 Task: Find connections with filter location Calama with filter topic #careertips with filter profile language English with filter current company Automotive Research Association of India (ARAI) with filter school IETE with filter industry Satellite Telecommunications with filter service category AnimationArchitecture with filter keywords title Business Analyst
Action: Mouse moved to (659, 91)
Screenshot: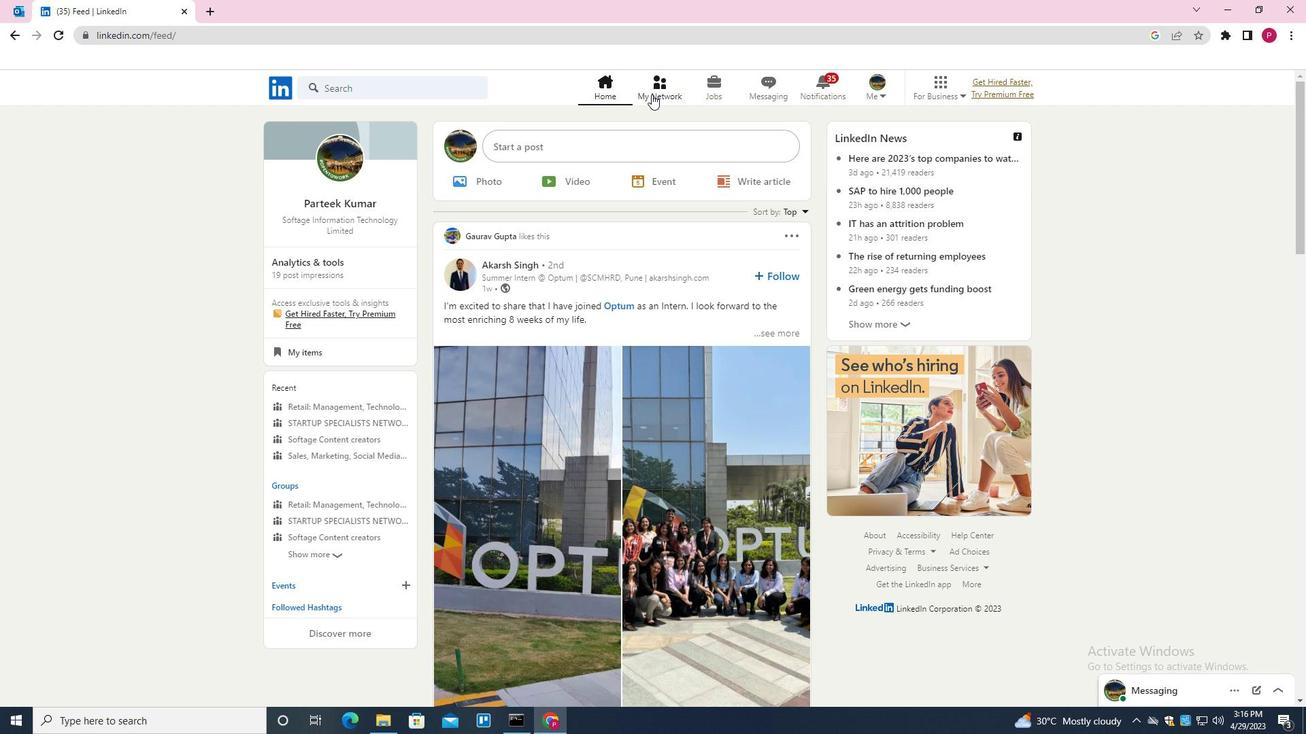 
Action: Mouse pressed left at (659, 91)
Screenshot: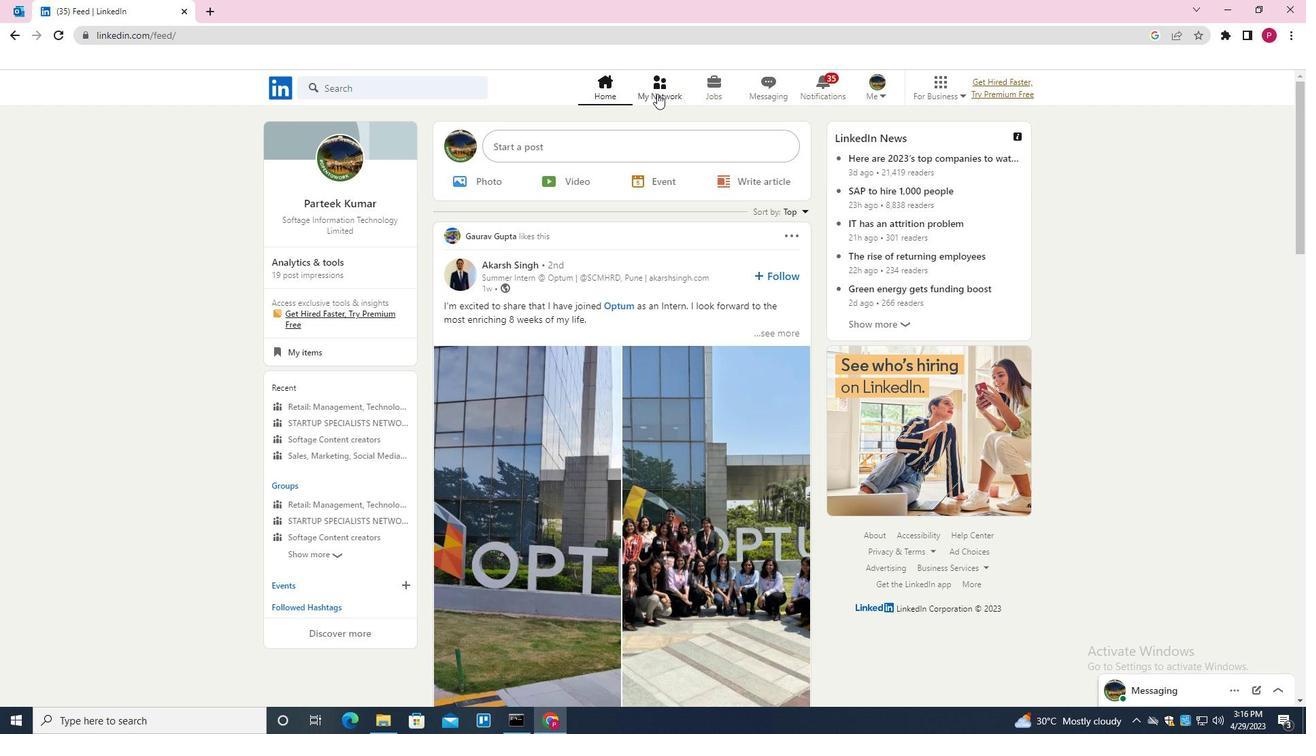 
Action: Mouse moved to (402, 157)
Screenshot: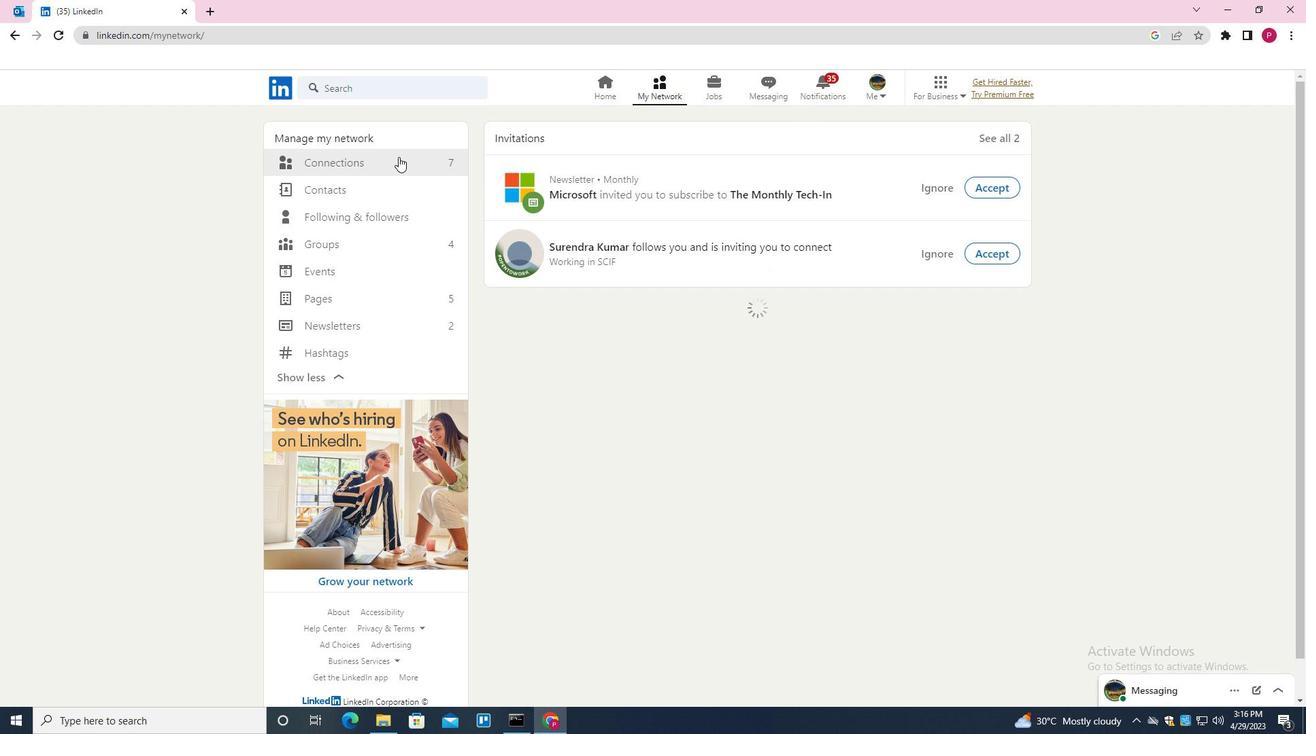 
Action: Mouse pressed left at (402, 157)
Screenshot: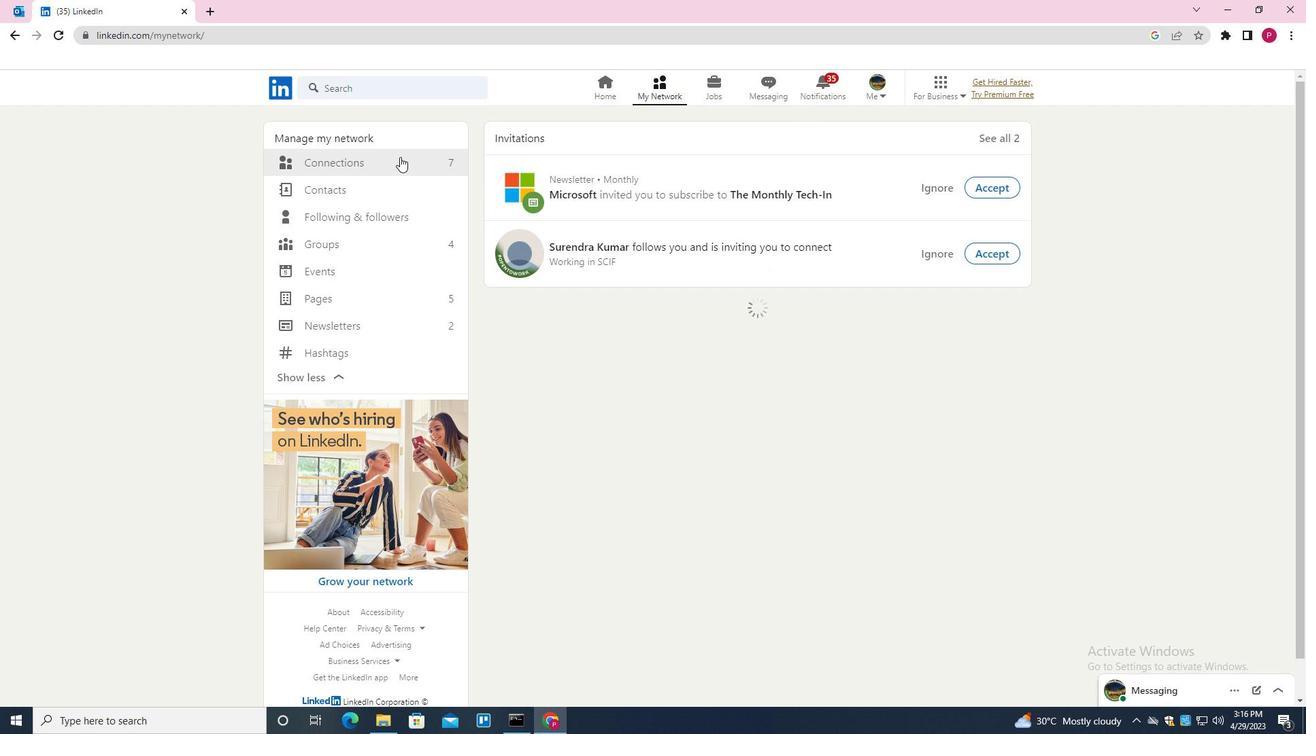 
Action: Mouse moved to (733, 163)
Screenshot: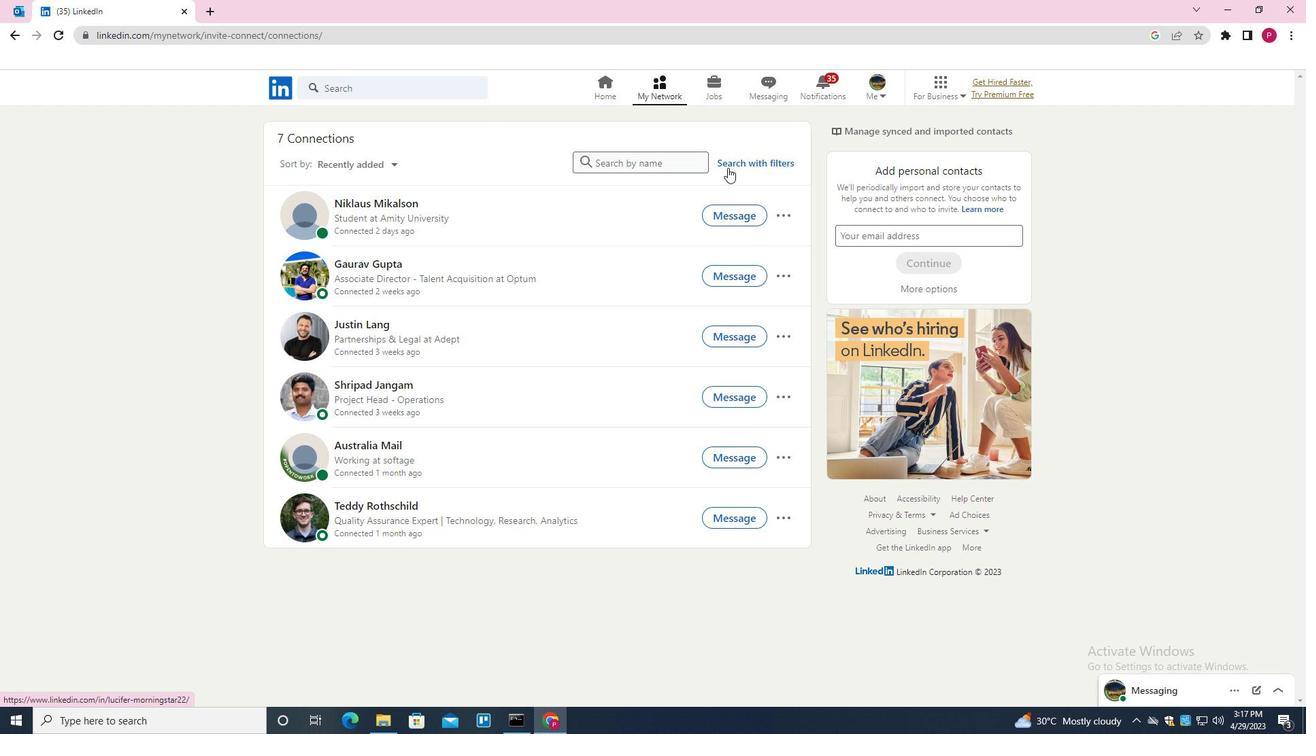 
Action: Mouse pressed left at (733, 163)
Screenshot: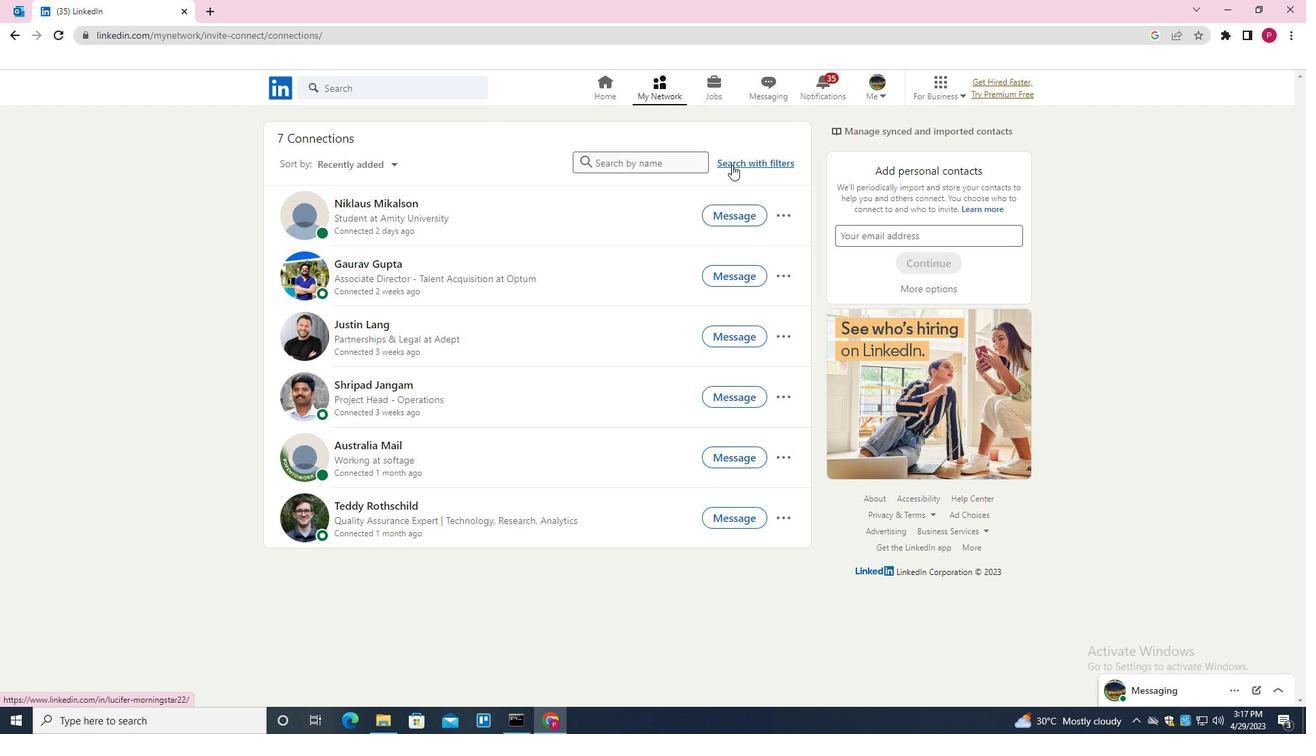 
Action: Mouse moved to (697, 125)
Screenshot: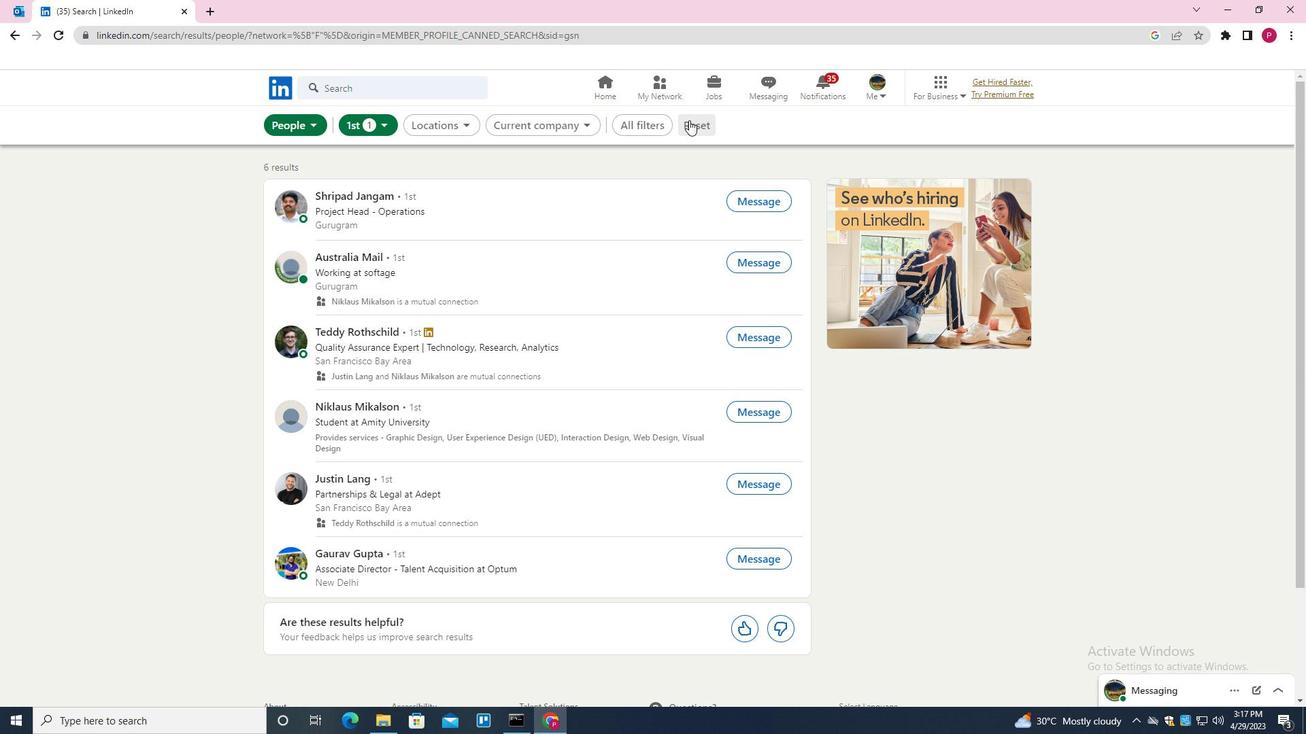 
Action: Mouse pressed left at (697, 125)
Screenshot: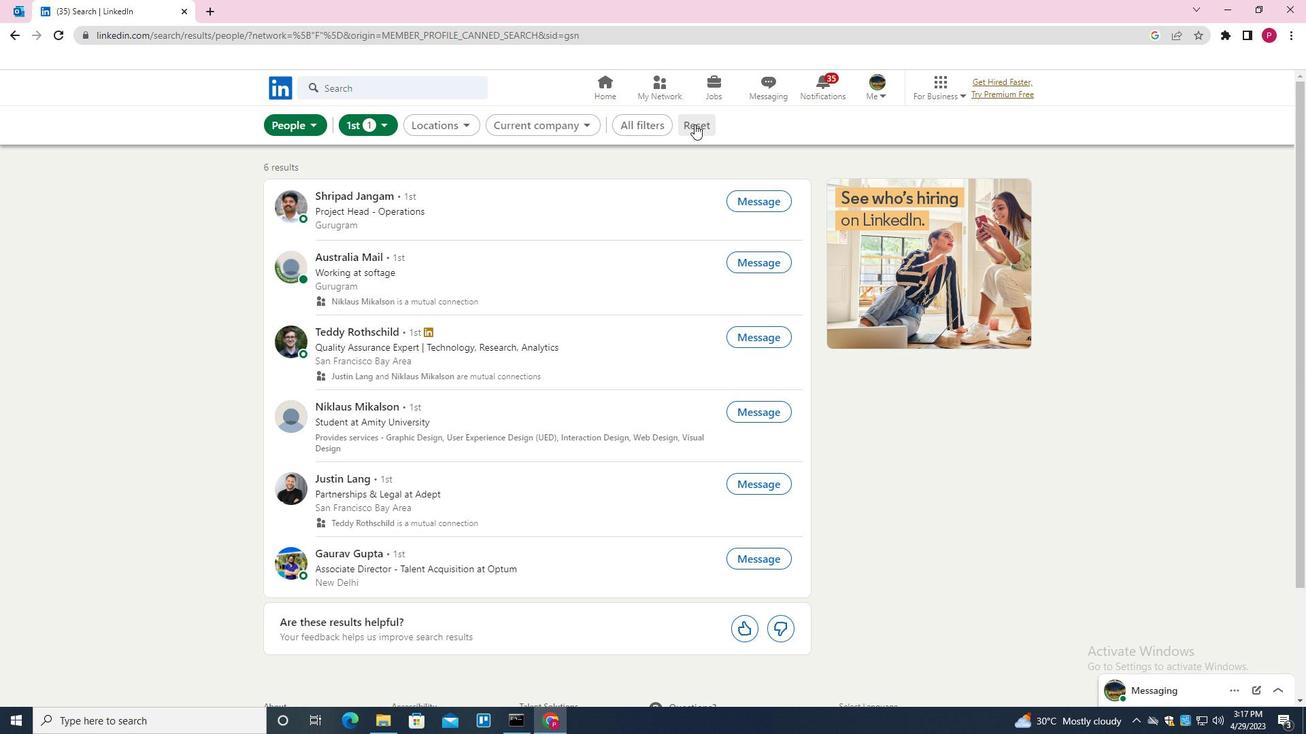 
Action: Mouse moved to (679, 128)
Screenshot: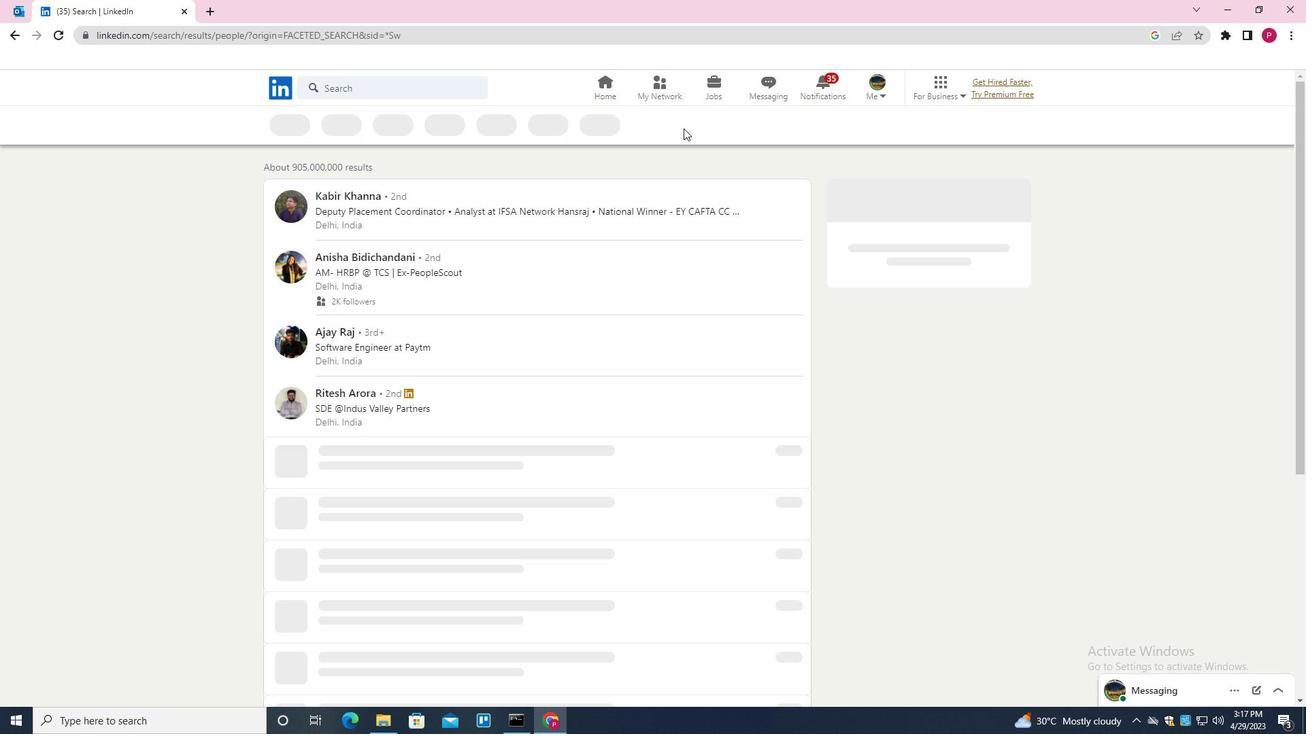 
Action: Mouse pressed left at (679, 128)
Screenshot: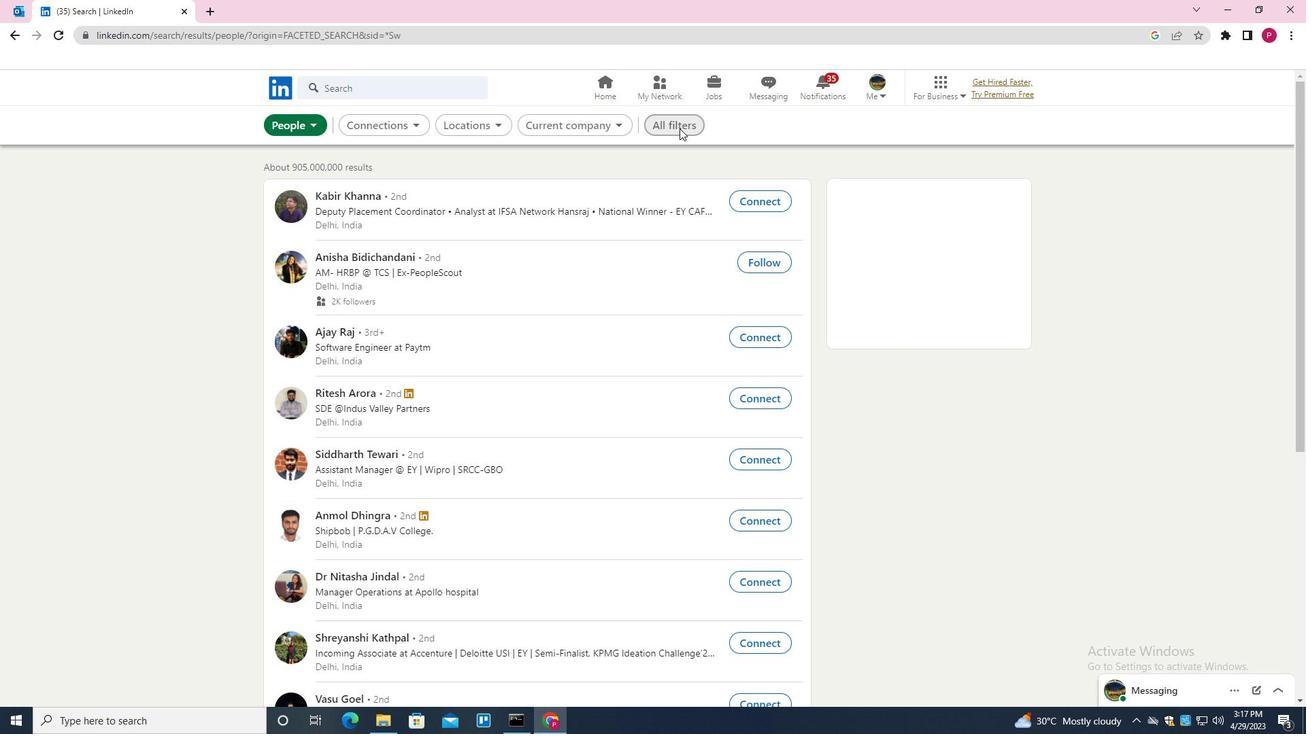 
Action: Mouse moved to (1092, 504)
Screenshot: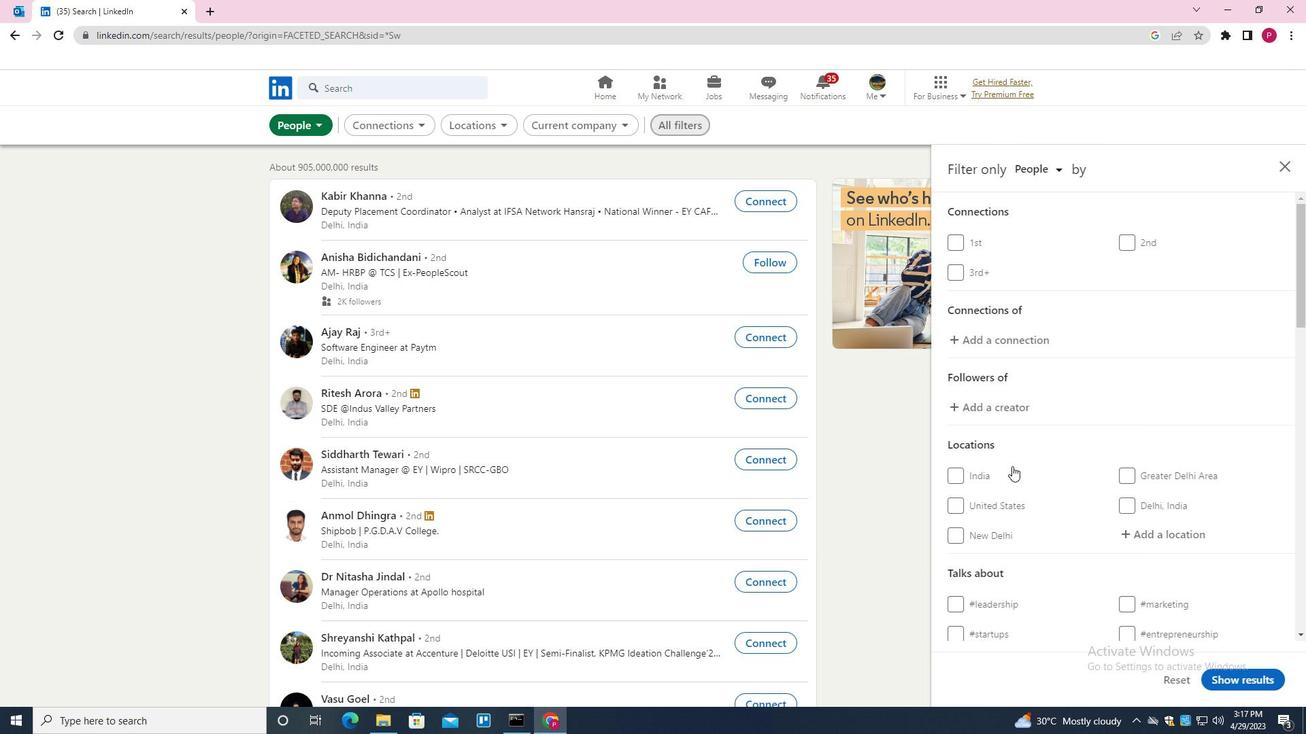 
Action: Mouse scrolled (1092, 504) with delta (0, 0)
Screenshot: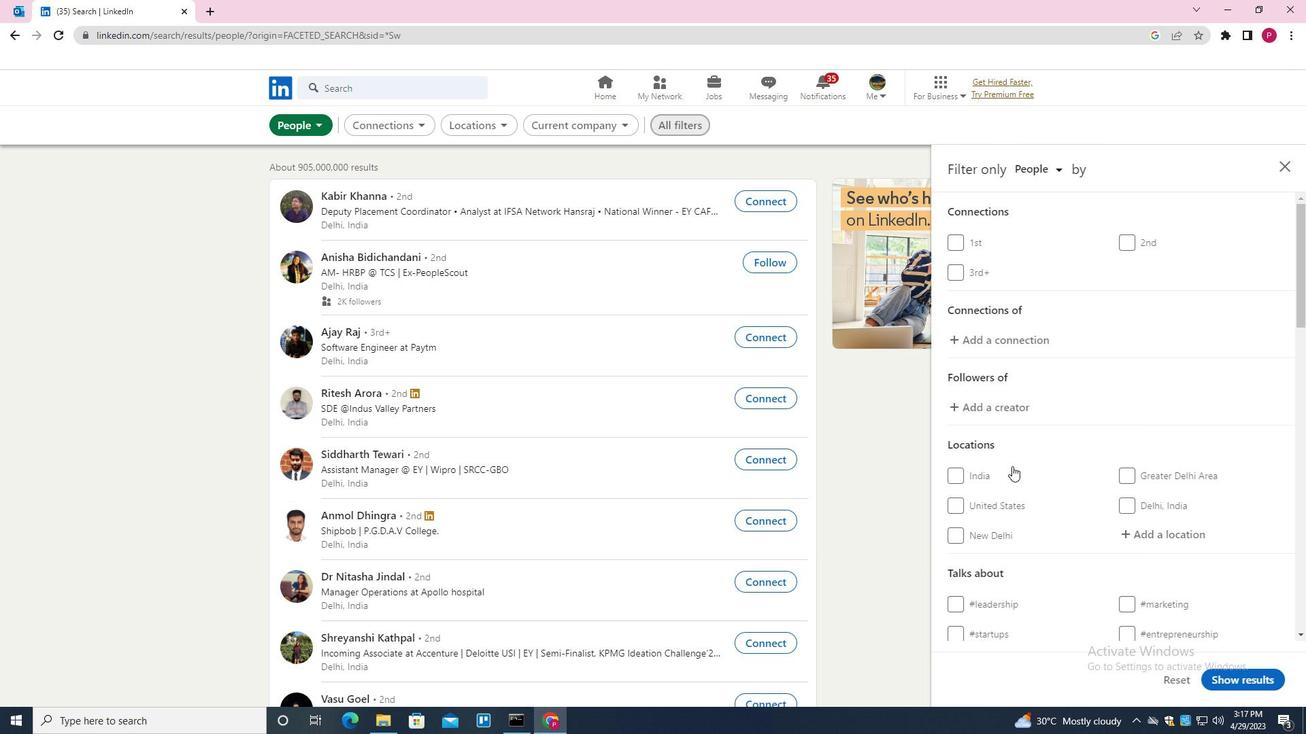 
Action: Mouse moved to (1093, 504)
Screenshot: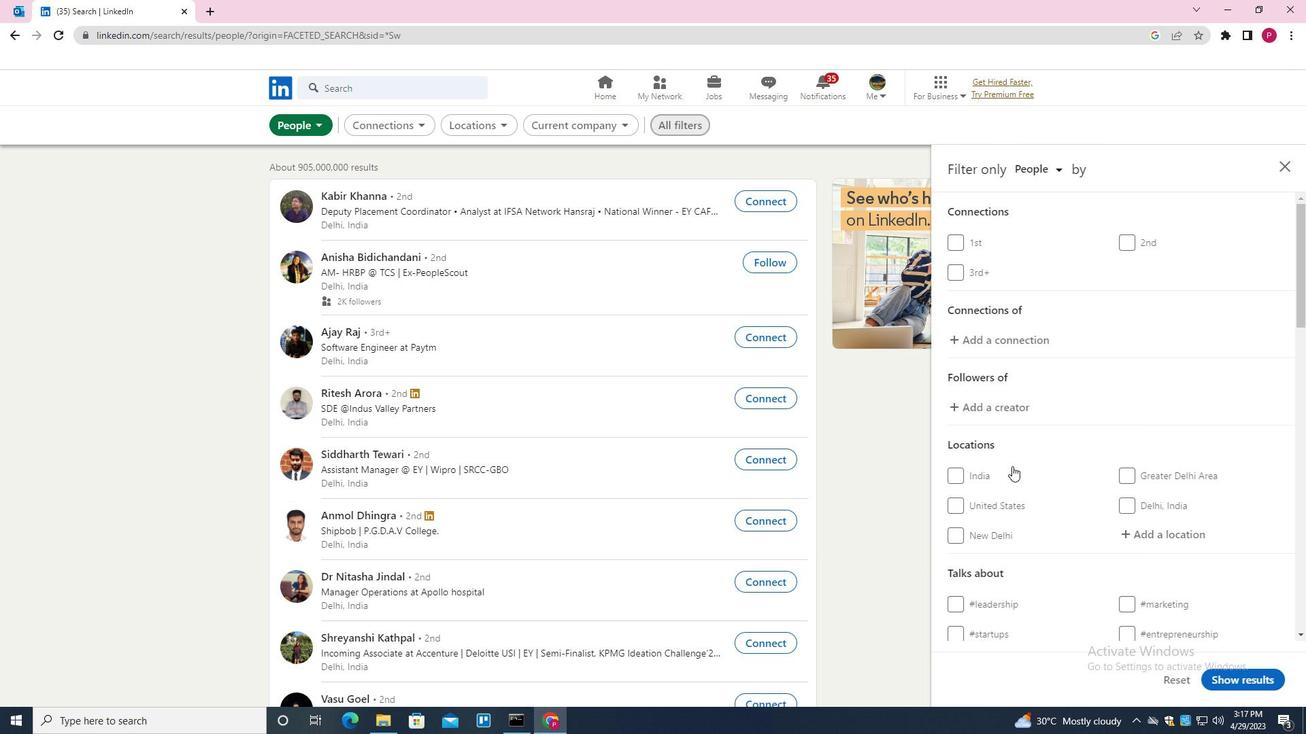 
Action: Mouse scrolled (1093, 504) with delta (0, 0)
Screenshot: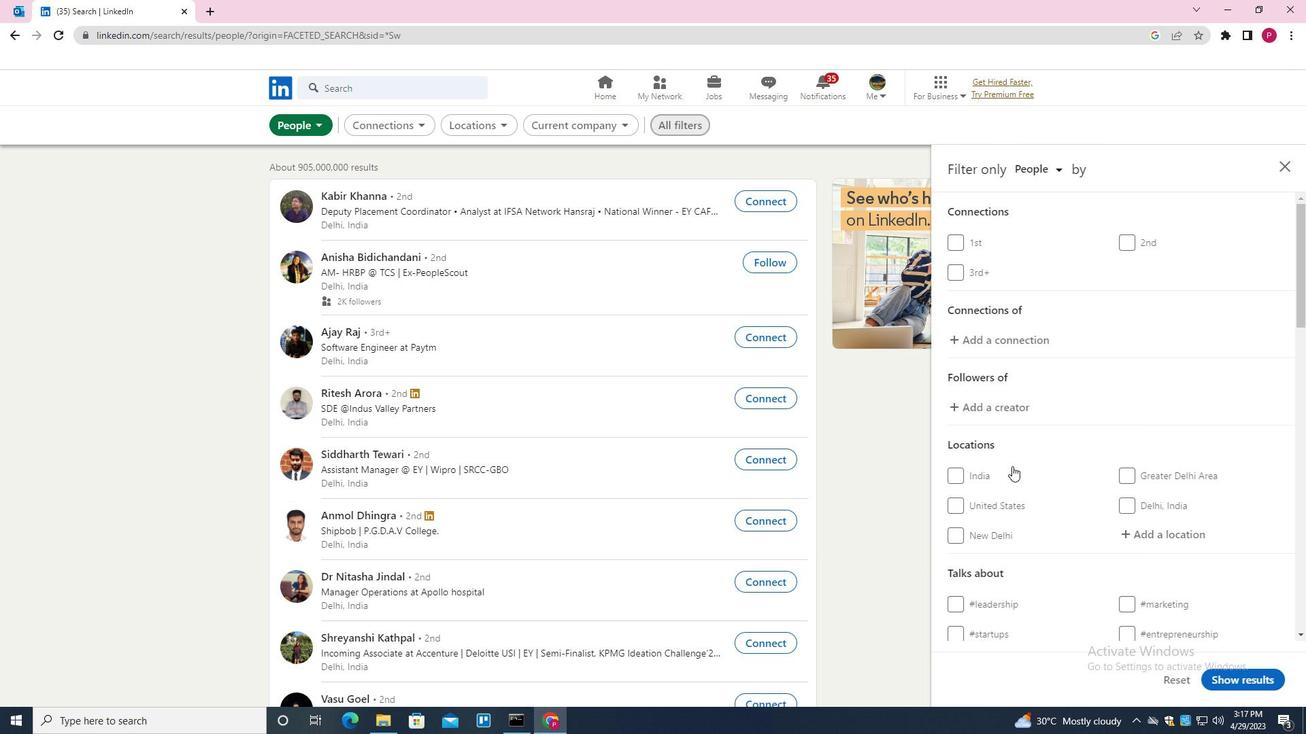 
Action: Mouse moved to (1099, 504)
Screenshot: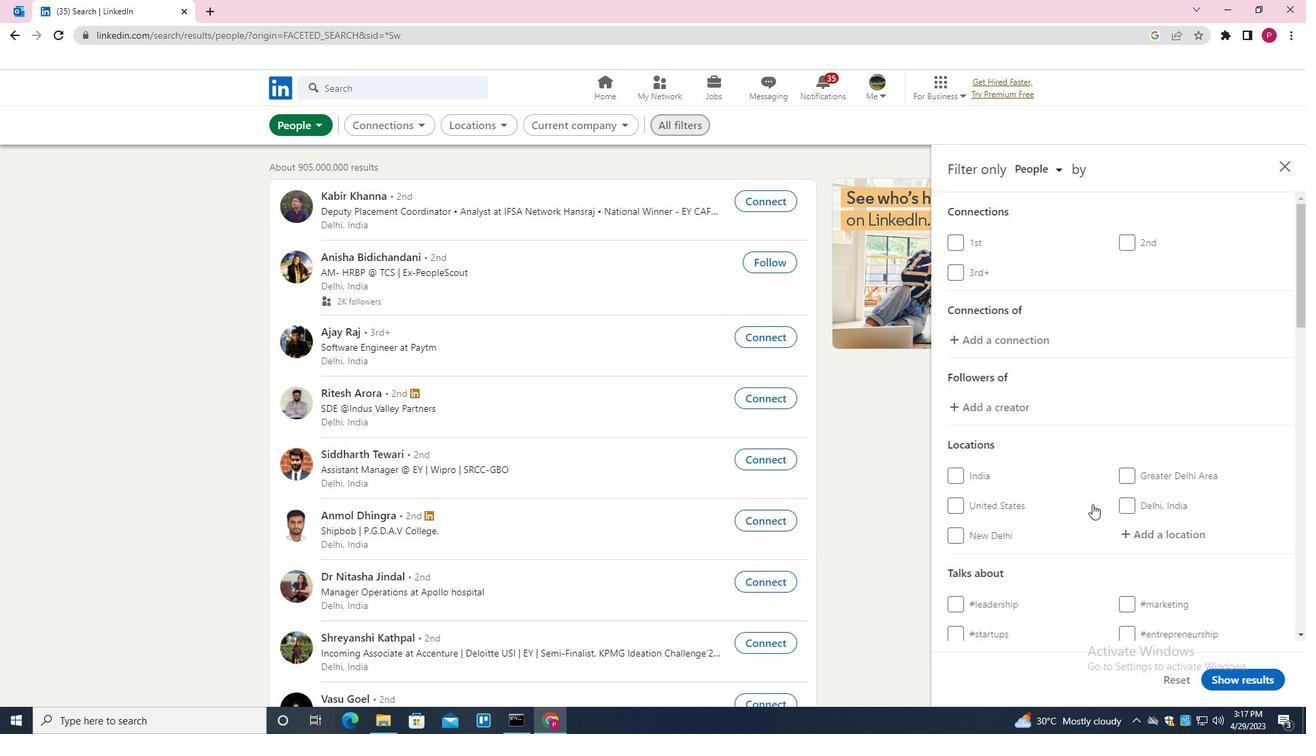 
Action: Mouse scrolled (1099, 504) with delta (0, 0)
Screenshot: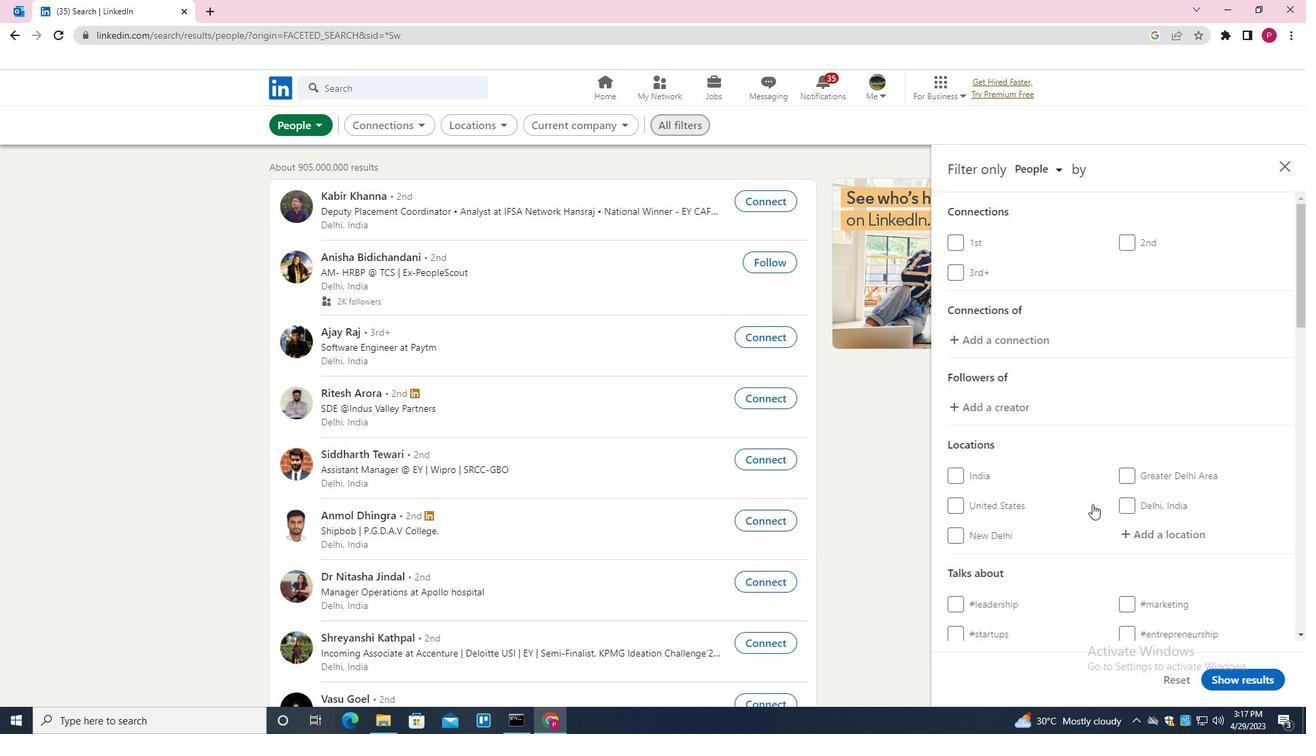 
Action: Mouse moved to (1172, 331)
Screenshot: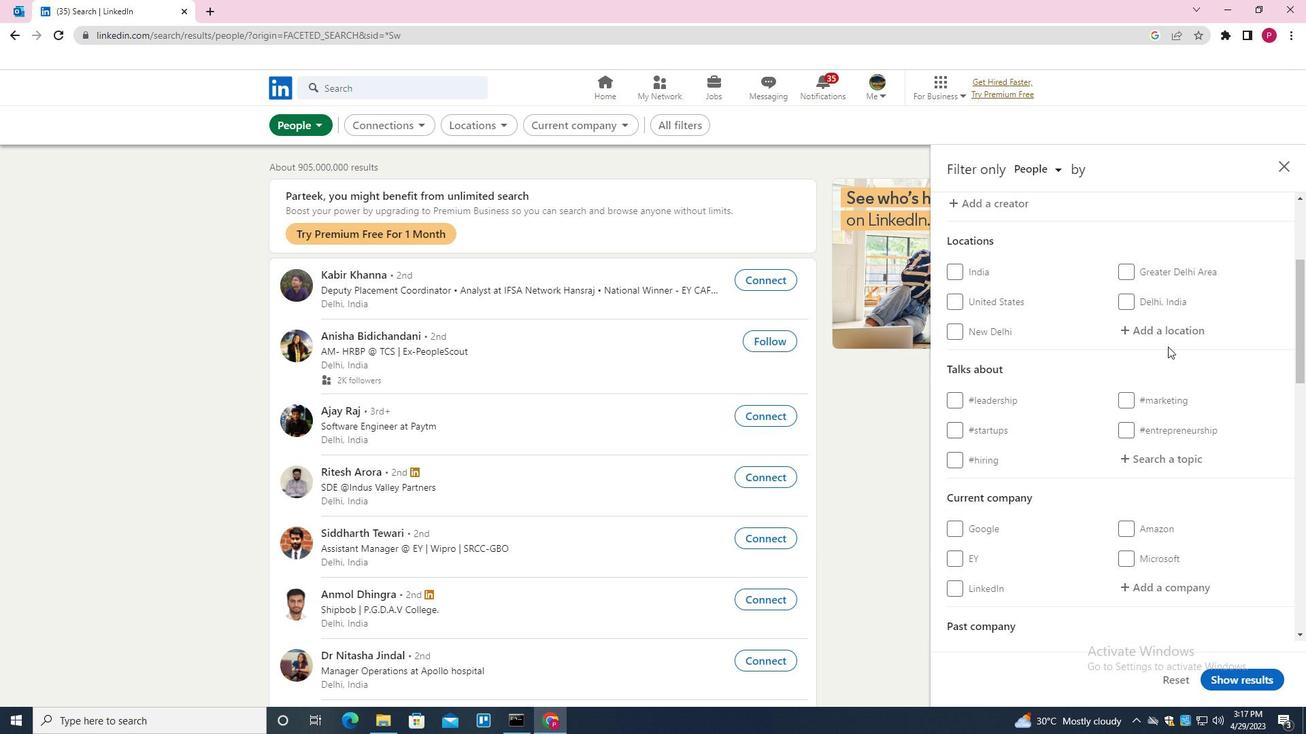 
Action: Mouse pressed left at (1172, 331)
Screenshot: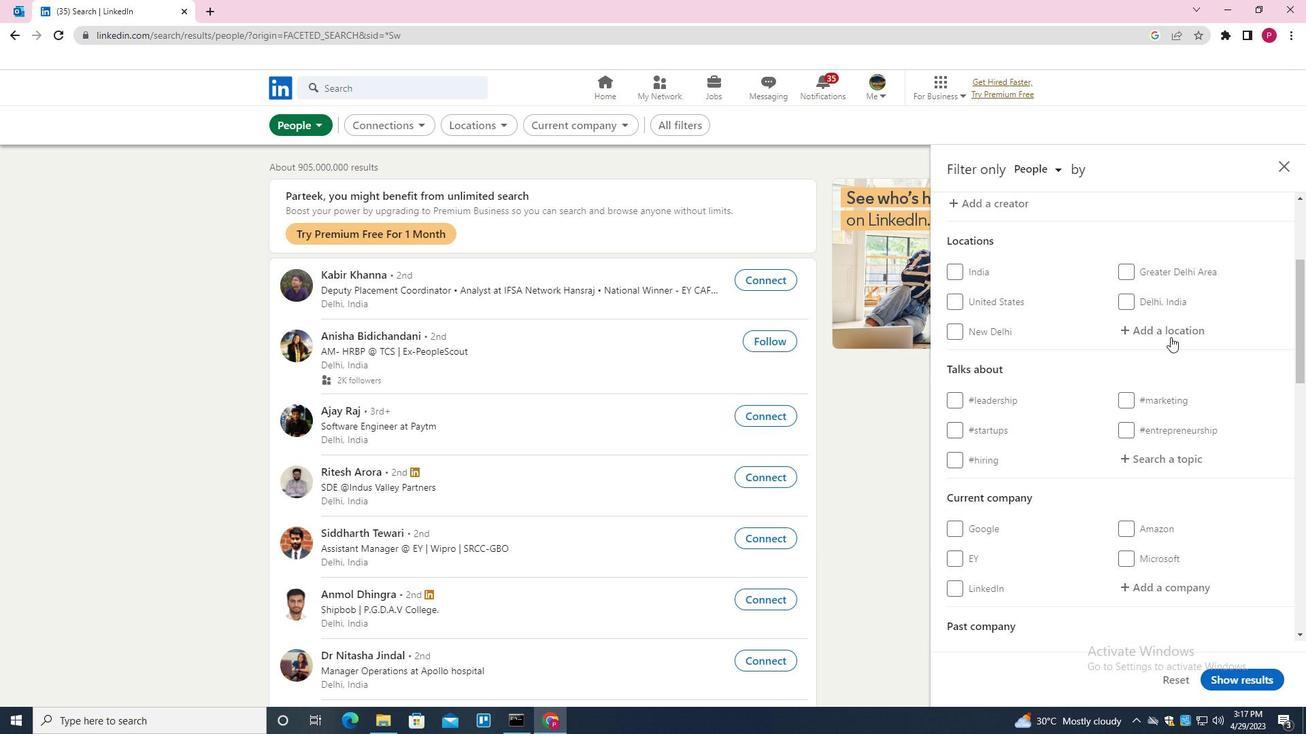 
Action: Mouse moved to (1084, 307)
Screenshot: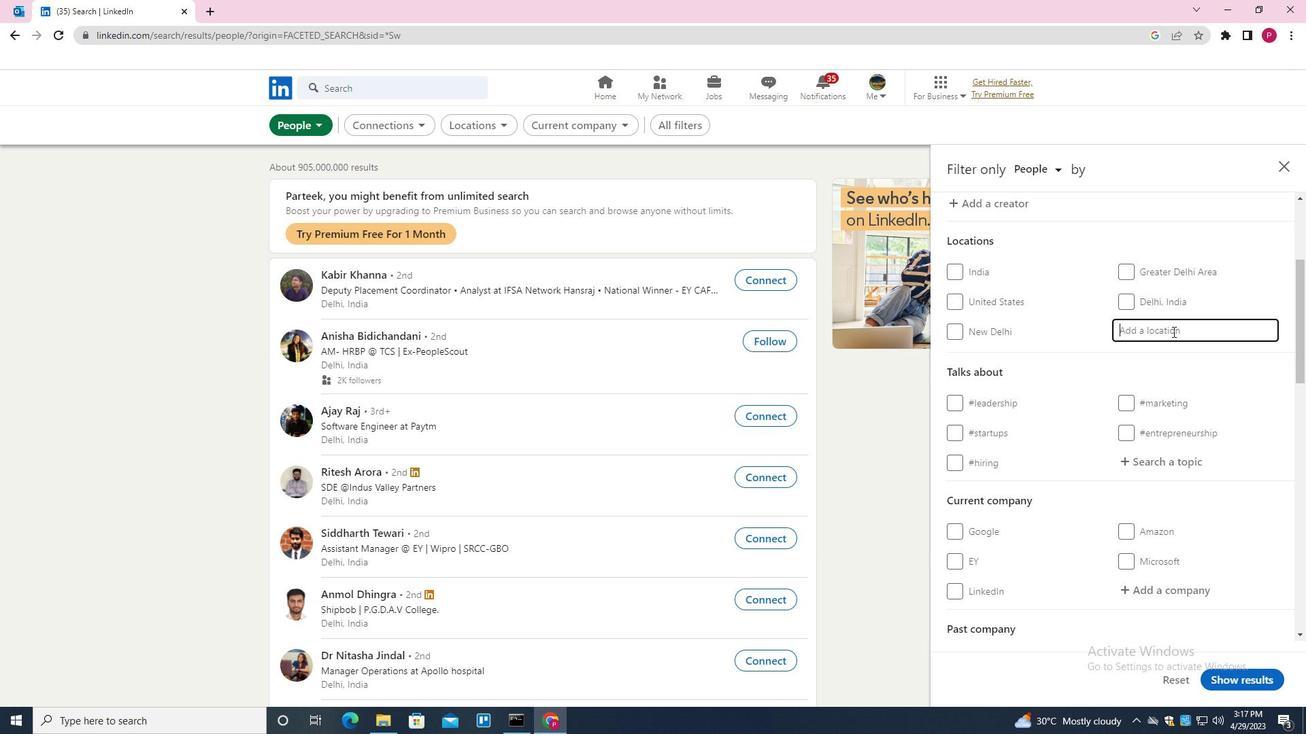 
Action: Key pressed <Key.shift>CALAMA<Key.down><Key.enter>
Screenshot: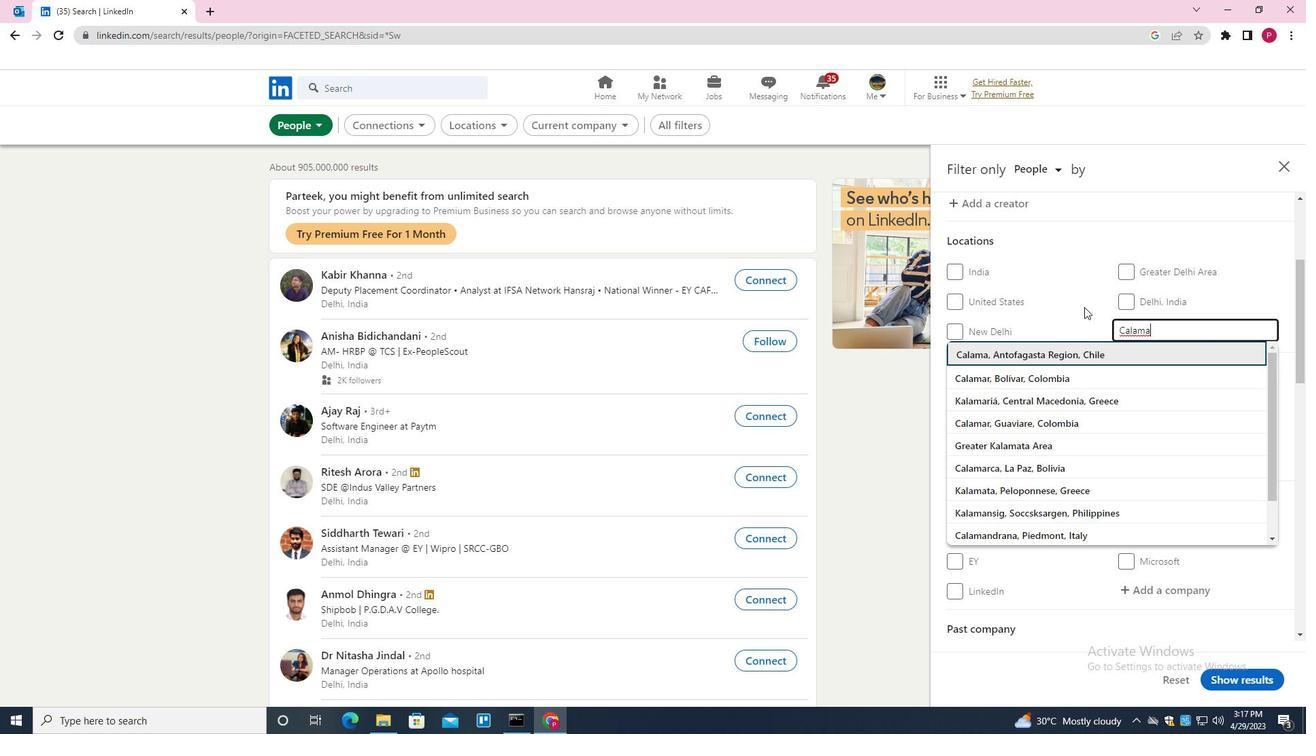 
Action: Mouse moved to (1078, 411)
Screenshot: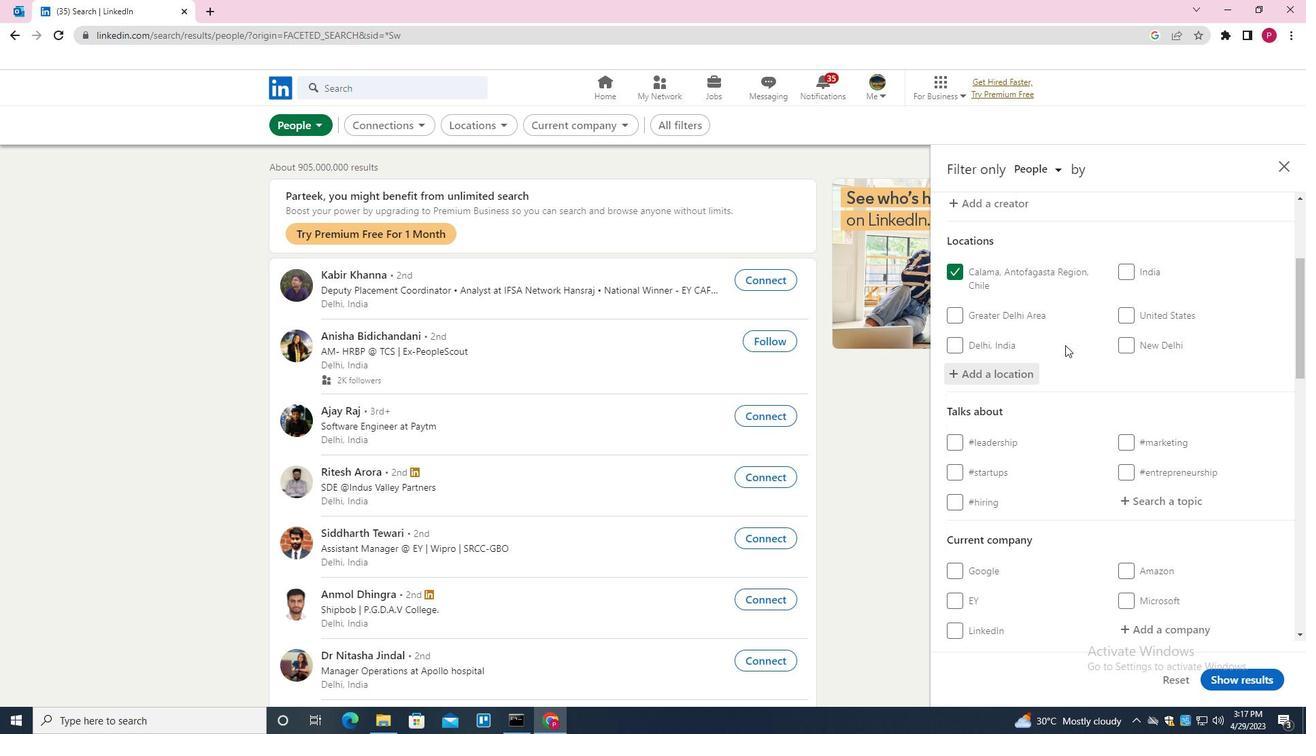 
Action: Mouse scrolled (1078, 410) with delta (0, 0)
Screenshot: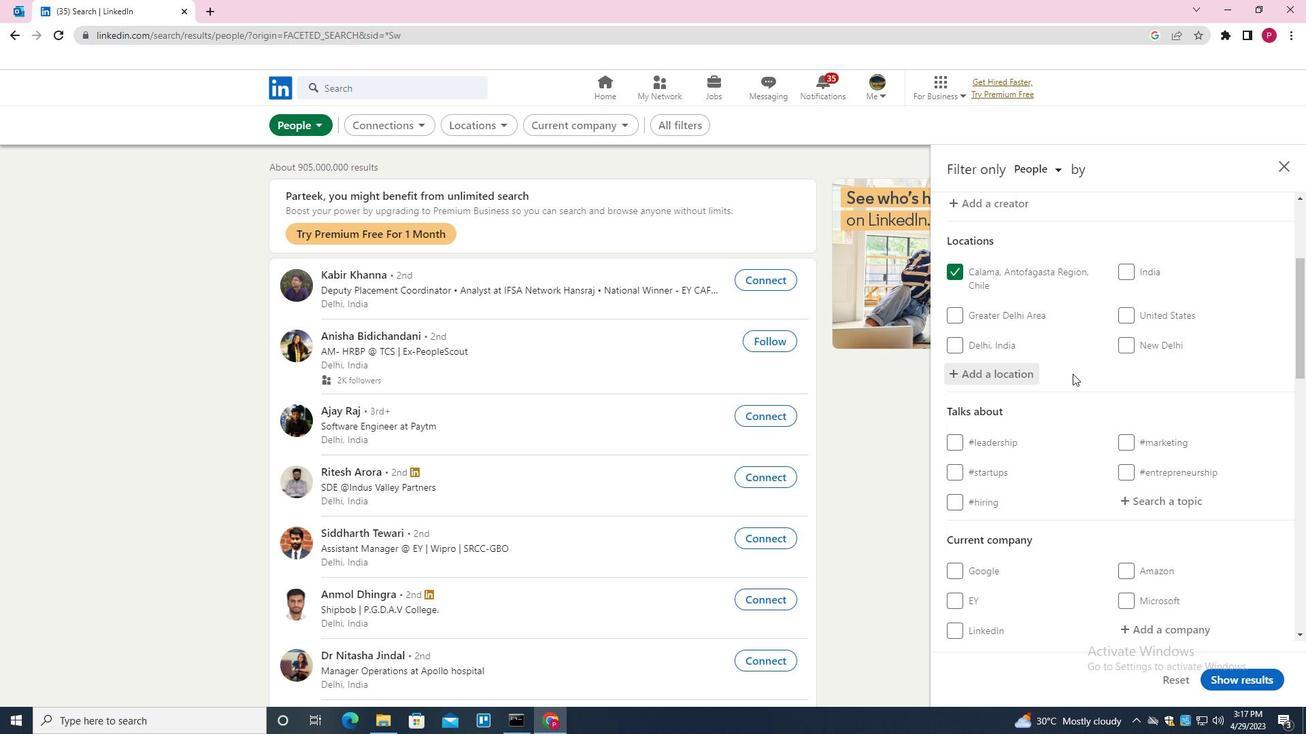 
Action: Mouse moved to (1168, 424)
Screenshot: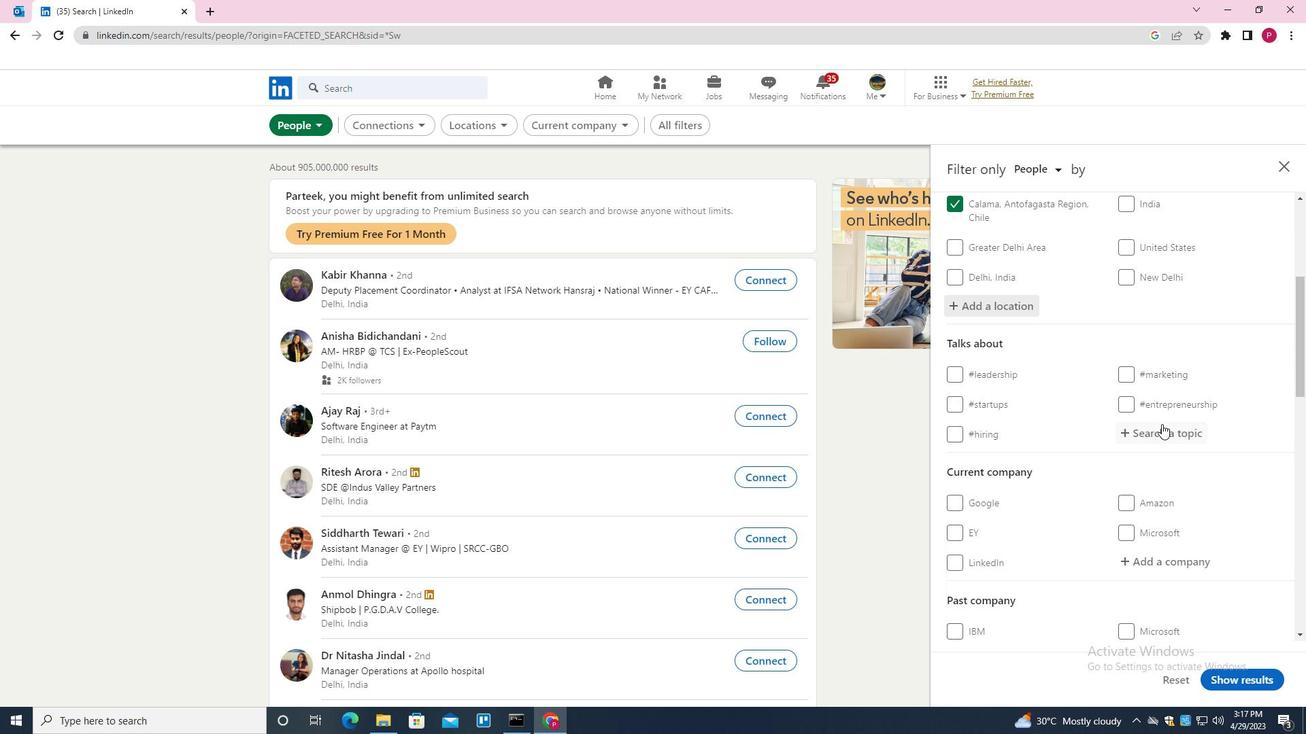 
Action: Mouse pressed left at (1168, 424)
Screenshot: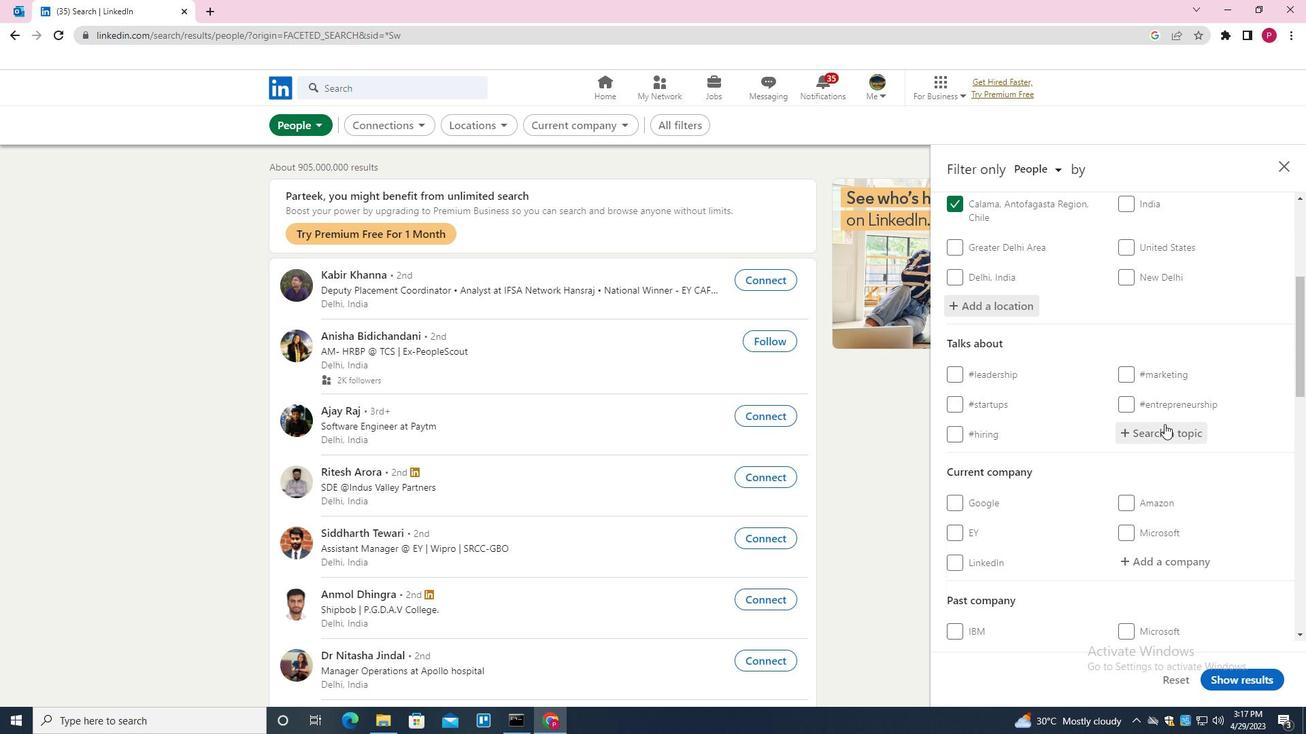 
Action: Key pressed CAREERY<Key.backspace>TI<Key.down><Key.enter>
Screenshot: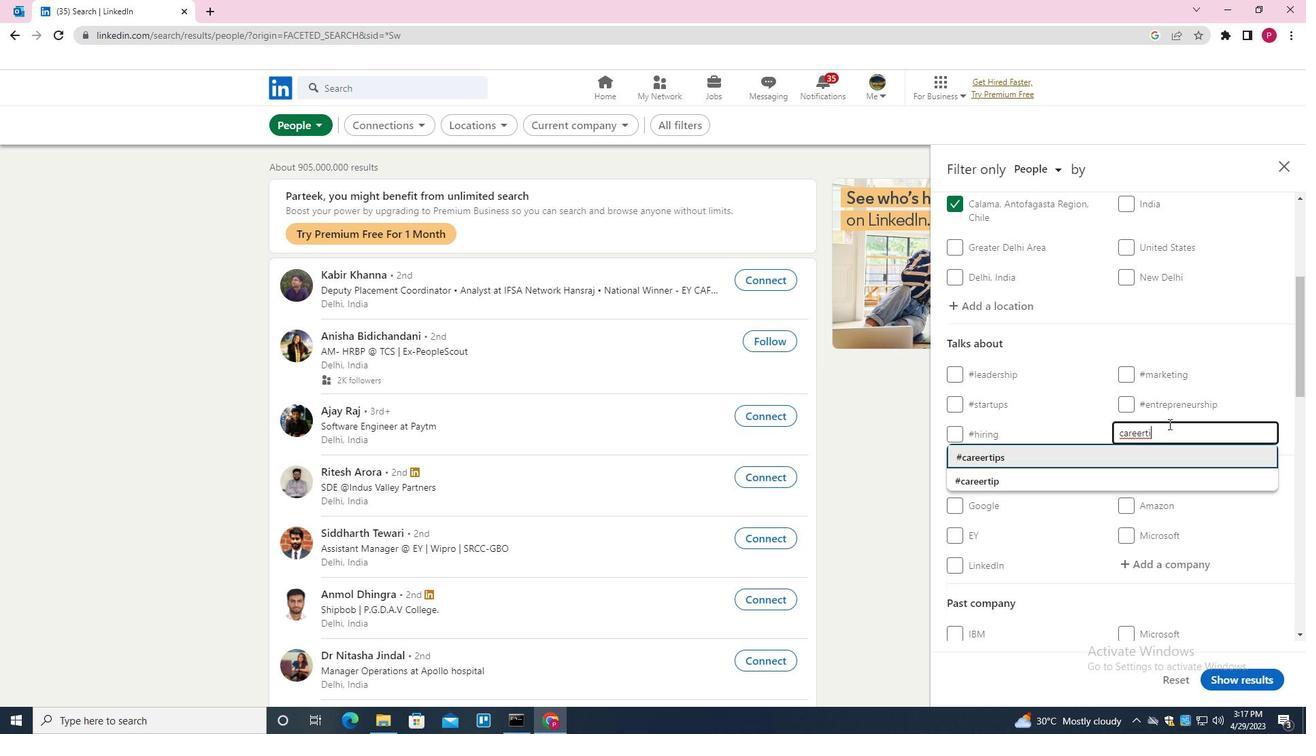 
Action: Mouse moved to (1161, 433)
Screenshot: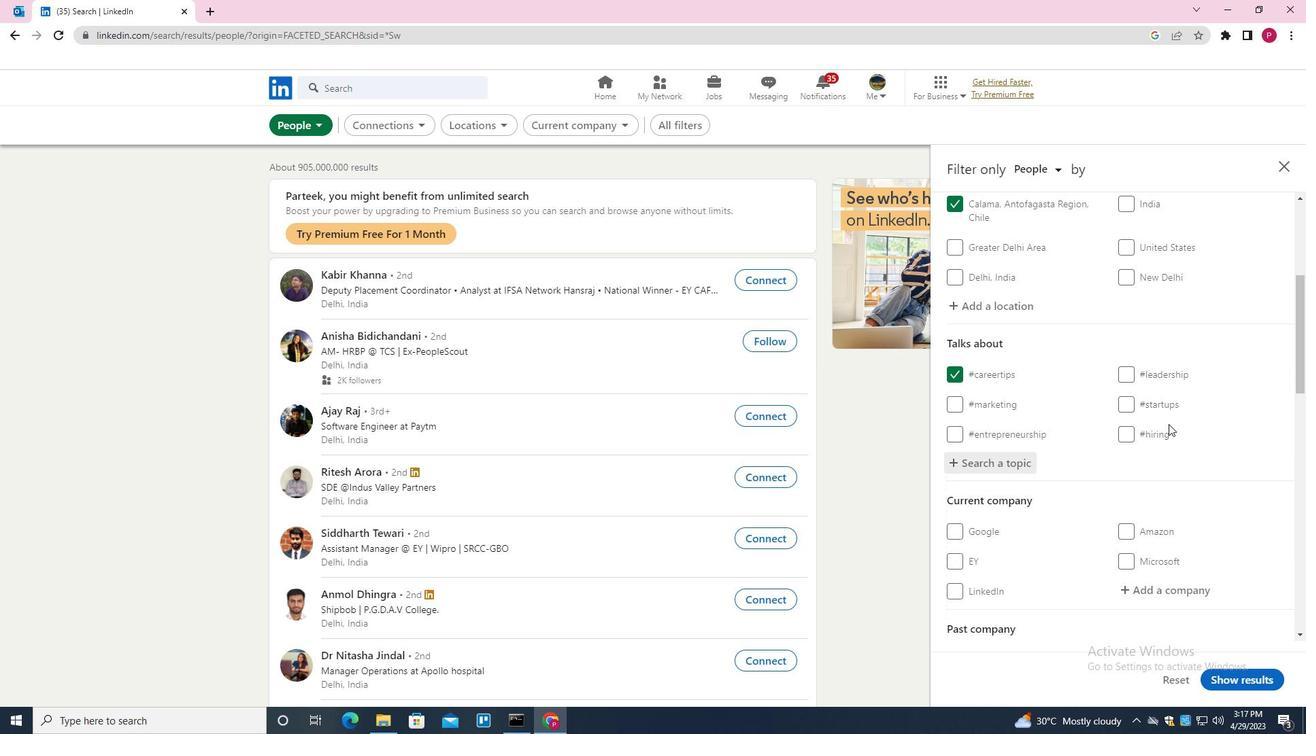 
Action: Mouse scrolled (1161, 432) with delta (0, 0)
Screenshot: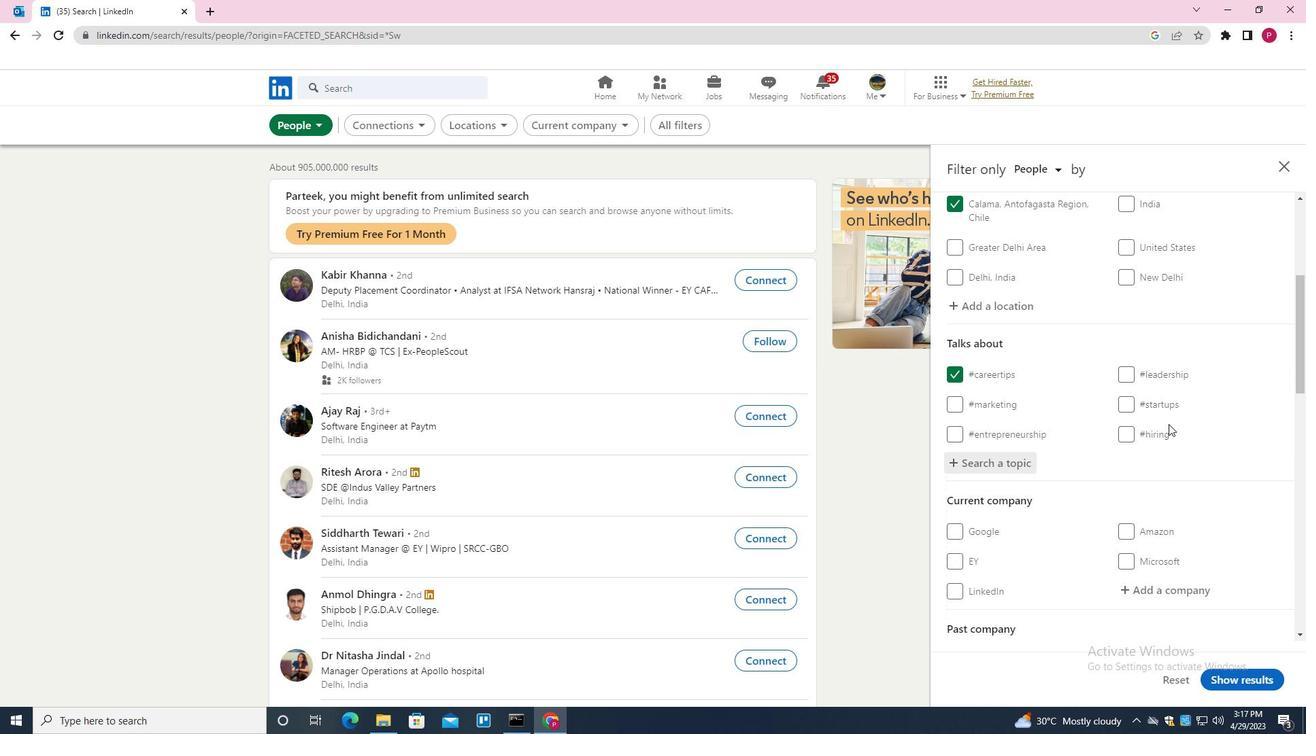 
Action: Mouse moved to (1151, 450)
Screenshot: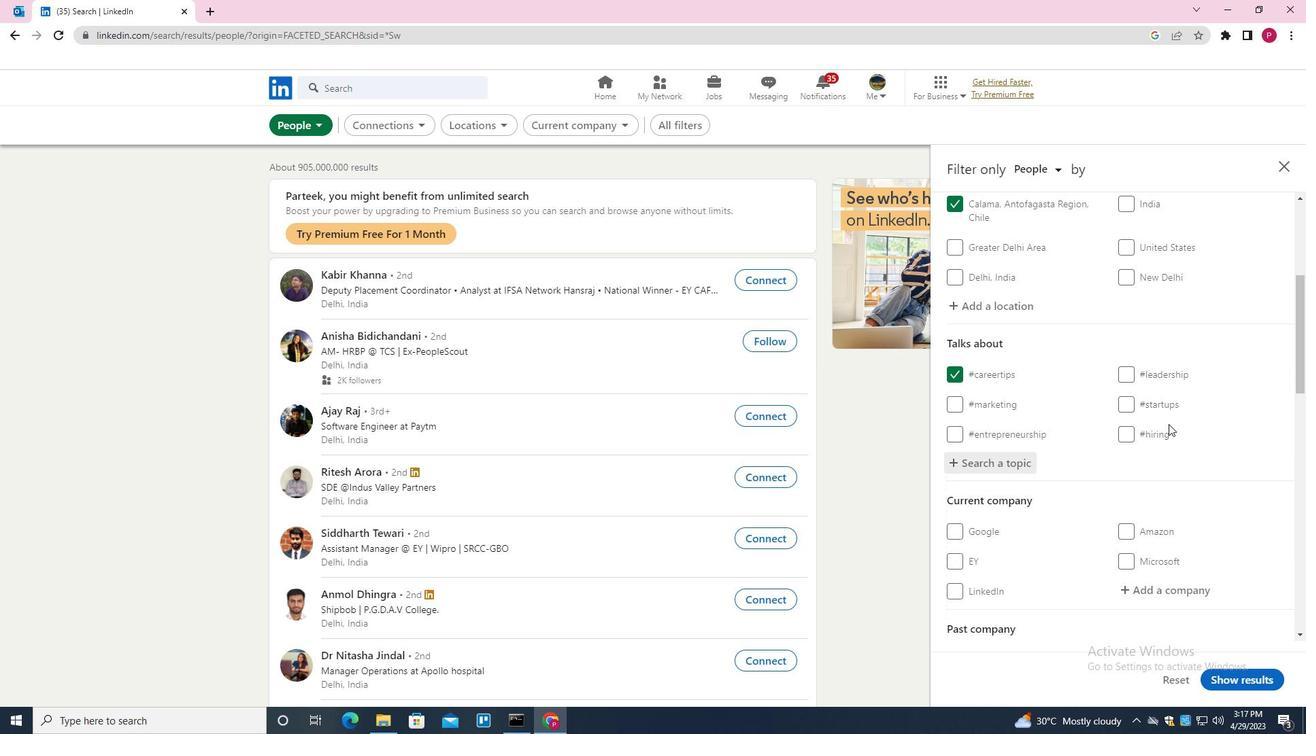 
Action: Mouse scrolled (1151, 449) with delta (0, 0)
Screenshot: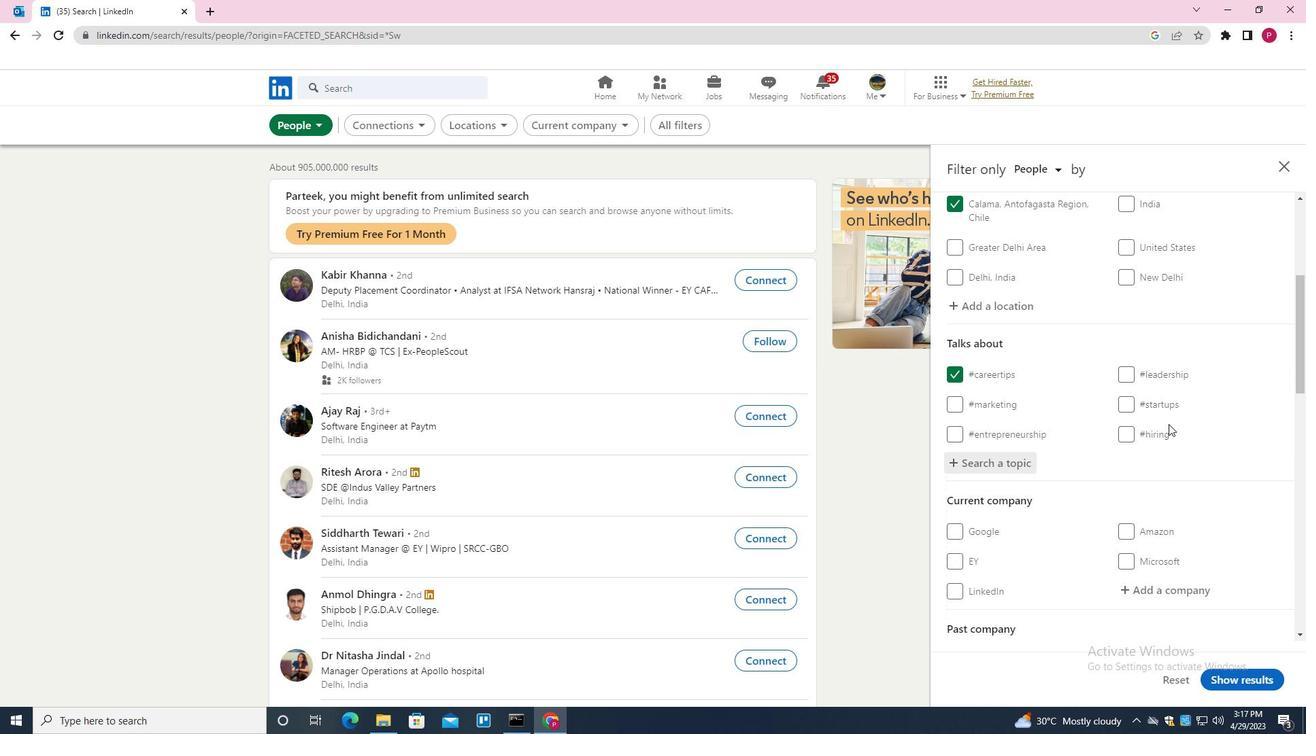 
Action: Mouse moved to (1145, 462)
Screenshot: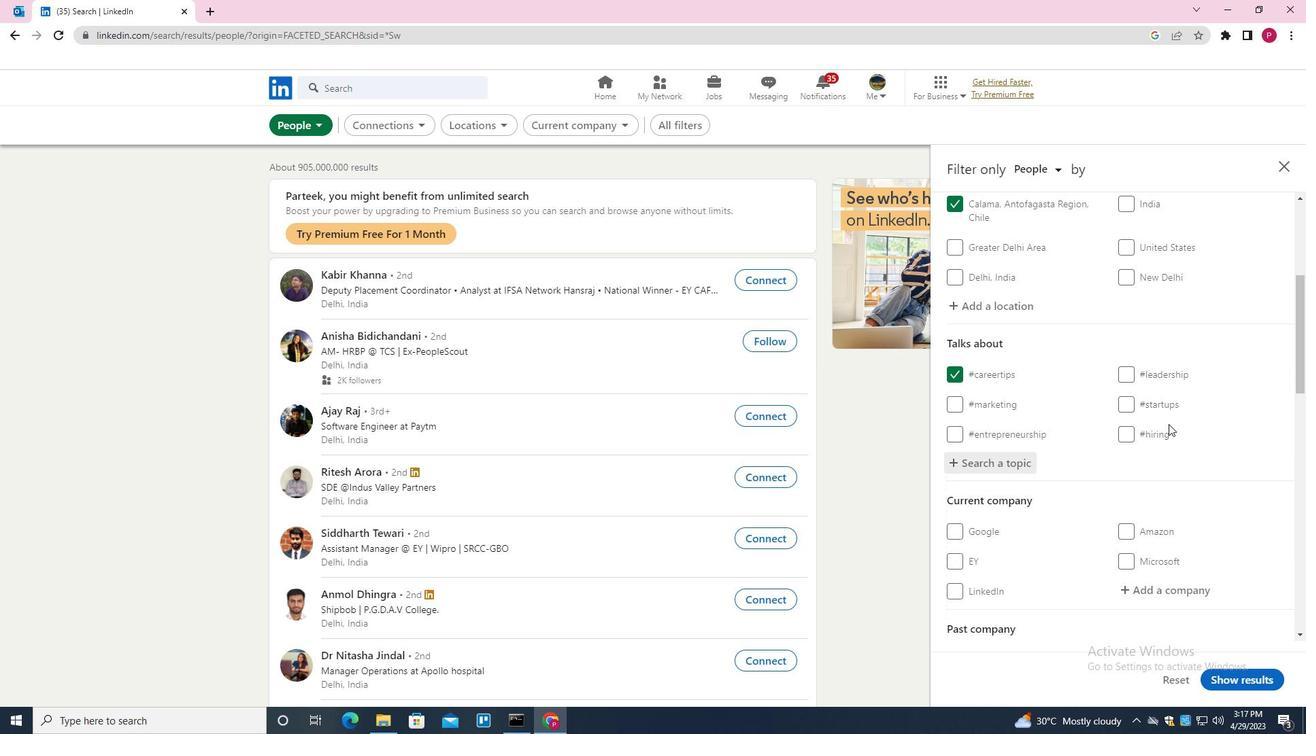 
Action: Mouse scrolled (1145, 461) with delta (0, 0)
Screenshot: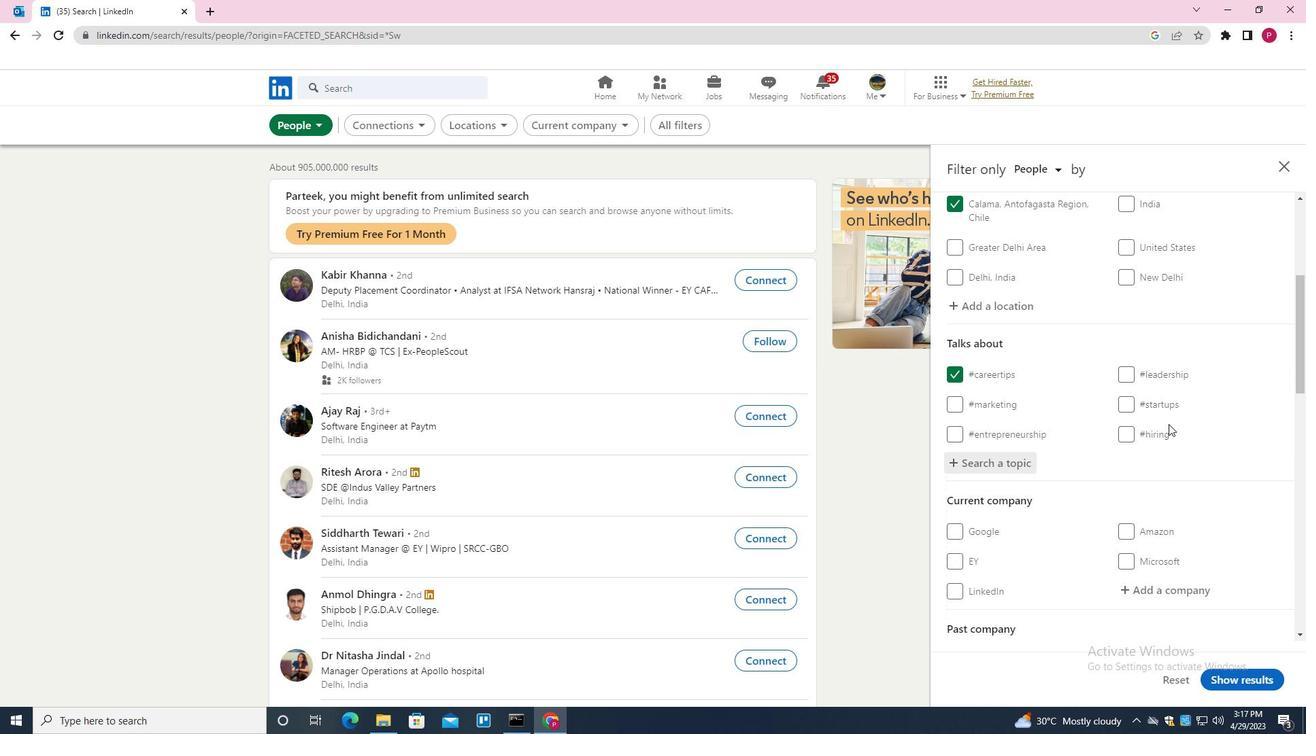 
Action: Mouse moved to (1140, 467)
Screenshot: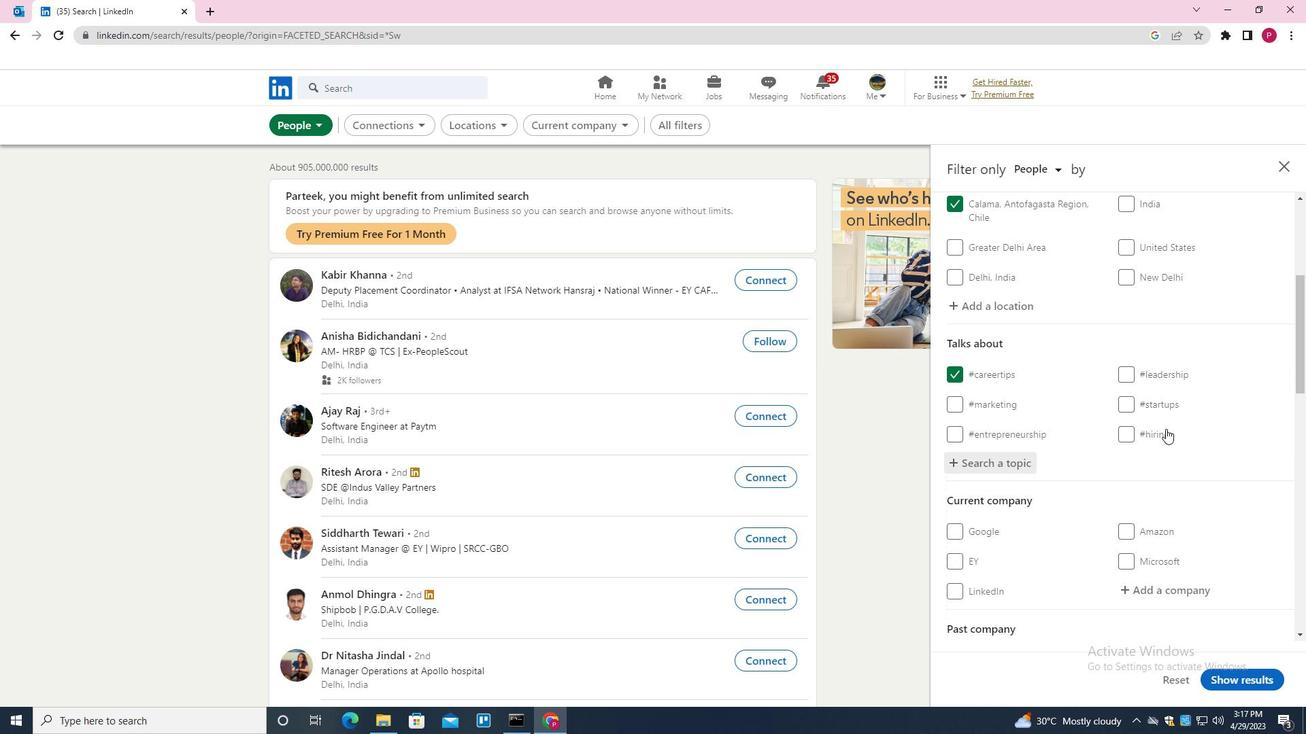 
Action: Mouse scrolled (1140, 466) with delta (0, 0)
Screenshot: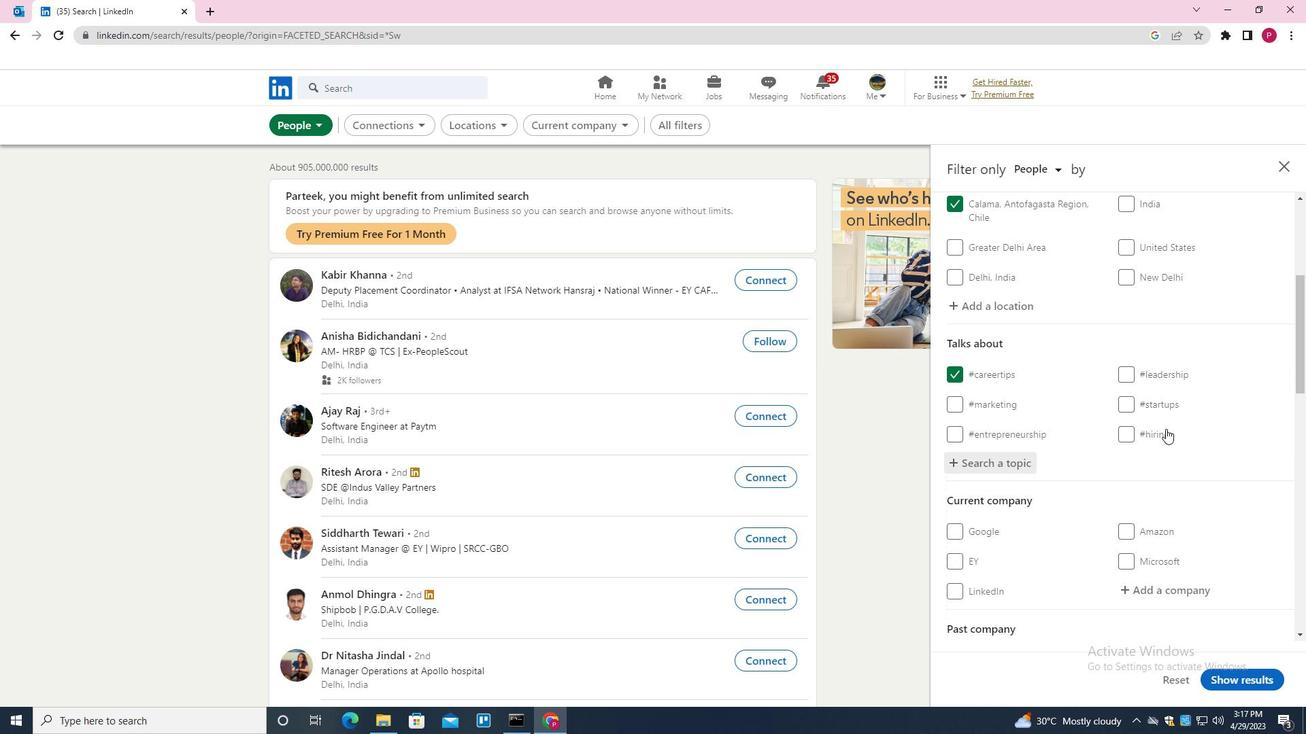 
Action: Mouse moved to (1081, 478)
Screenshot: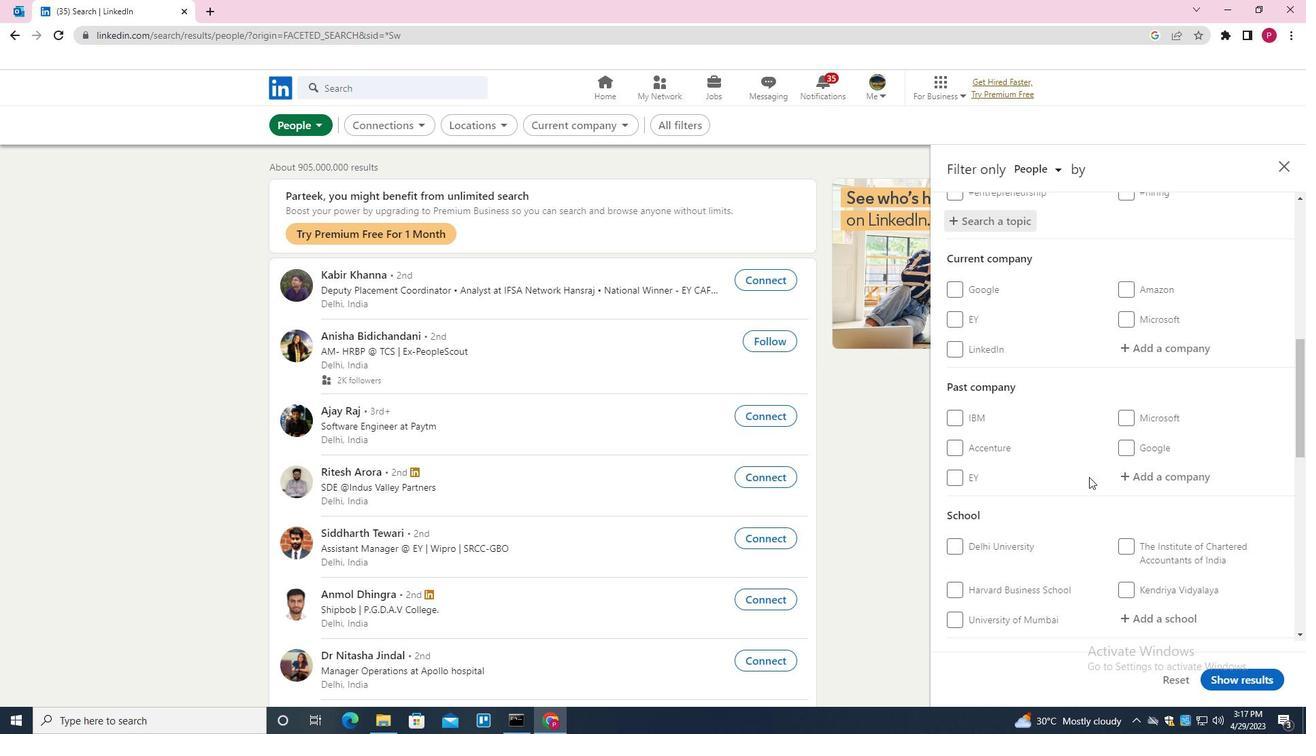 
Action: Mouse scrolled (1081, 478) with delta (0, 0)
Screenshot: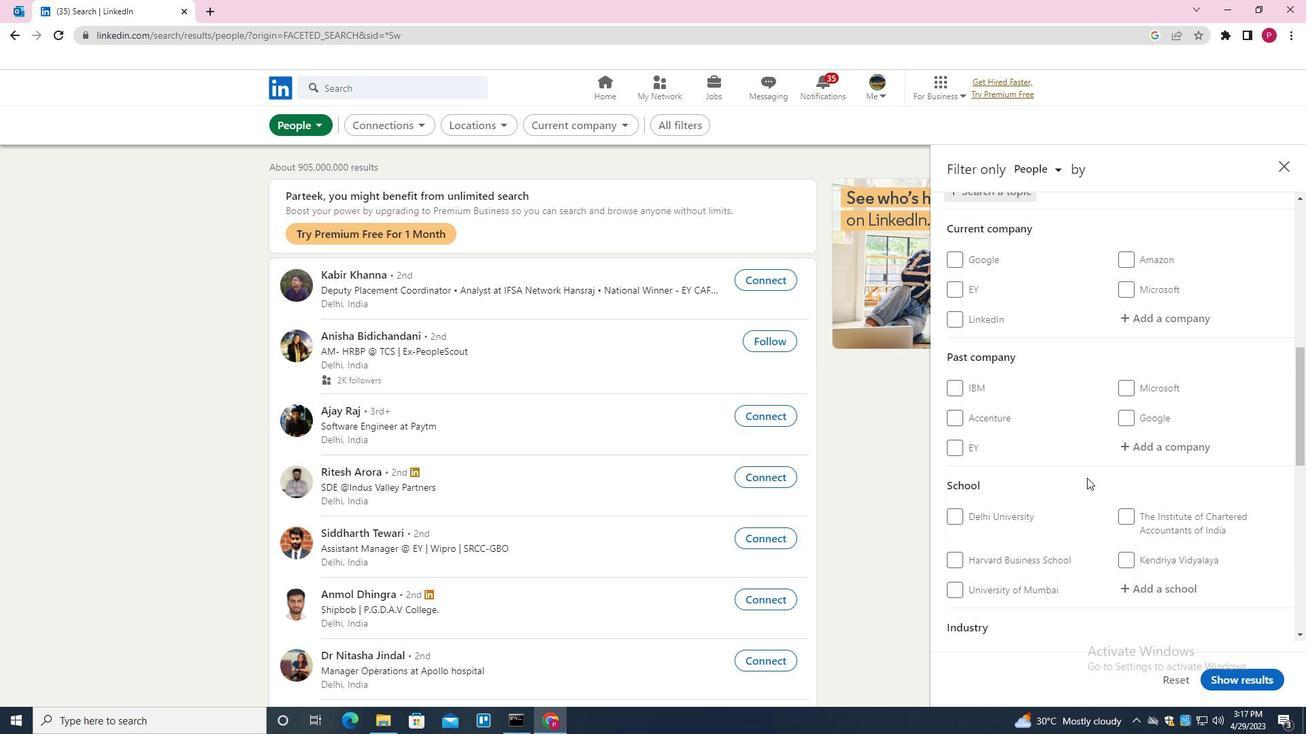 
Action: Mouse moved to (1081, 478)
Screenshot: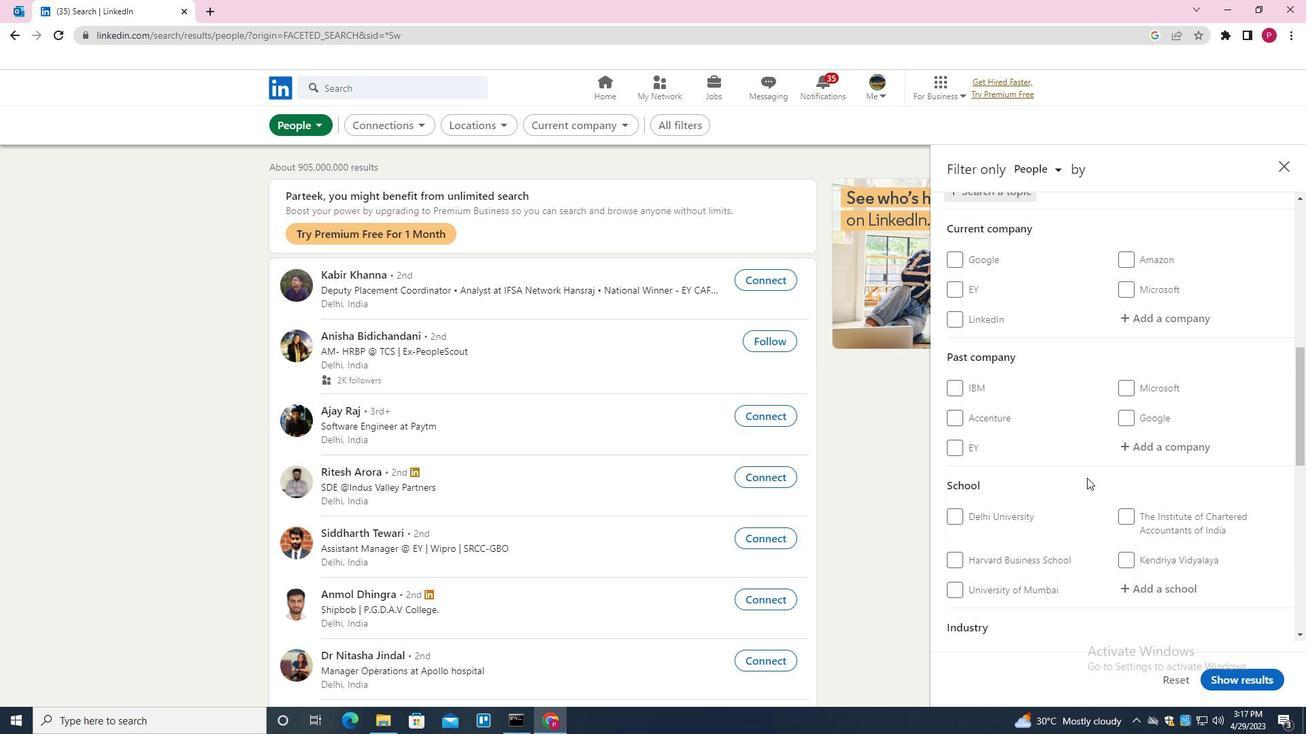 
Action: Mouse scrolled (1081, 478) with delta (0, 0)
Screenshot: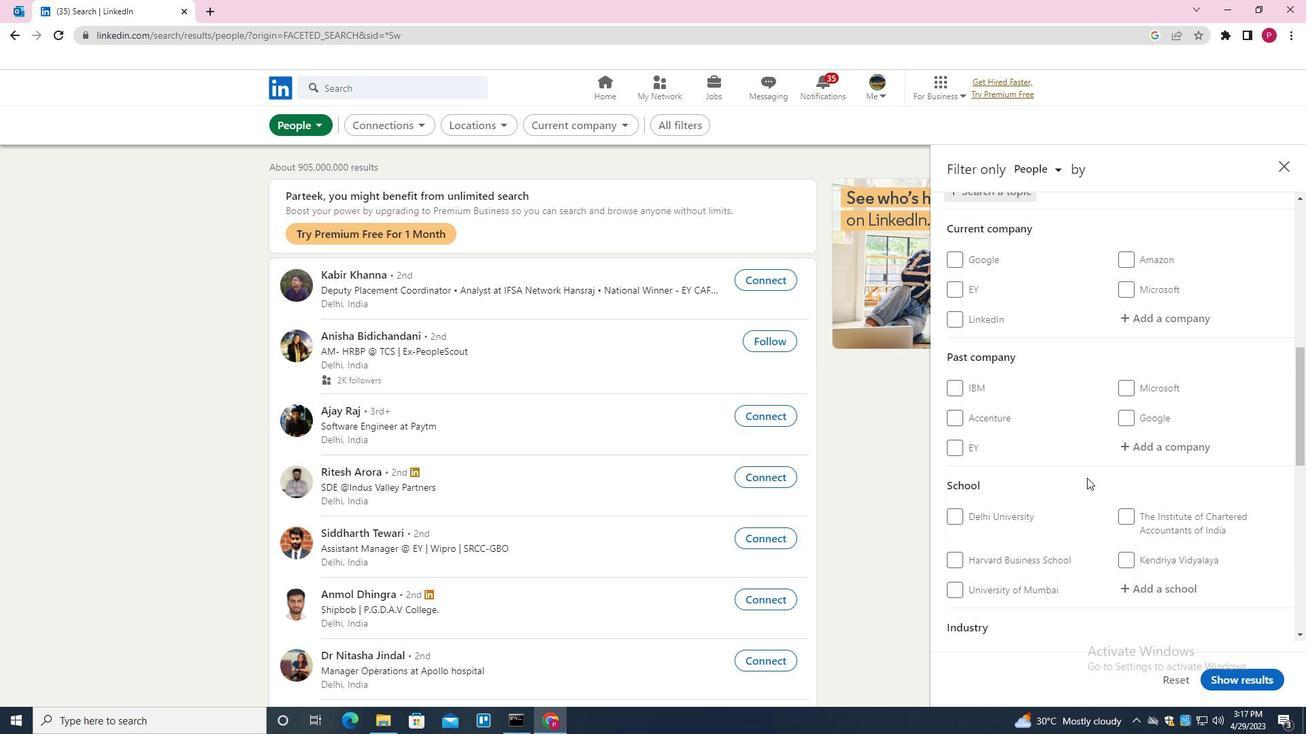 
Action: Mouse moved to (1080, 478)
Screenshot: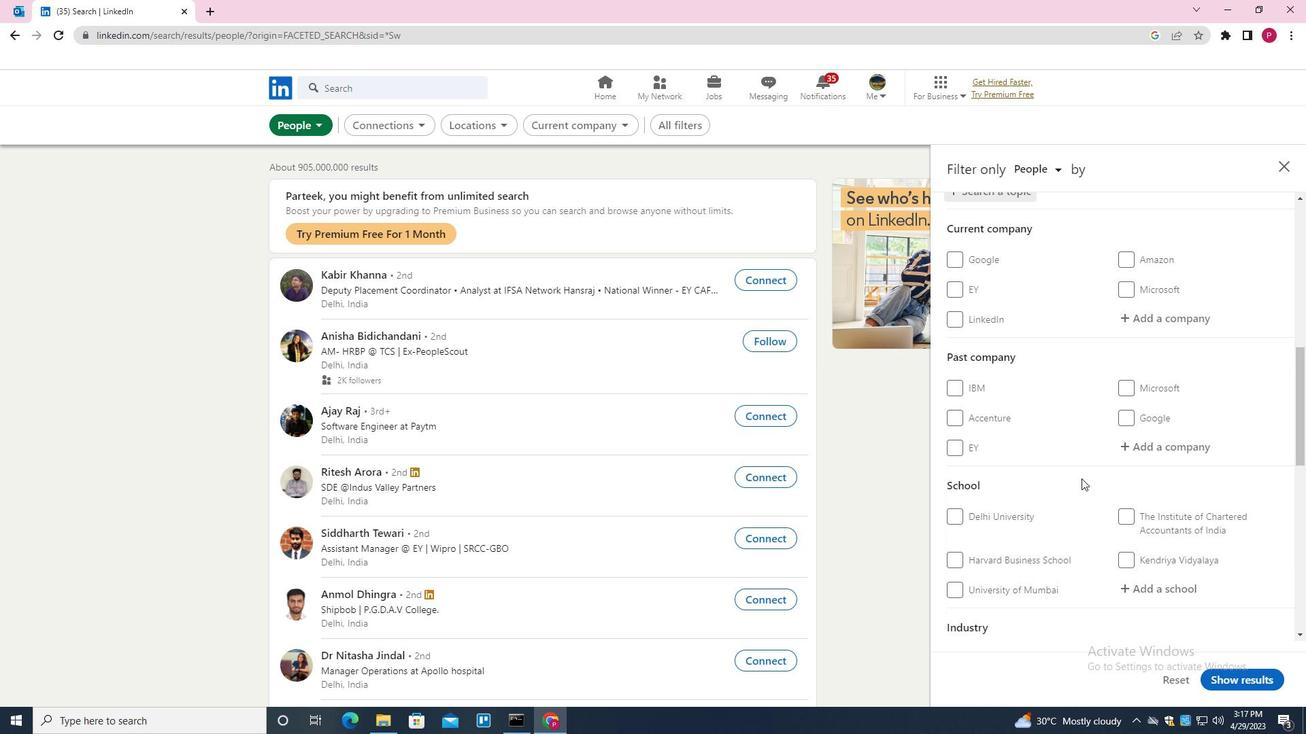 
Action: Mouse scrolled (1080, 478) with delta (0, 0)
Screenshot: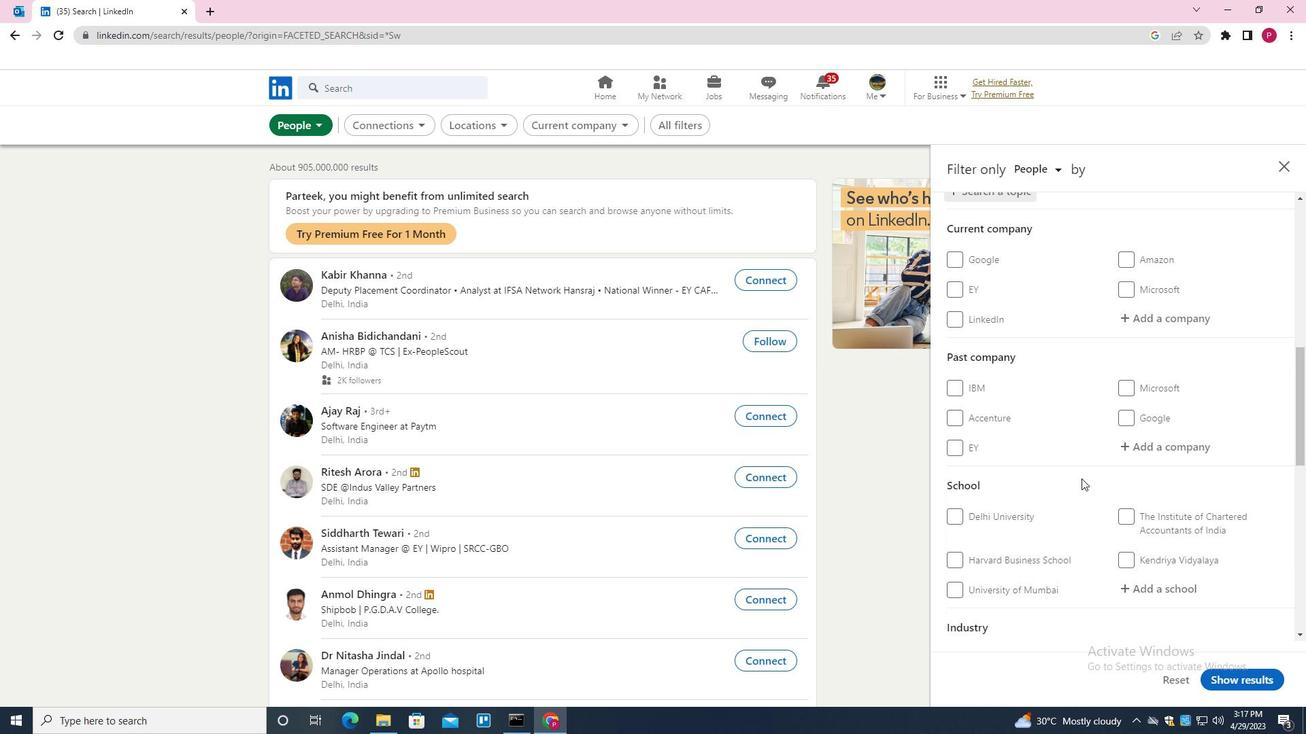 
Action: Mouse moved to (1077, 479)
Screenshot: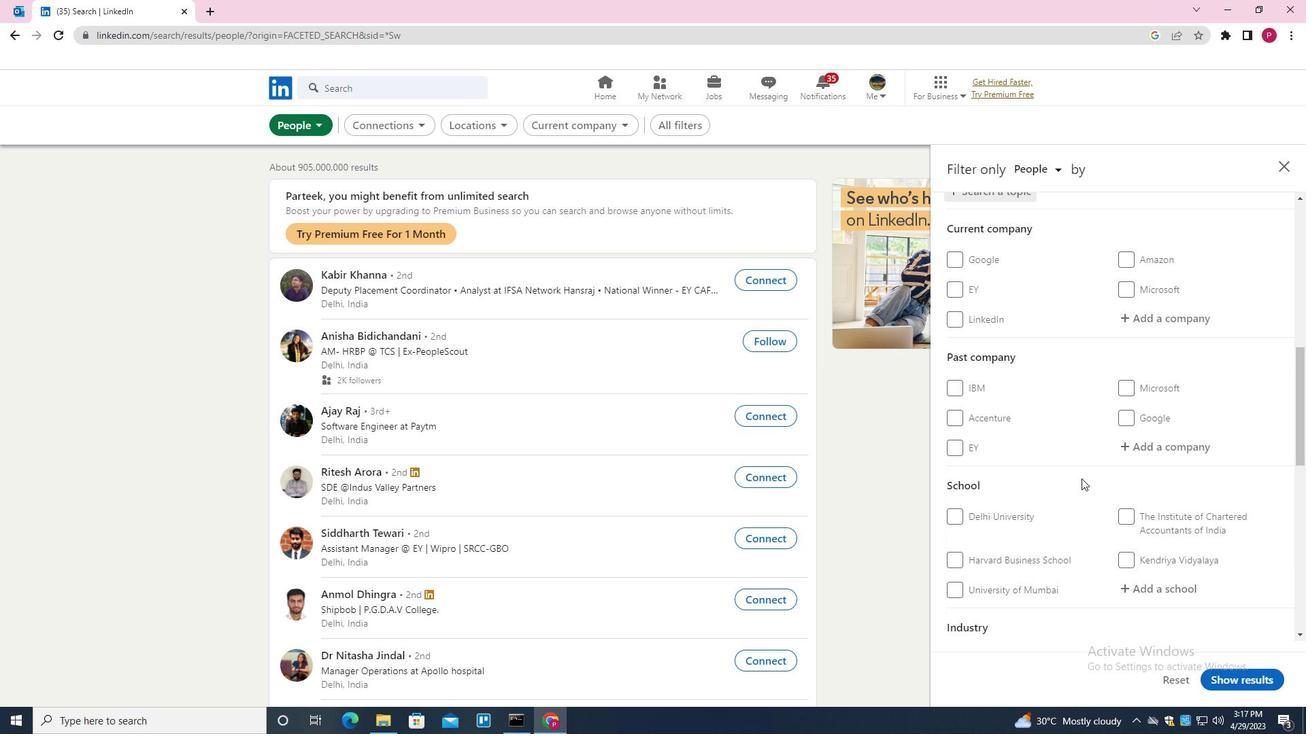
Action: Mouse scrolled (1077, 478) with delta (0, 0)
Screenshot: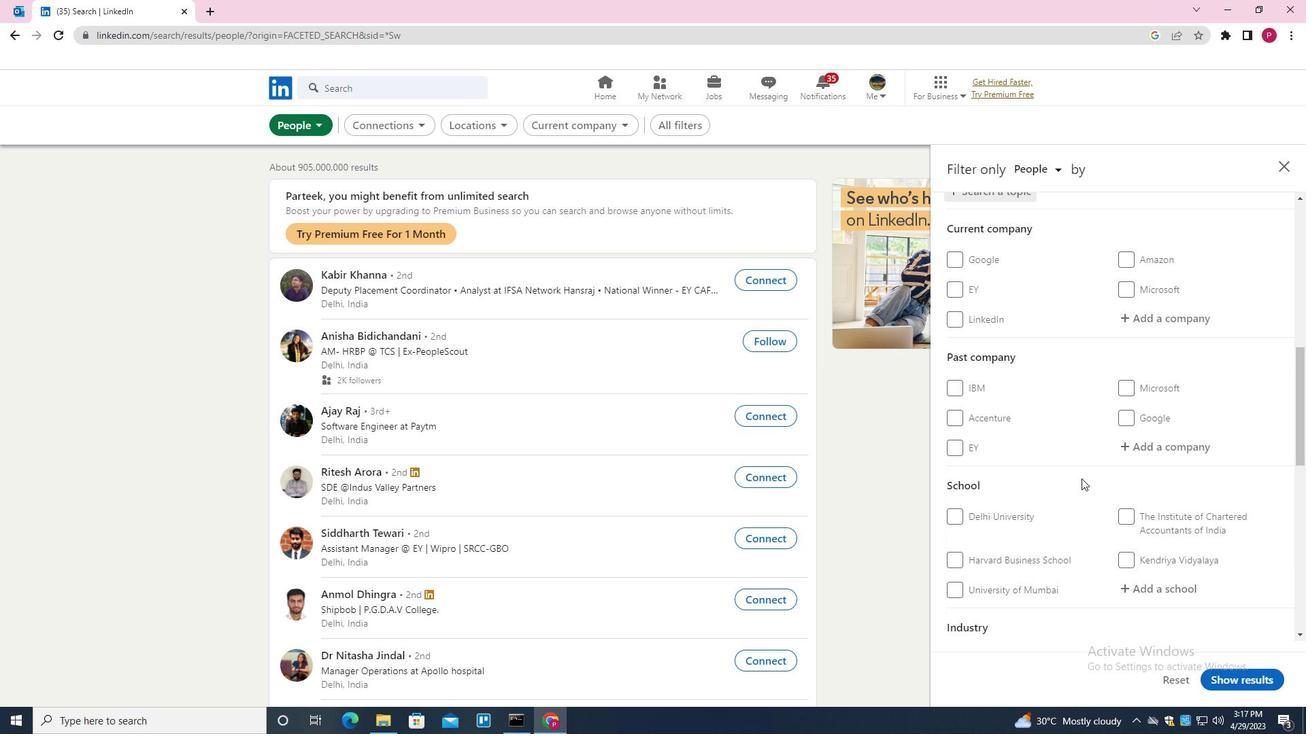 
Action: Mouse moved to (1006, 453)
Screenshot: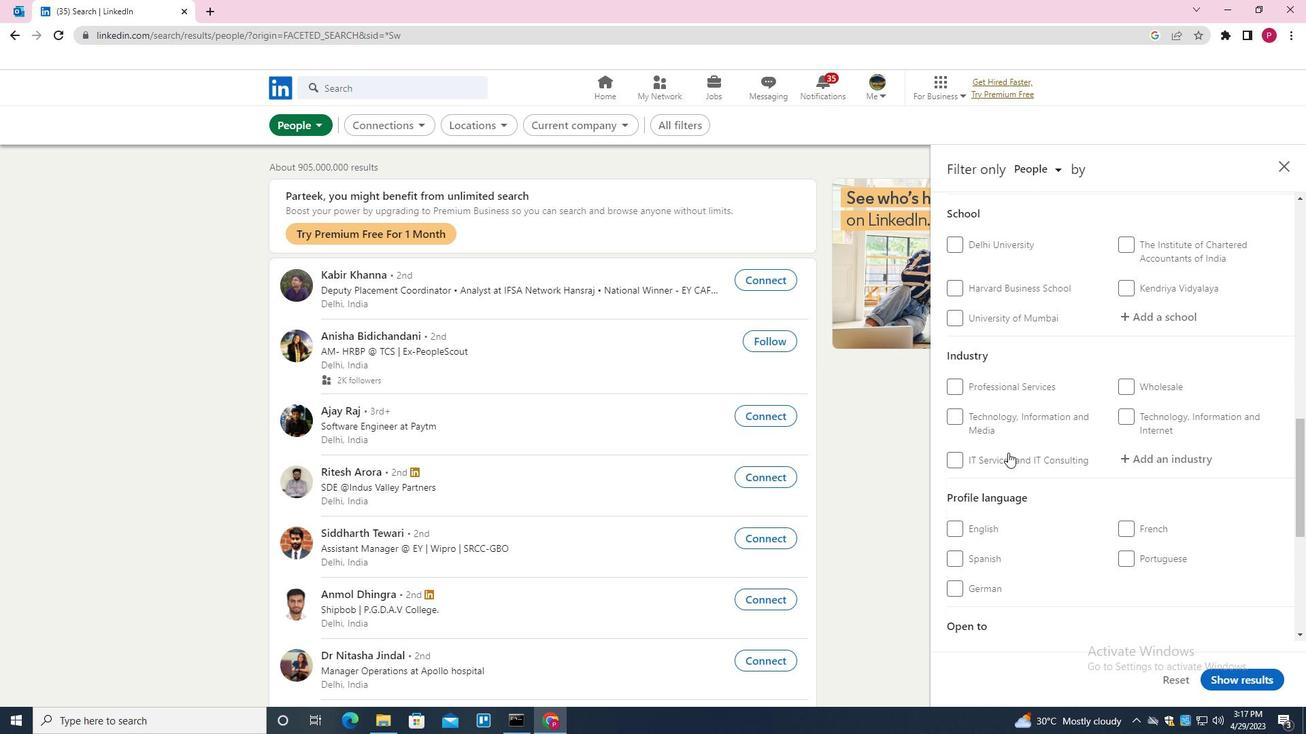
Action: Mouse scrolled (1006, 452) with delta (0, 0)
Screenshot: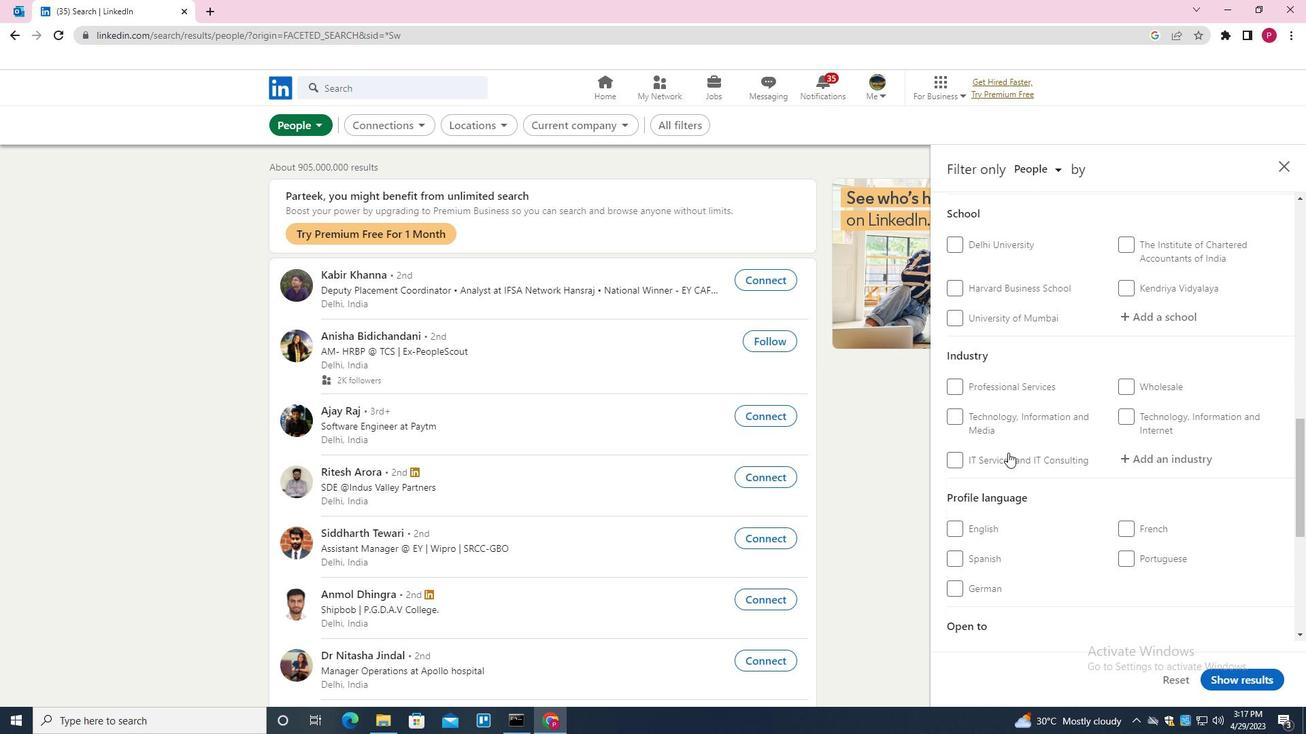 
Action: Mouse scrolled (1006, 452) with delta (0, 0)
Screenshot: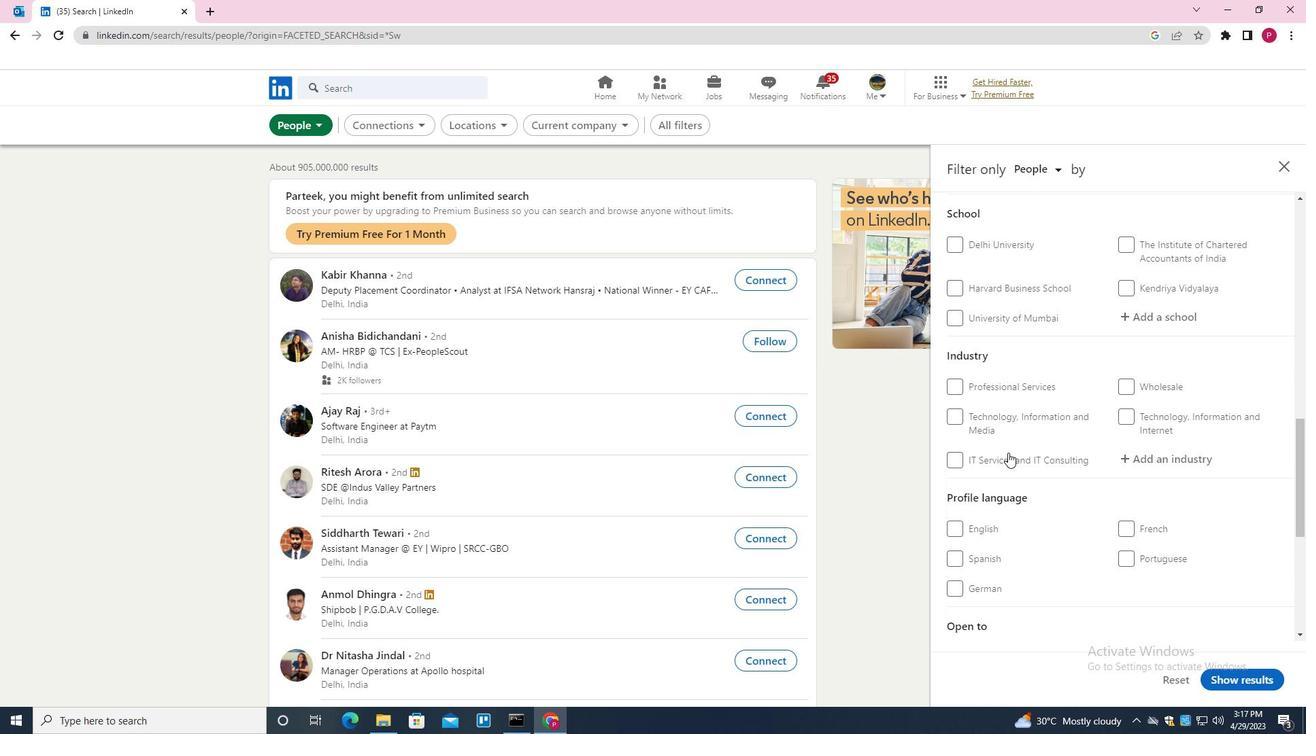 
Action: Mouse scrolled (1006, 452) with delta (0, 0)
Screenshot: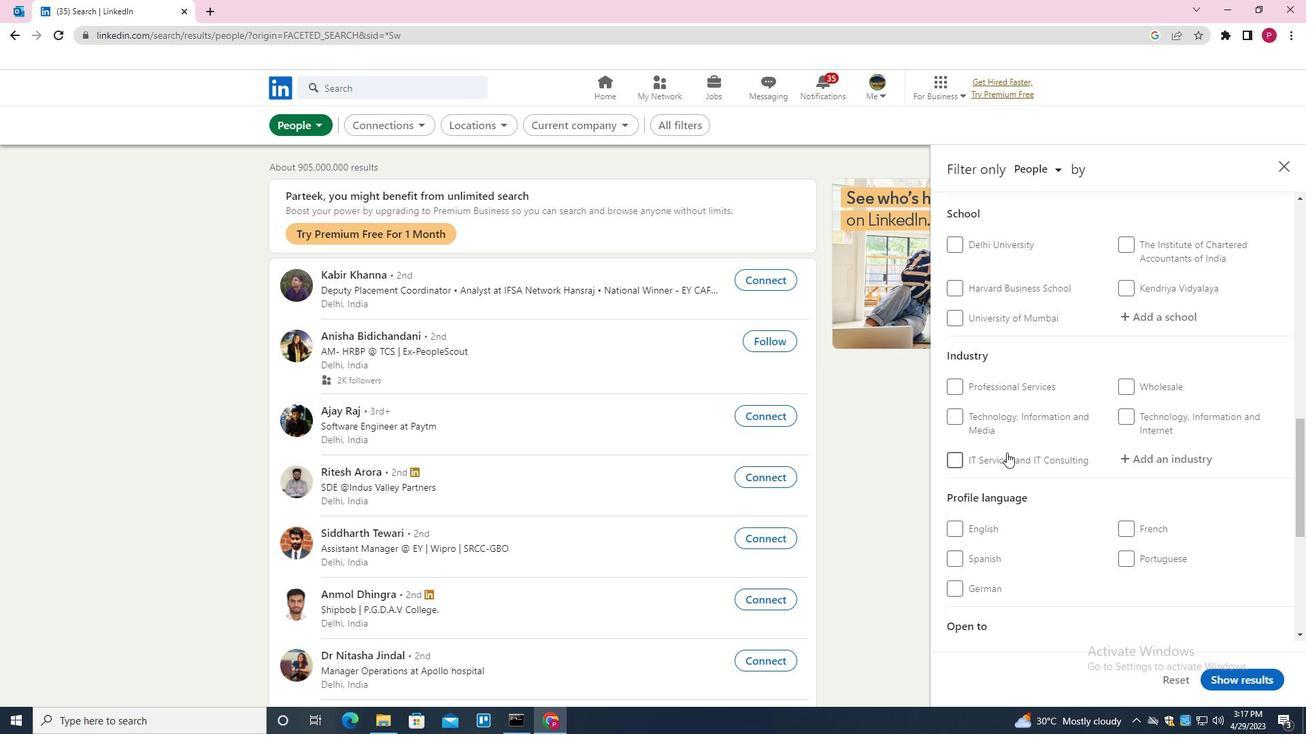 
Action: Mouse moved to (989, 324)
Screenshot: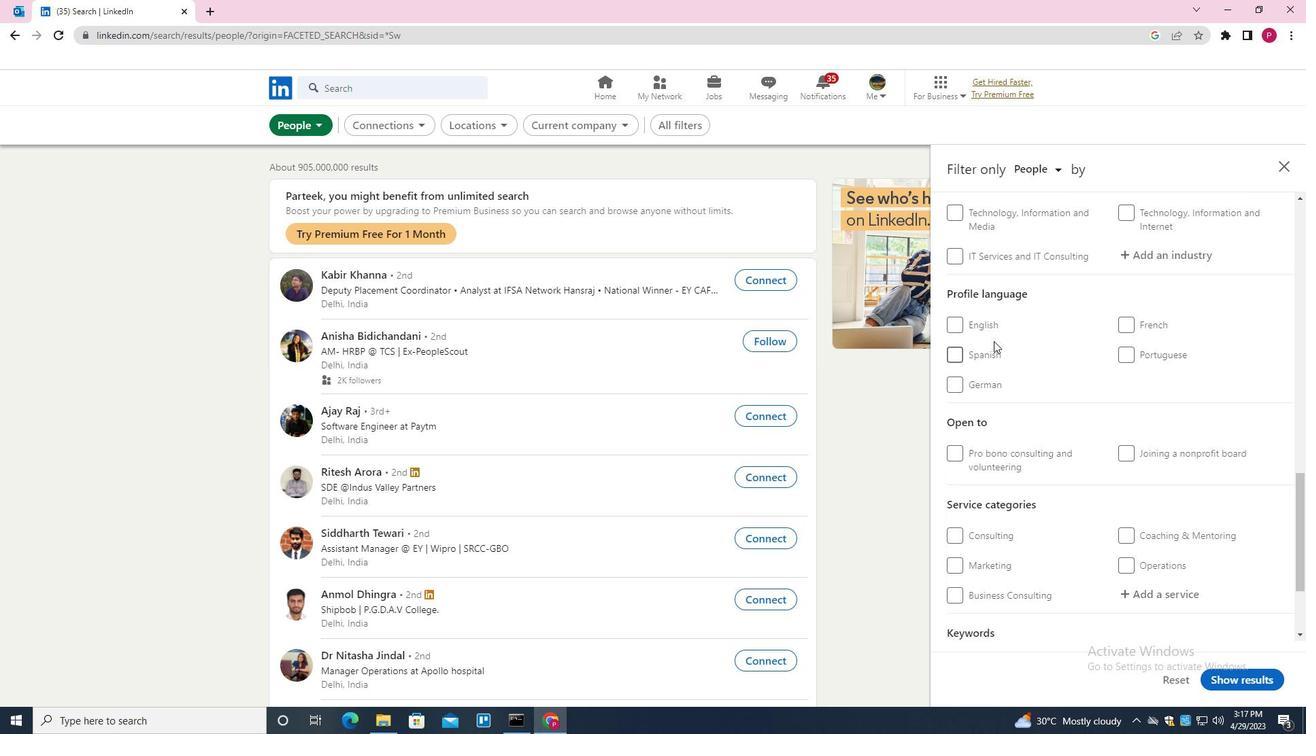 
Action: Mouse pressed left at (989, 324)
Screenshot: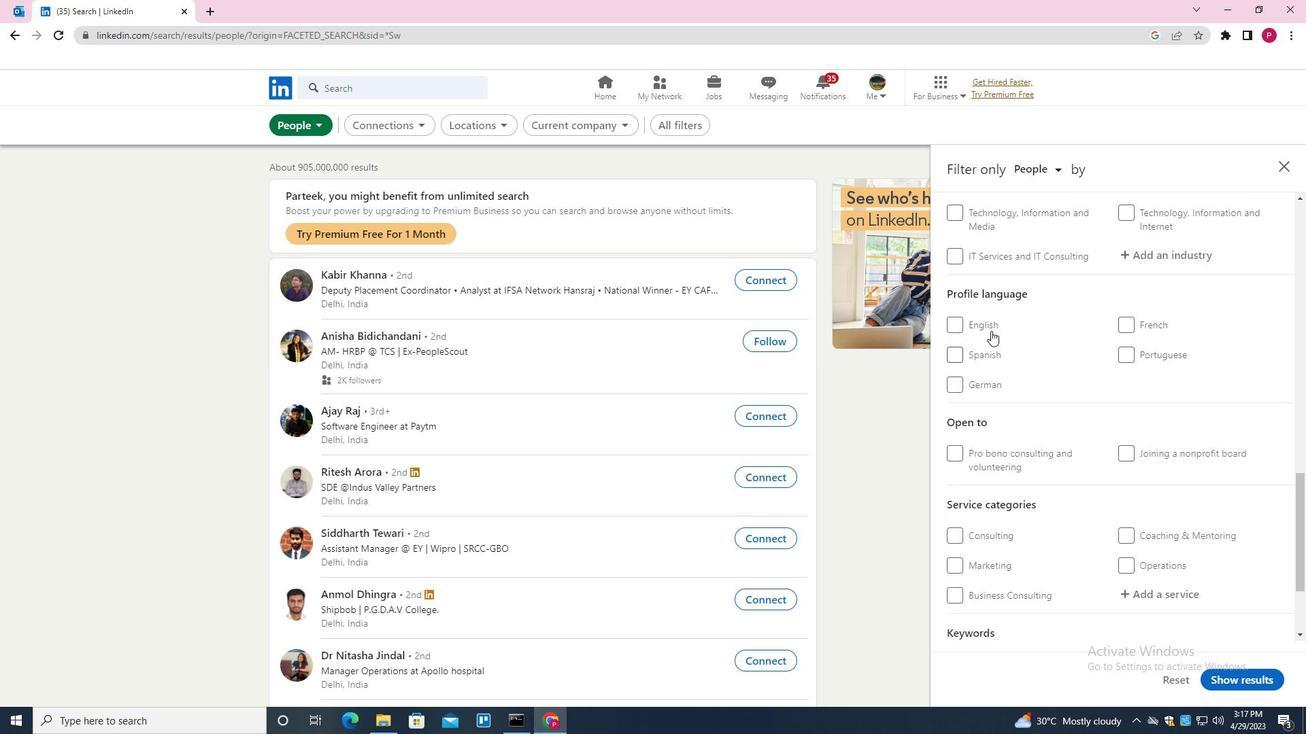 
Action: Mouse moved to (989, 342)
Screenshot: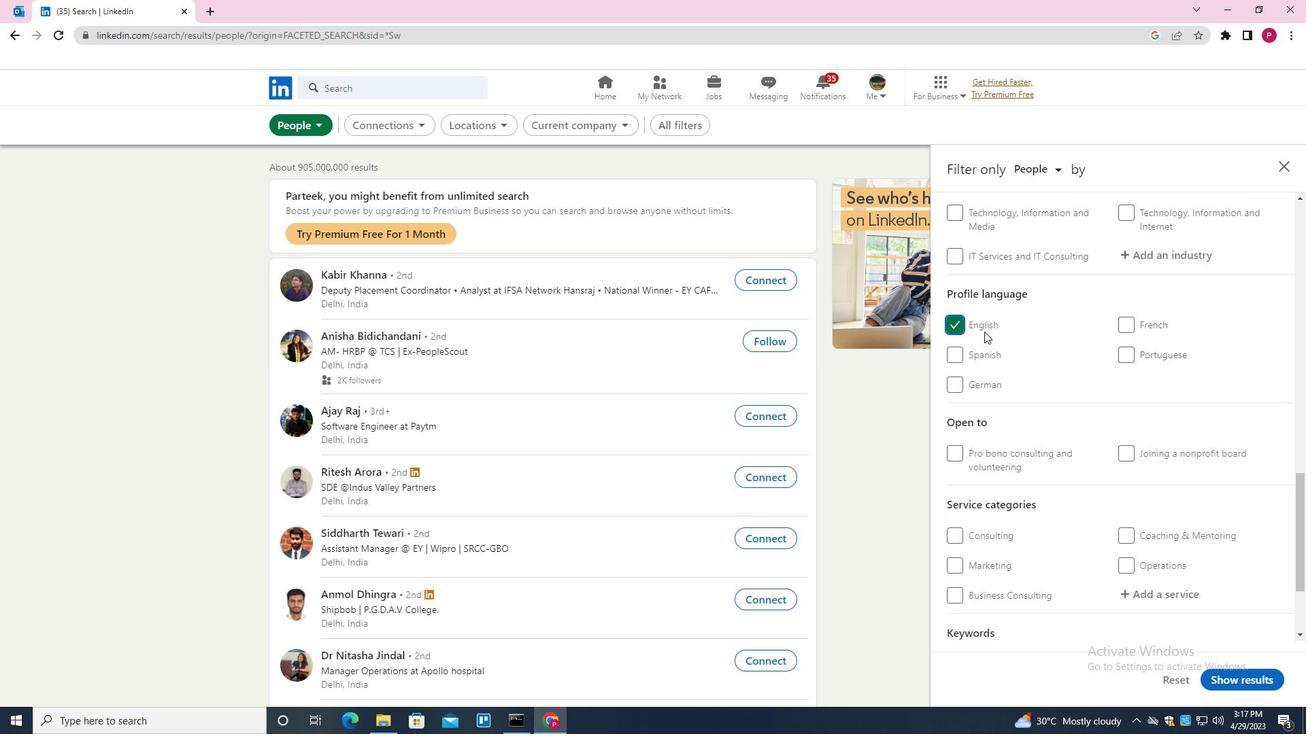 
Action: Mouse scrolled (989, 343) with delta (0, 0)
Screenshot: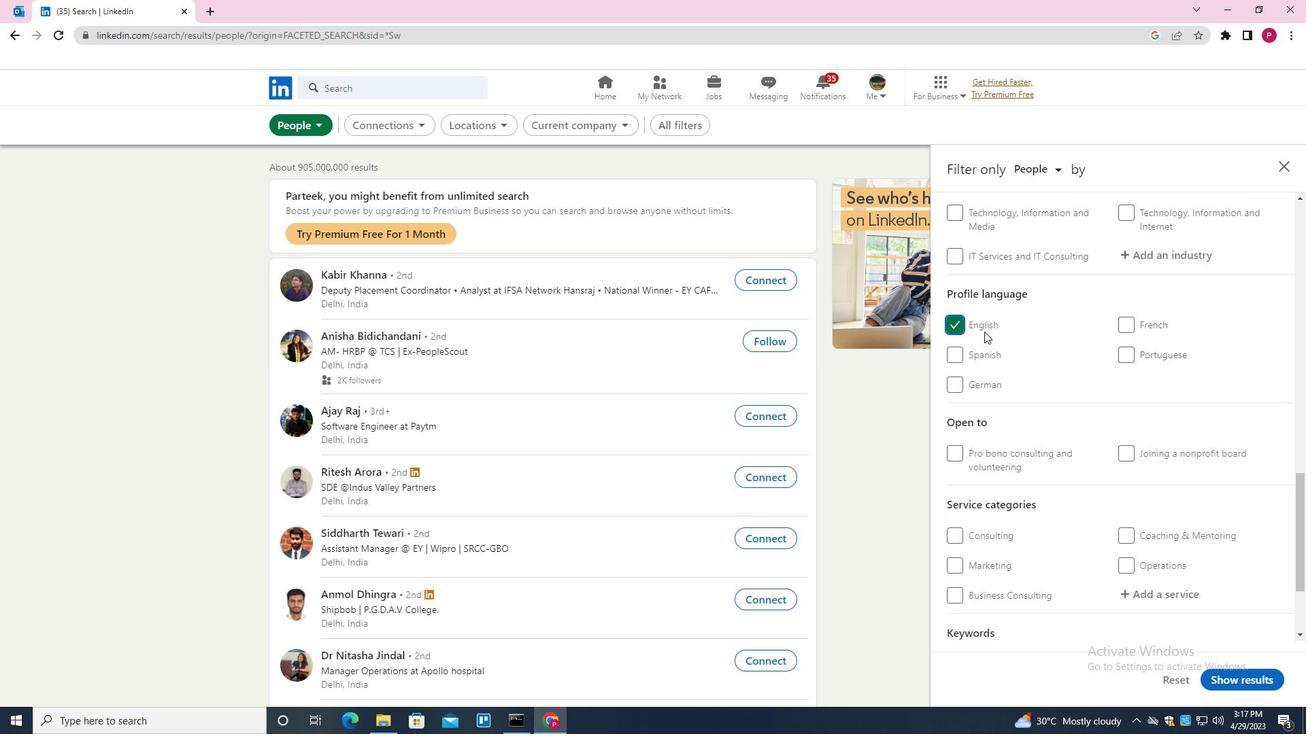 
Action: Mouse scrolled (989, 343) with delta (0, 0)
Screenshot: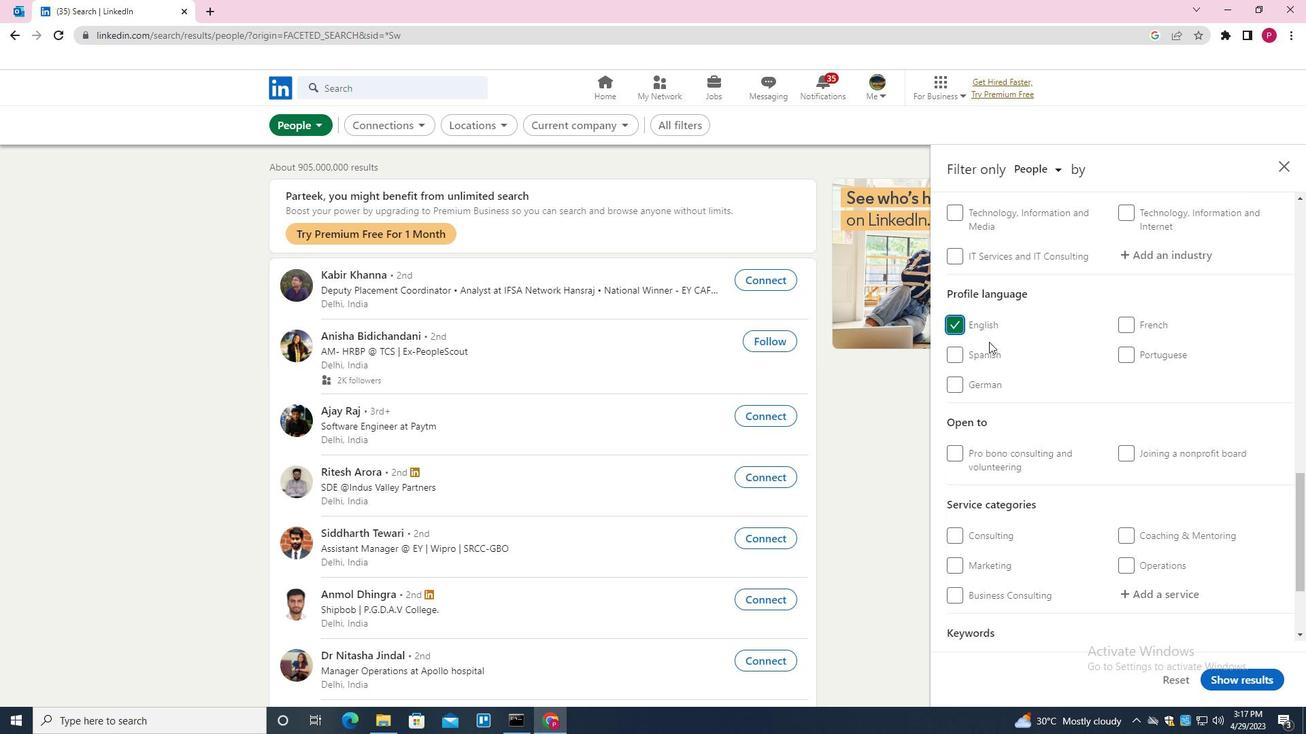 
Action: Mouse scrolled (989, 343) with delta (0, 0)
Screenshot: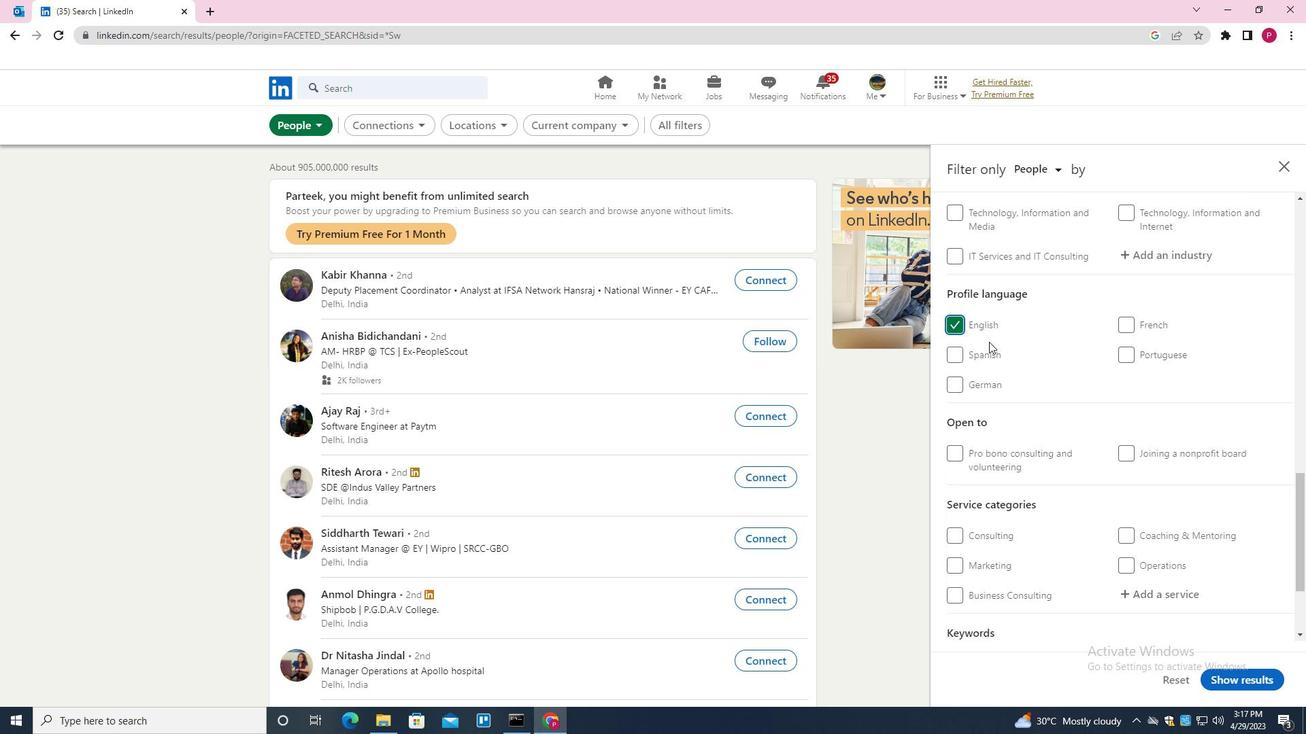 
Action: Mouse scrolled (989, 343) with delta (0, 0)
Screenshot: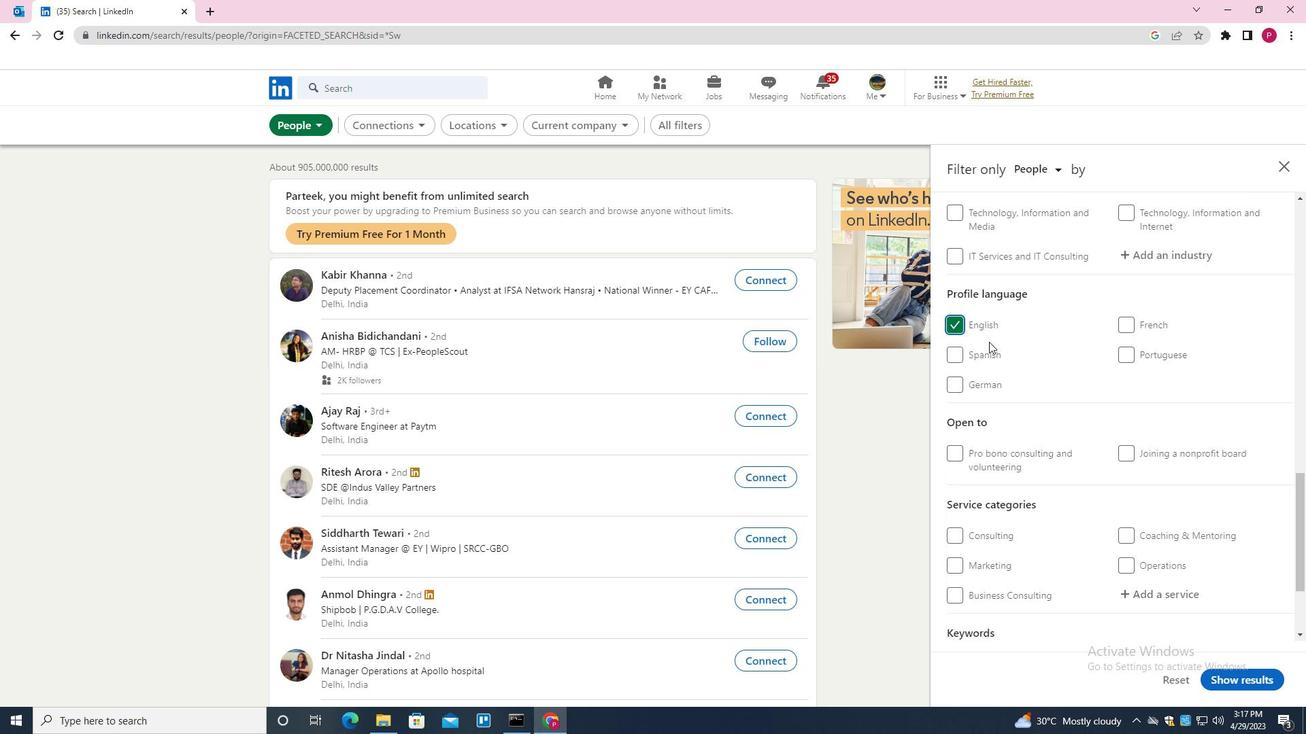 
Action: Mouse scrolled (989, 343) with delta (0, 0)
Screenshot: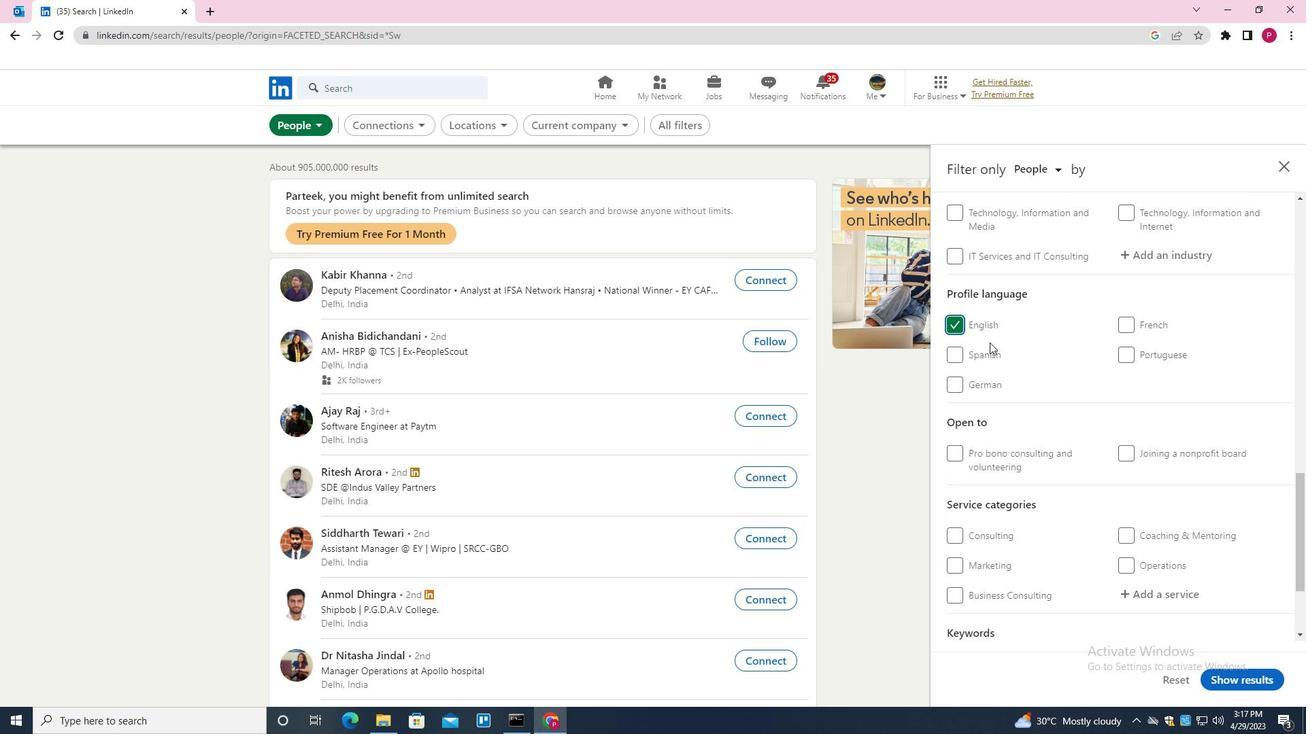 
Action: Mouse moved to (987, 343)
Screenshot: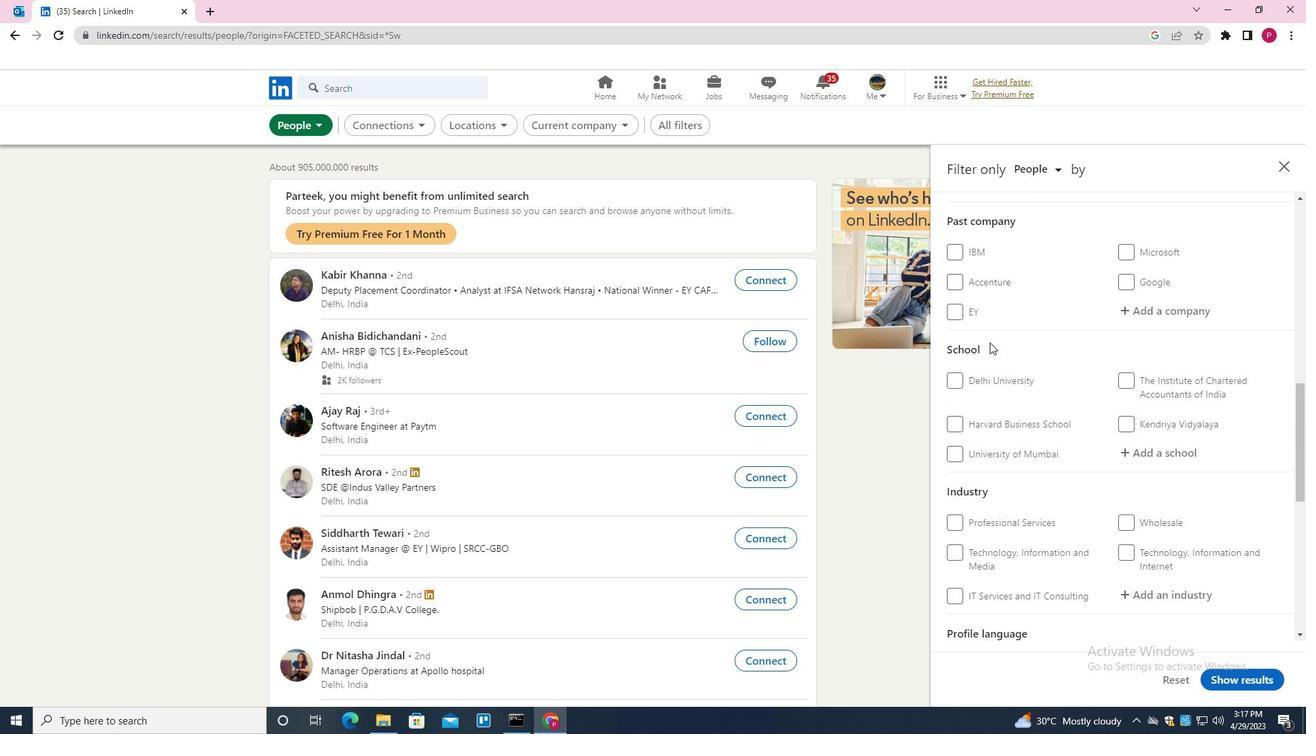 
Action: Mouse scrolled (987, 344) with delta (0, 0)
Screenshot: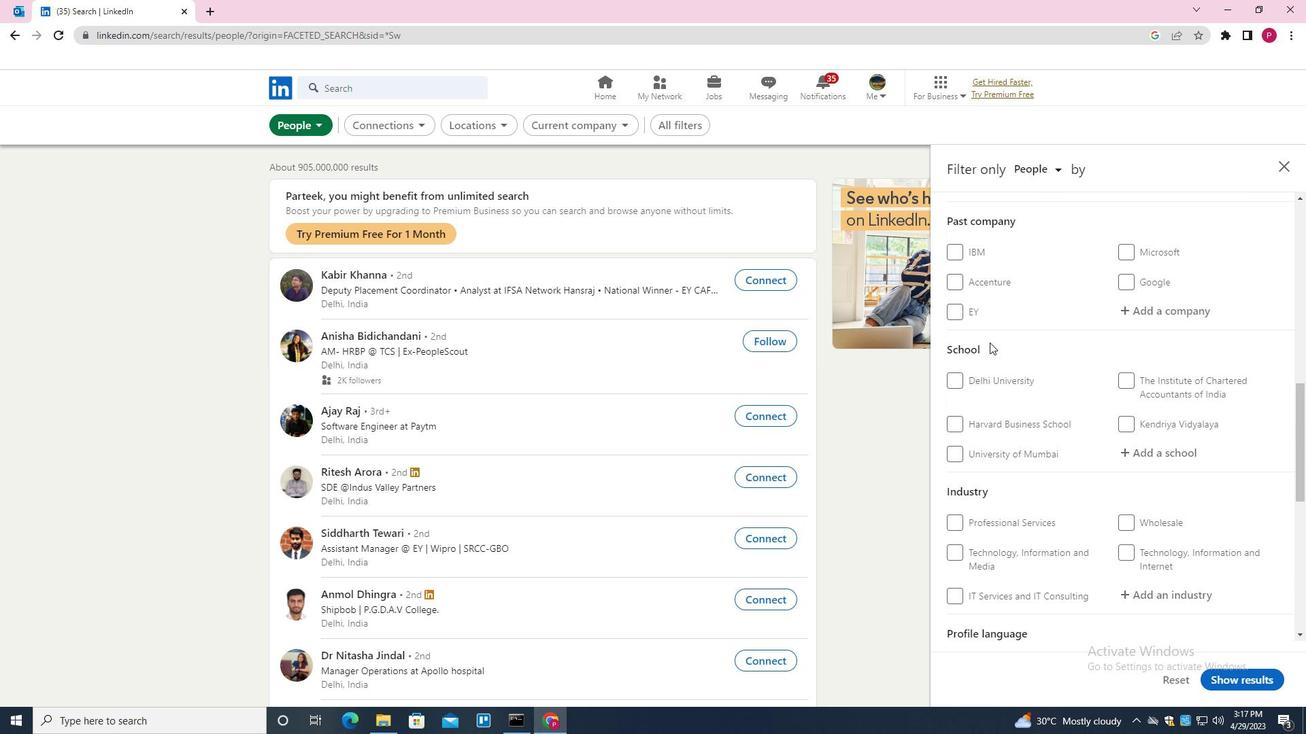 
Action: Mouse scrolled (987, 344) with delta (0, 0)
Screenshot: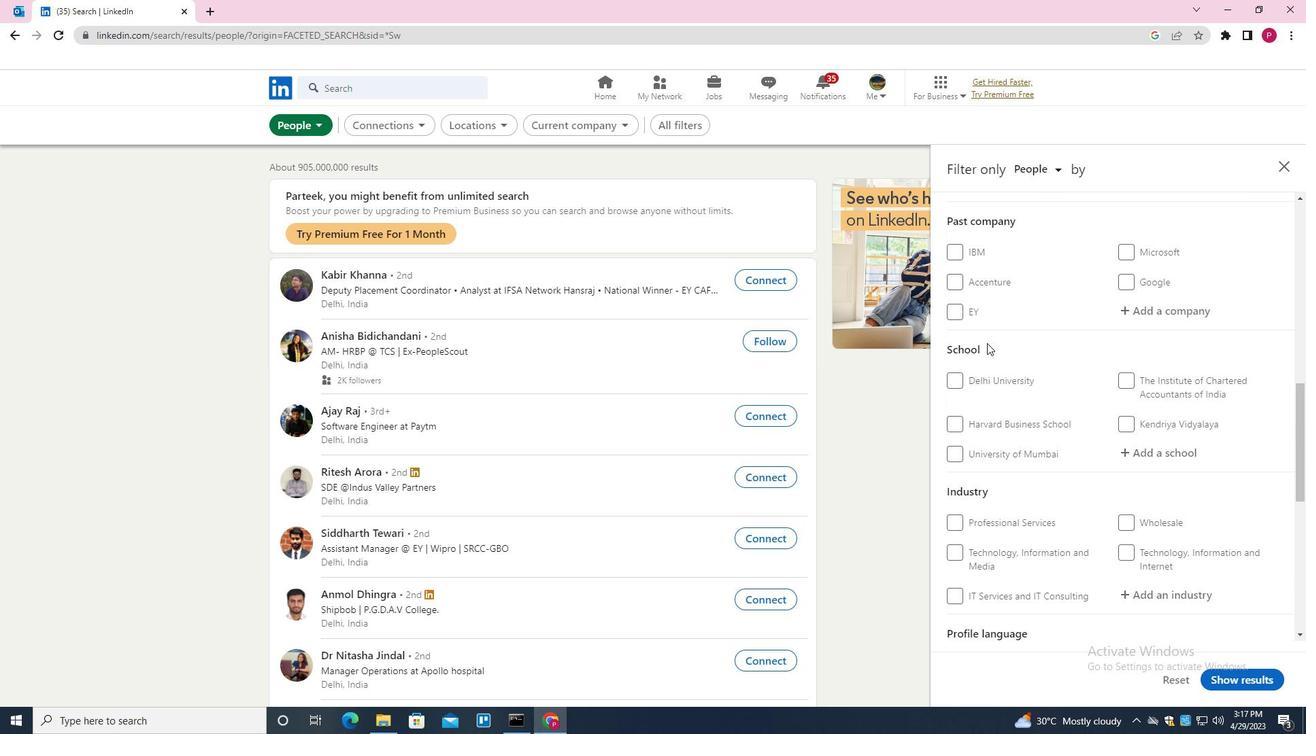 
Action: Mouse moved to (1120, 315)
Screenshot: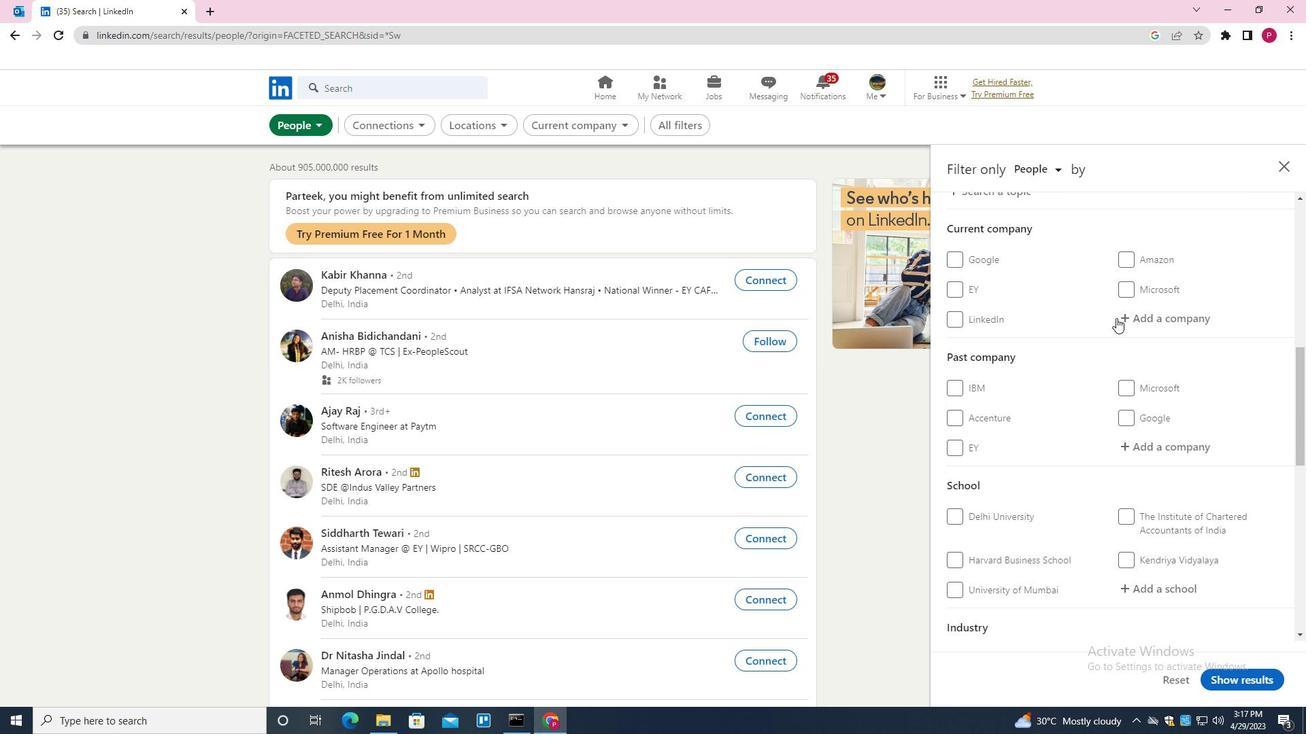 
Action: Mouse pressed left at (1120, 315)
Screenshot: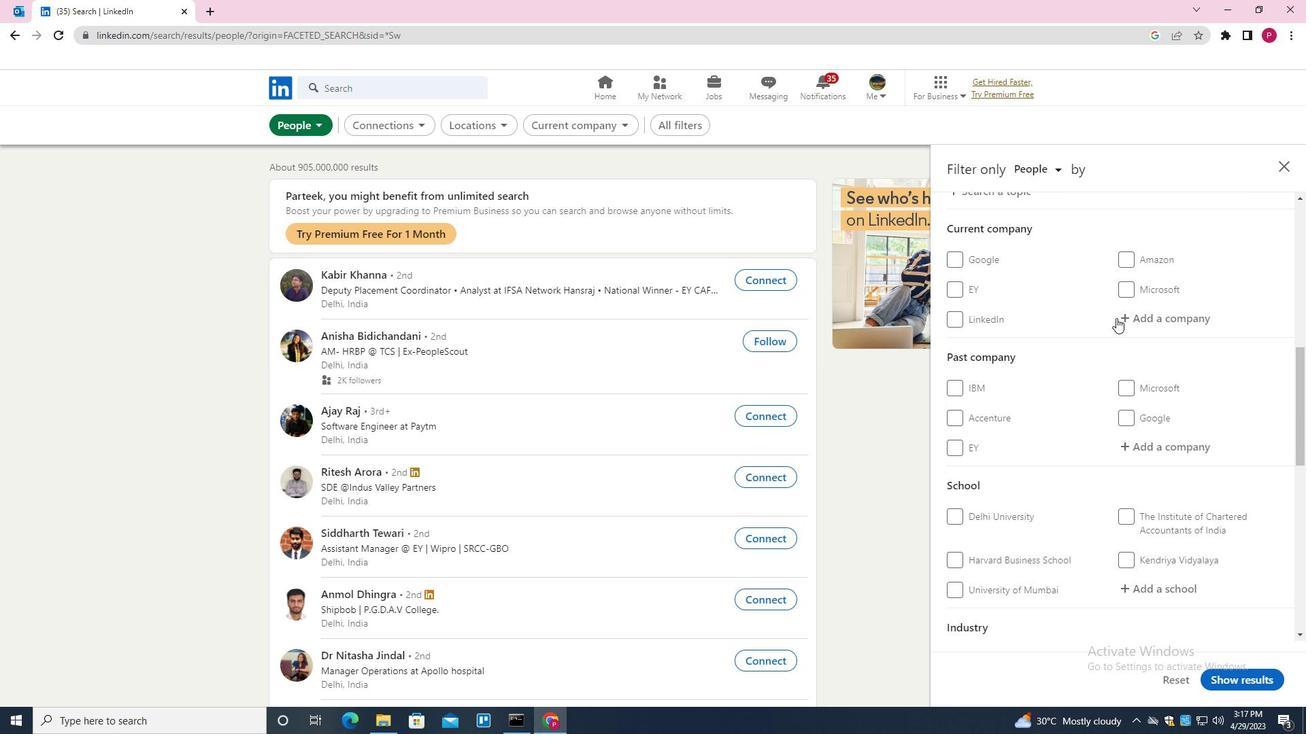 
Action: Key pressed <Key.shift>AUTOMOTIVE<Key.space><Key.down><Key.down><Key.down><Key.down><Key.down><Key.down><Key.down><Key.down><Key.down><Key.down><Key.down><Key.down><Key.down><Key.backspace><Key.backspace><Key.backspace><Key.backspace><Key.backspace><Key.backspace><Key.backspace><Key.backspace><Key.backspace><Key.backspace><Key.backspace><Key.backspace><Key.shift>ARAI<Key.down><Key.enter>
Screenshot: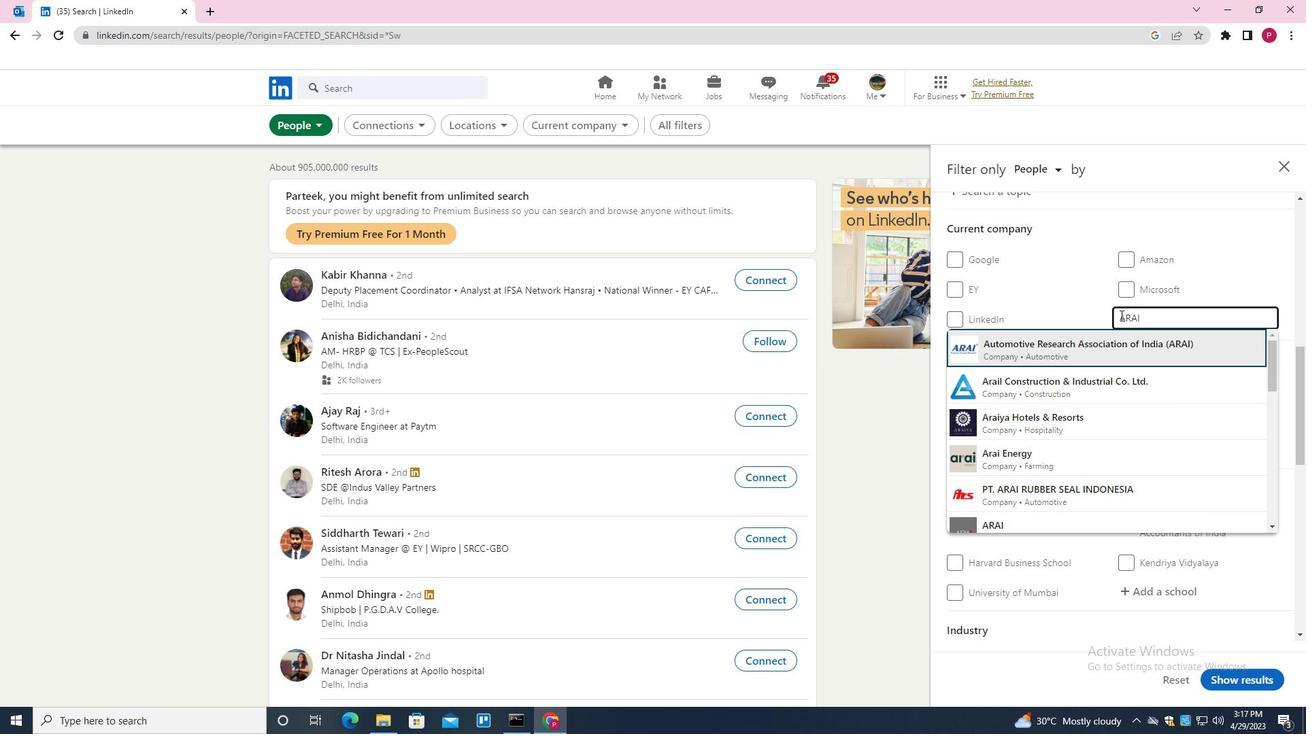 
Action: Mouse moved to (1051, 385)
Screenshot: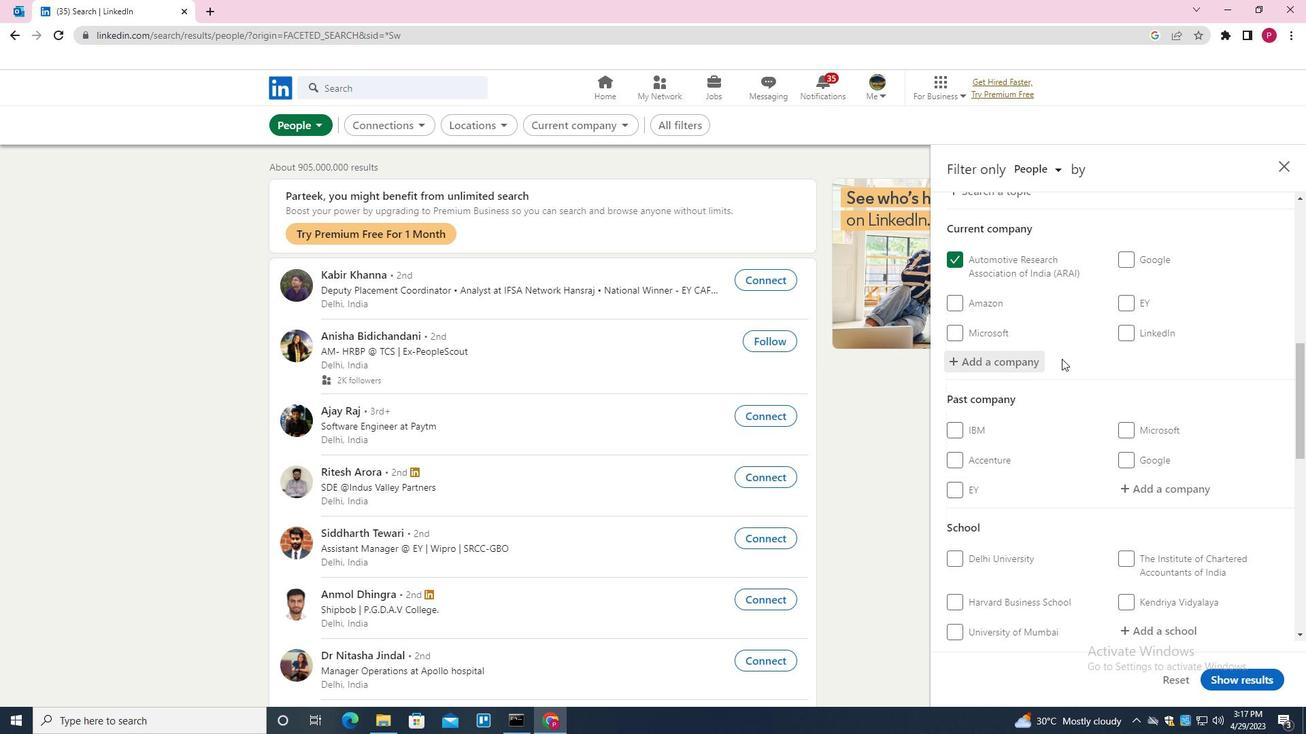 
Action: Mouse scrolled (1051, 384) with delta (0, 0)
Screenshot: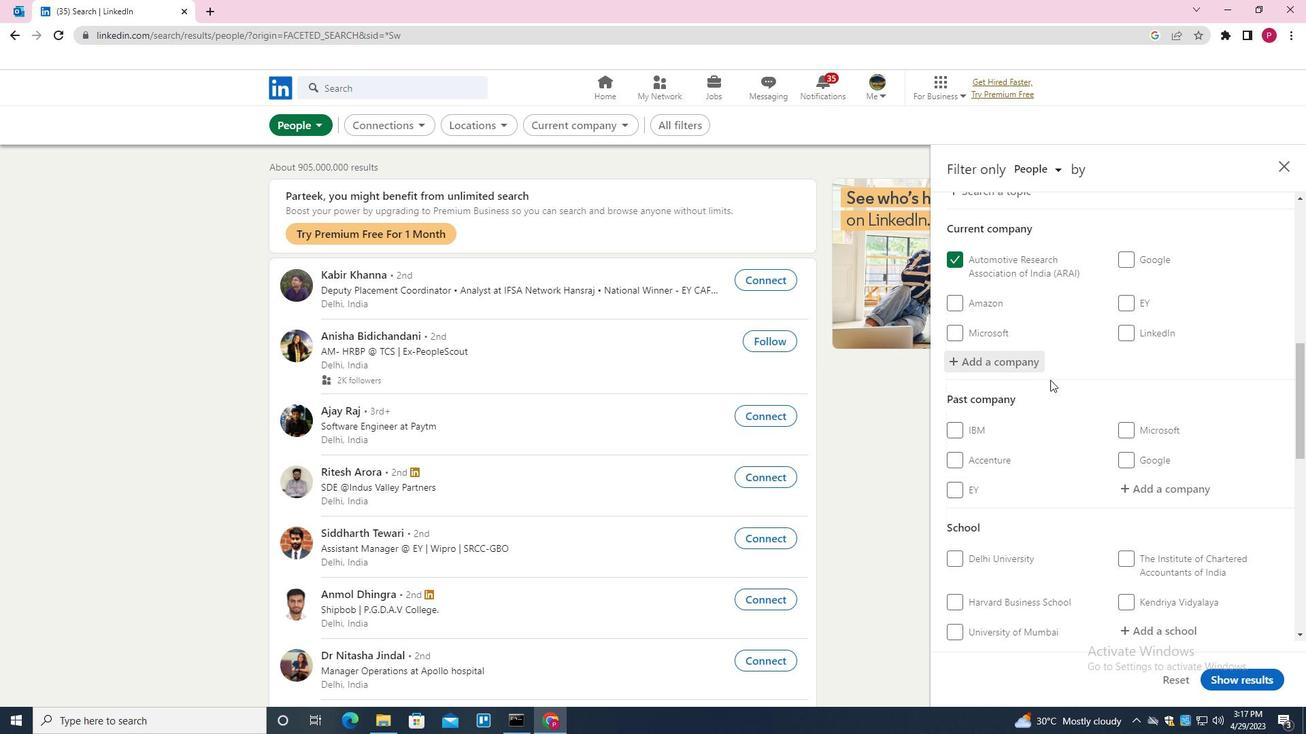 
Action: Mouse scrolled (1051, 384) with delta (0, 0)
Screenshot: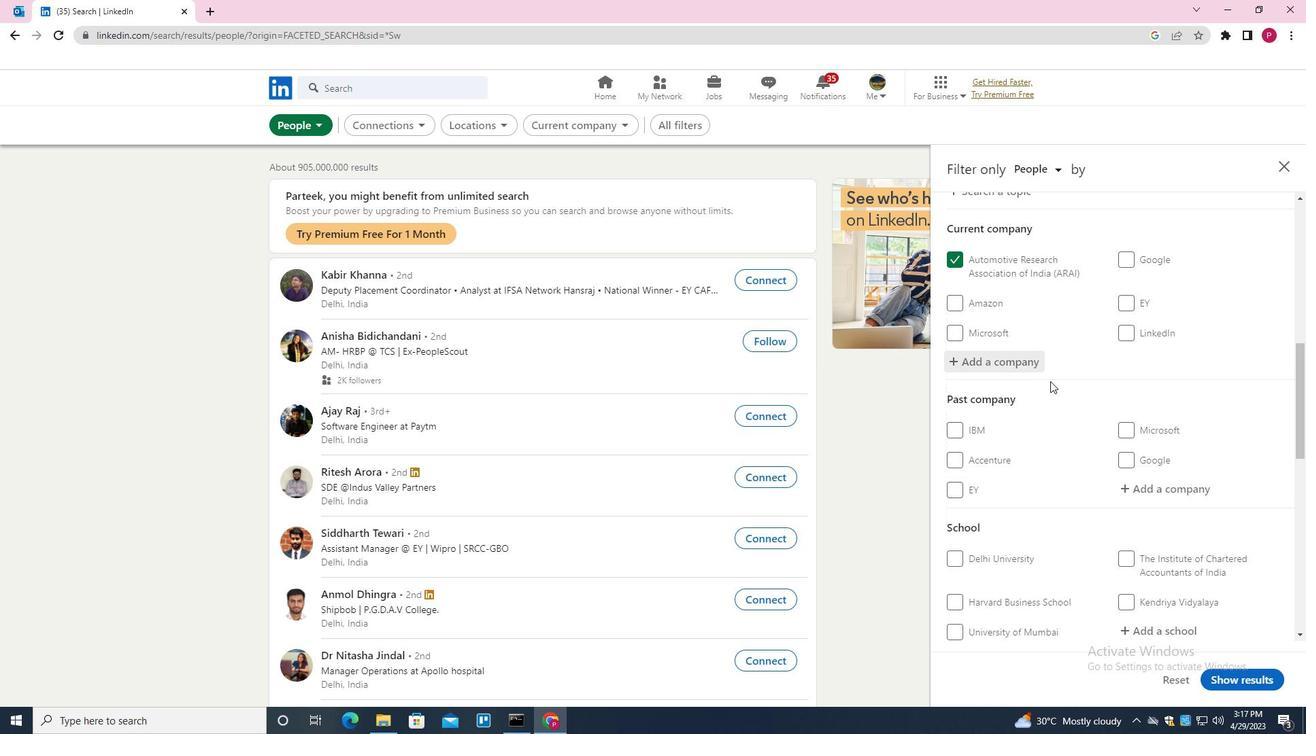 
Action: Mouse moved to (1121, 433)
Screenshot: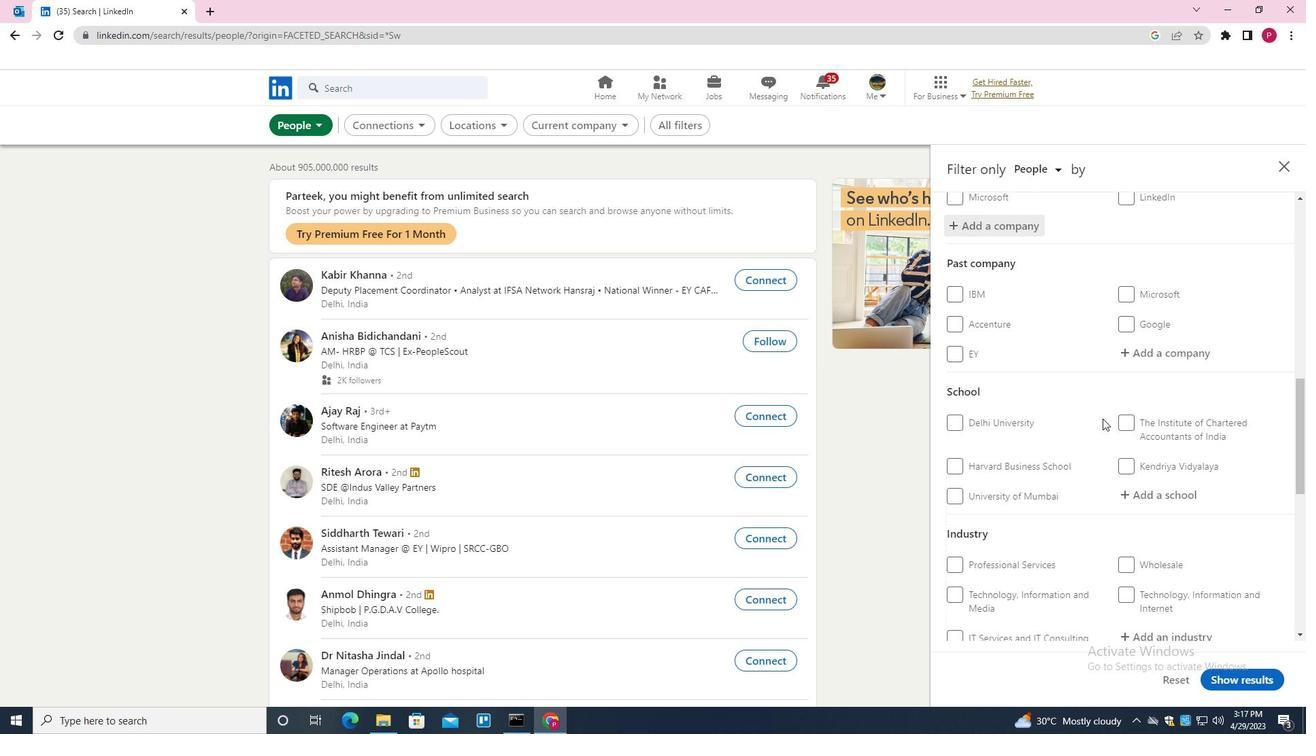
Action: Mouse scrolled (1121, 432) with delta (0, 0)
Screenshot: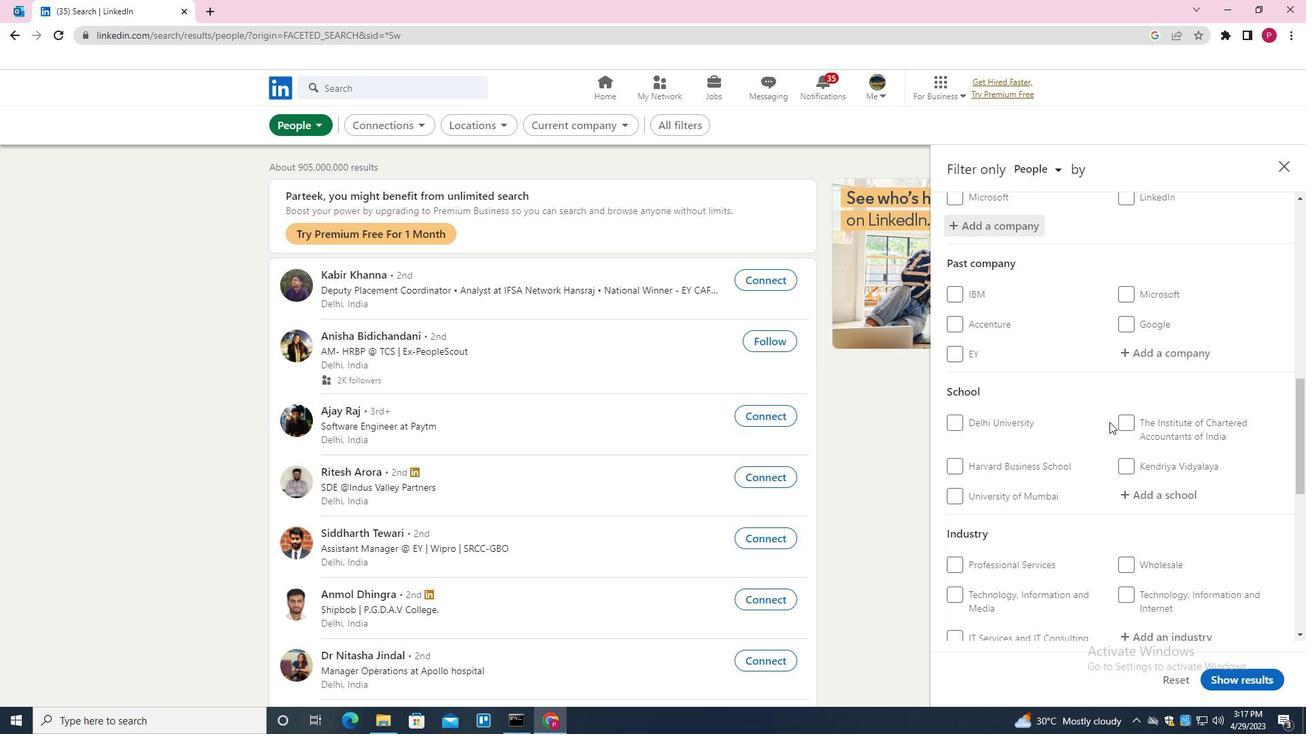 
Action: Mouse scrolled (1121, 432) with delta (0, 0)
Screenshot: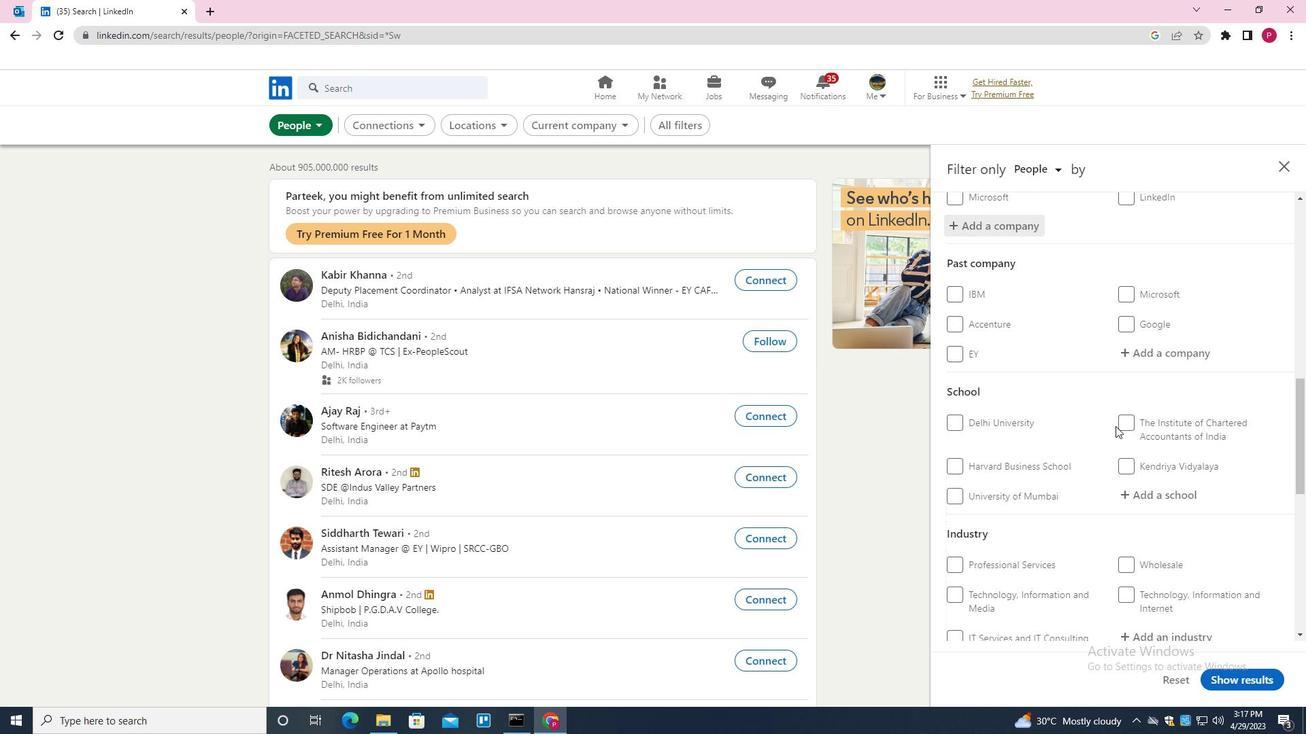 
Action: Mouse moved to (1182, 344)
Screenshot: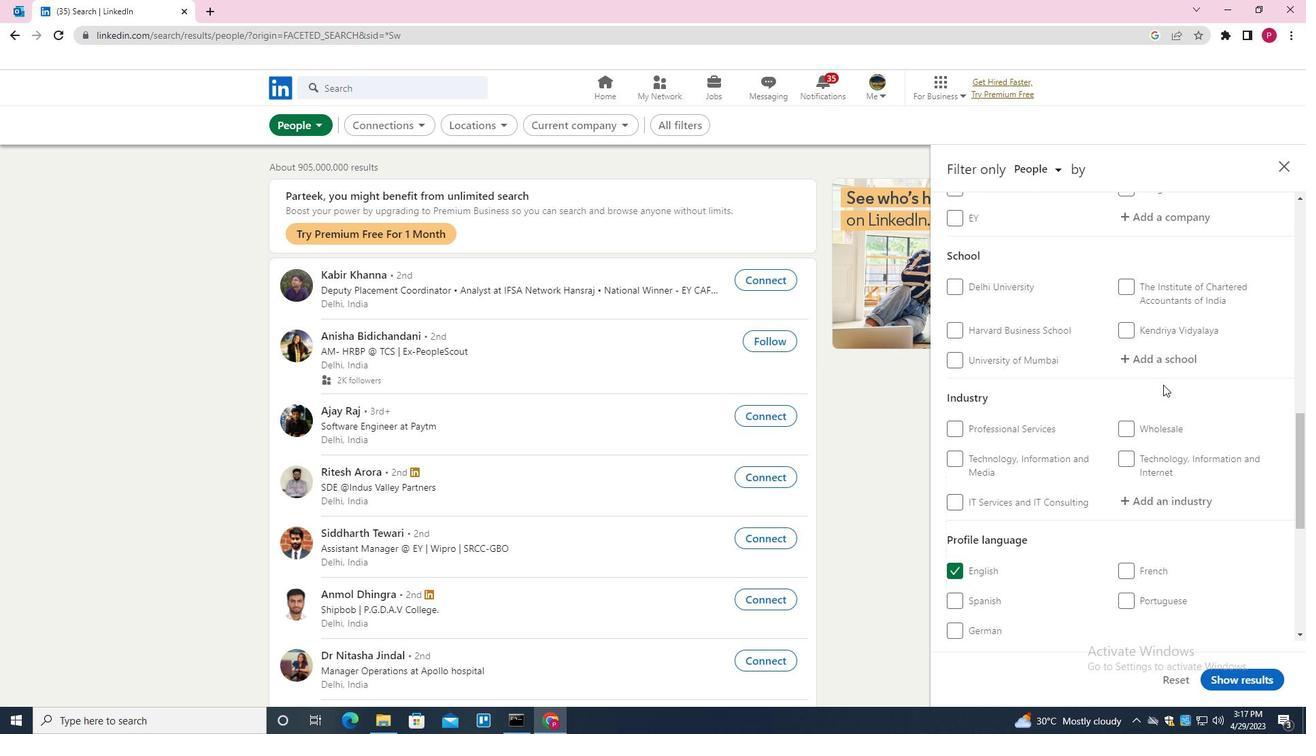 
Action: Mouse pressed left at (1182, 344)
Screenshot: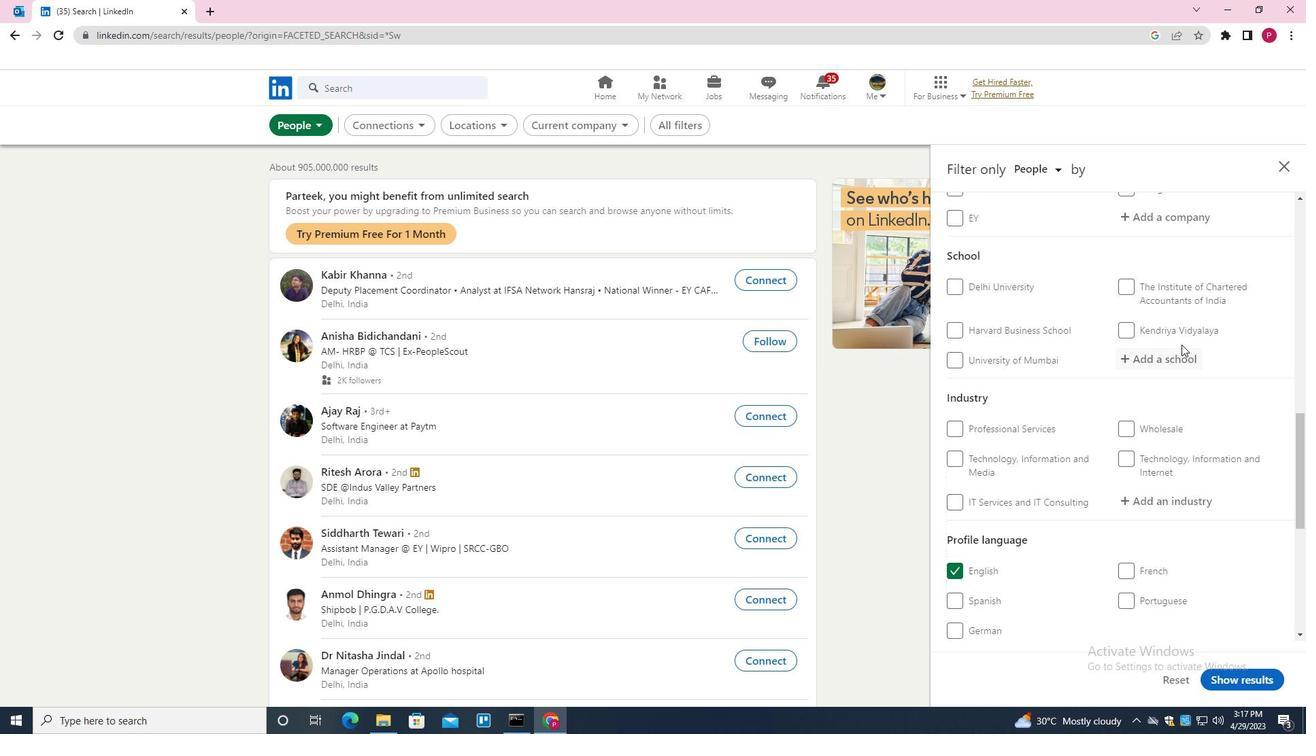 
Action: Mouse moved to (1169, 358)
Screenshot: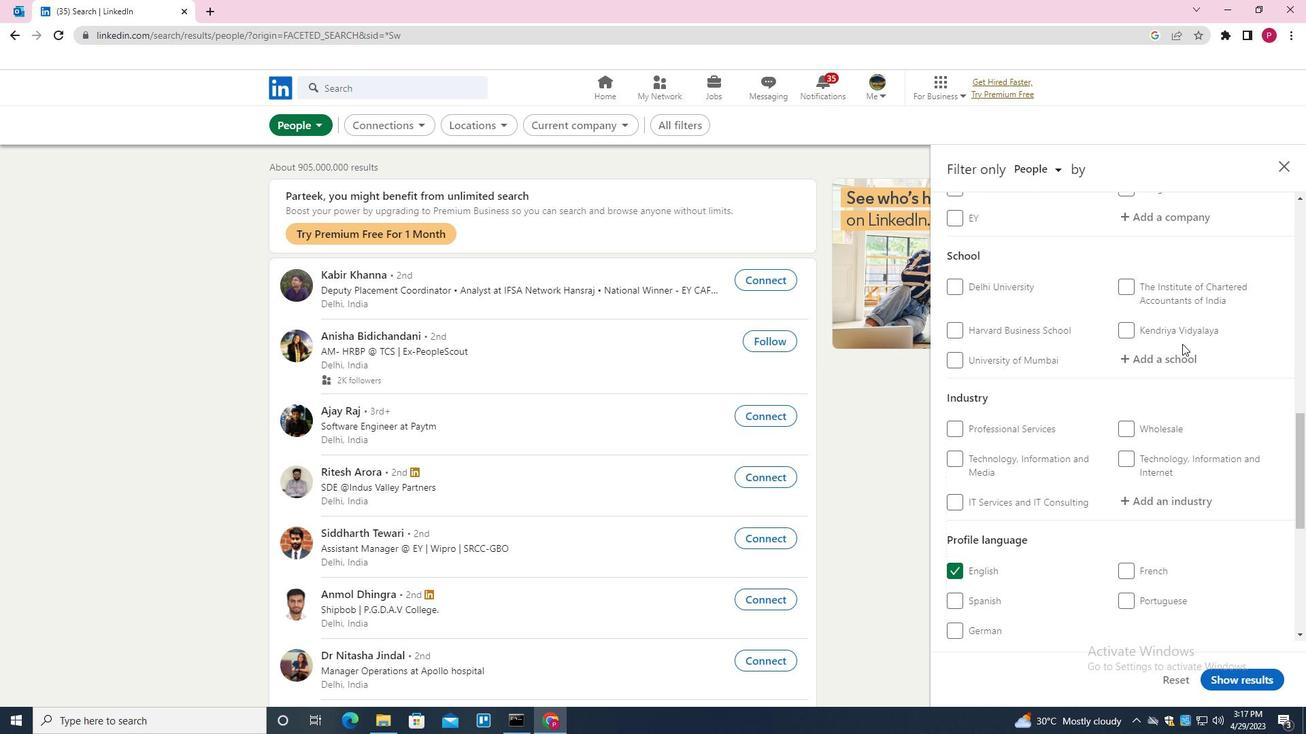 
Action: Mouse pressed left at (1169, 358)
Screenshot: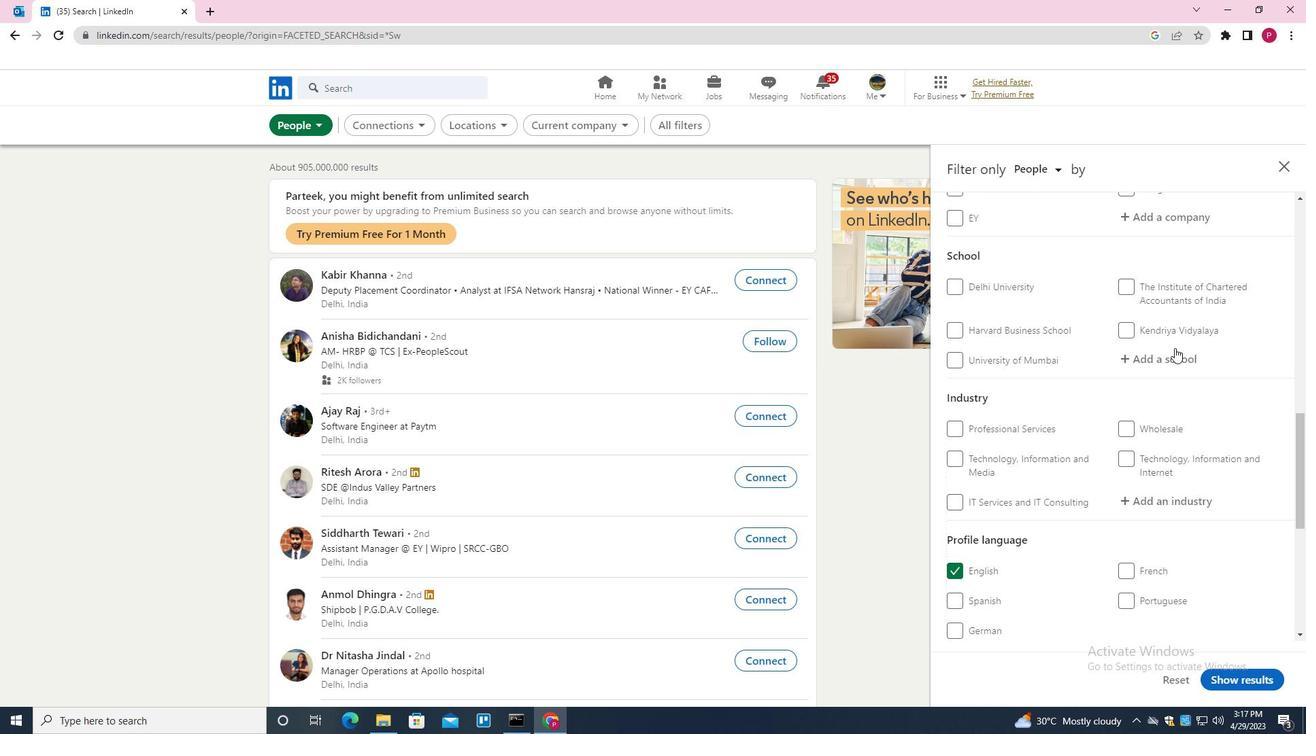 
Action: Key pressed <Key.shift>IETE<Key.down><Key.down><Key.enter>
Screenshot: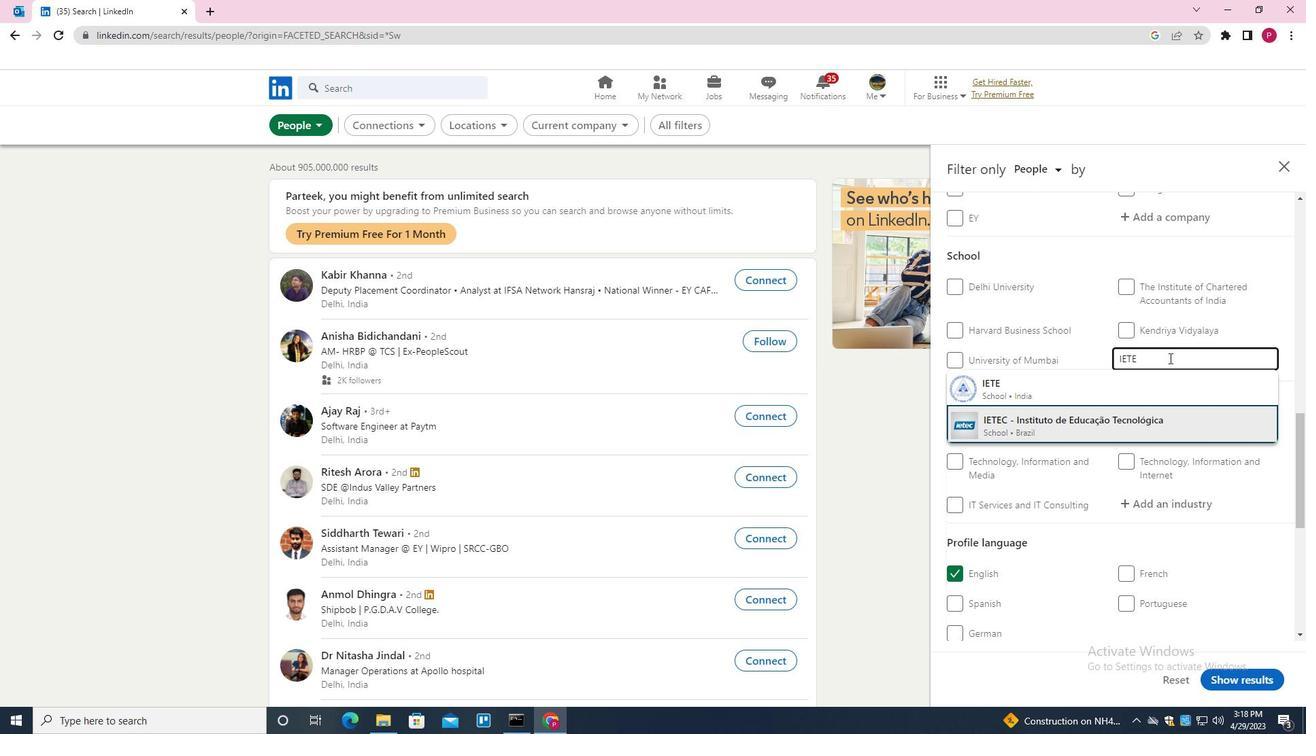 
Action: Mouse moved to (1161, 368)
Screenshot: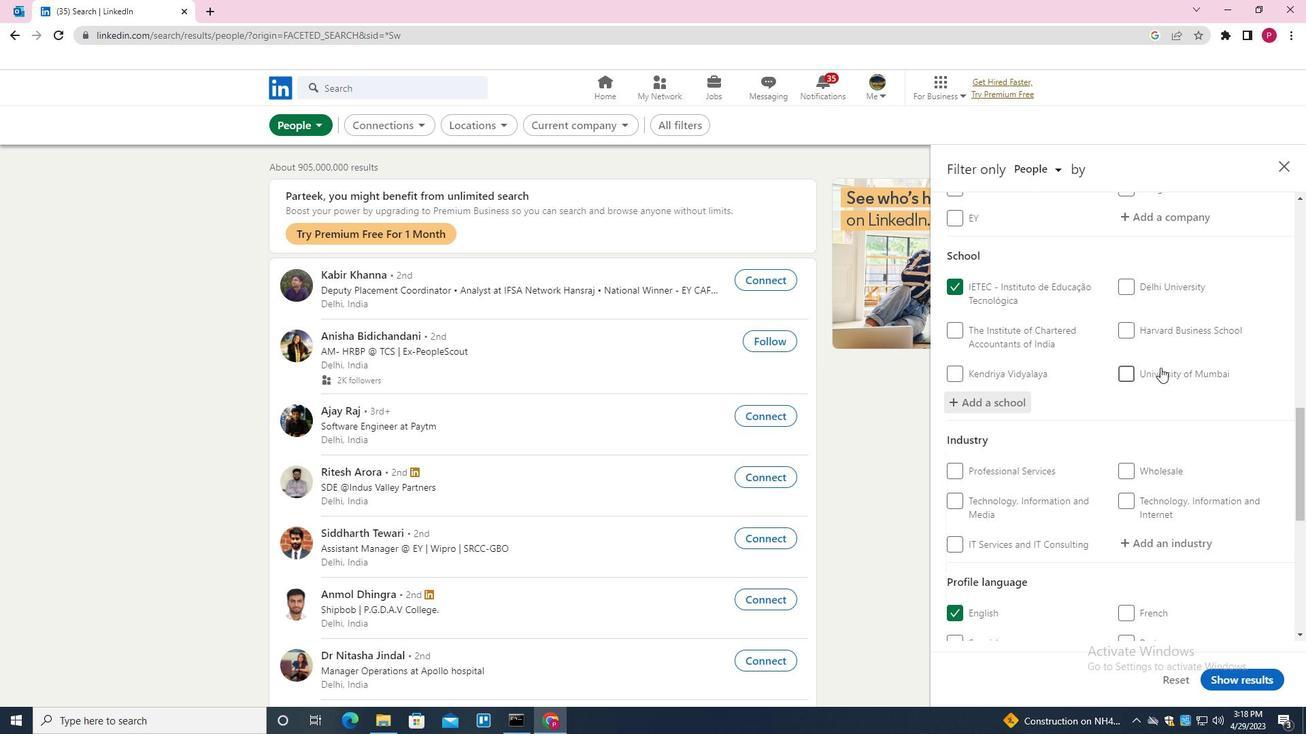 
Action: Mouse scrolled (1161, 367) with delta (0, 0)
Screenshot: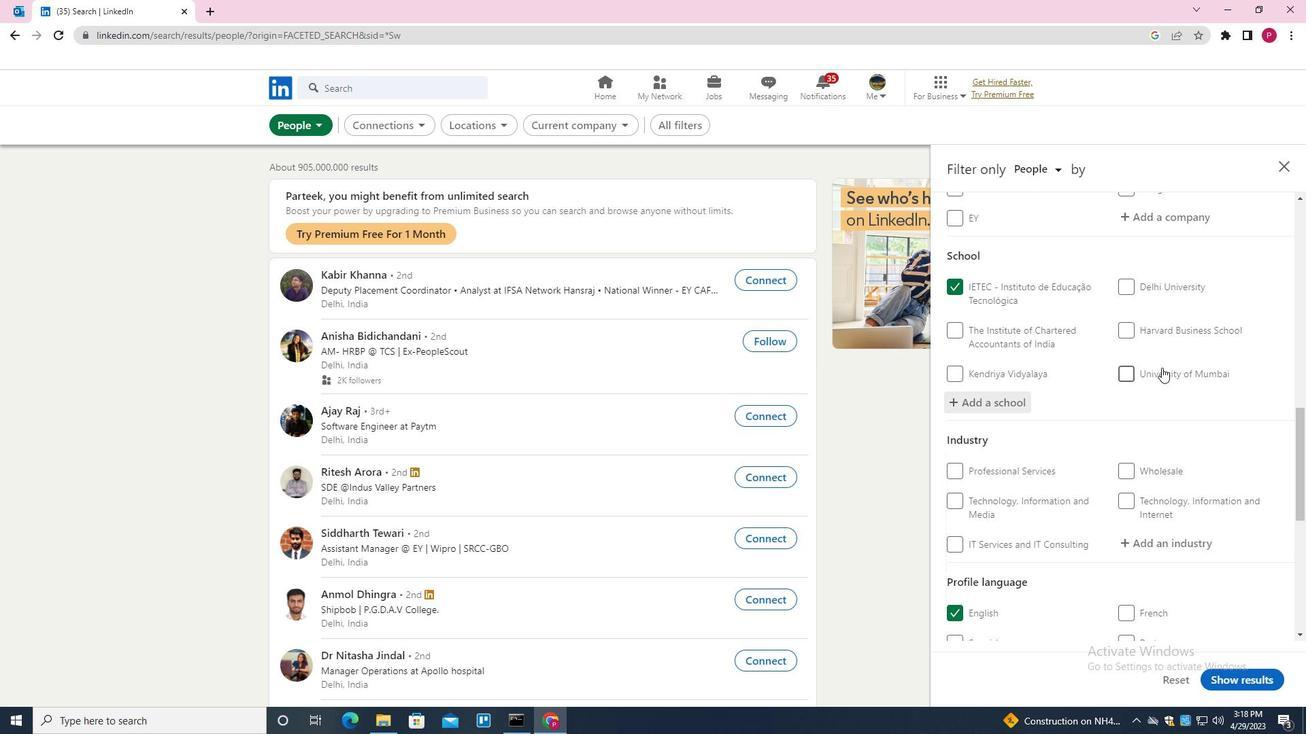 
Action: Mouse moved to (1162, 368)
Screenshot: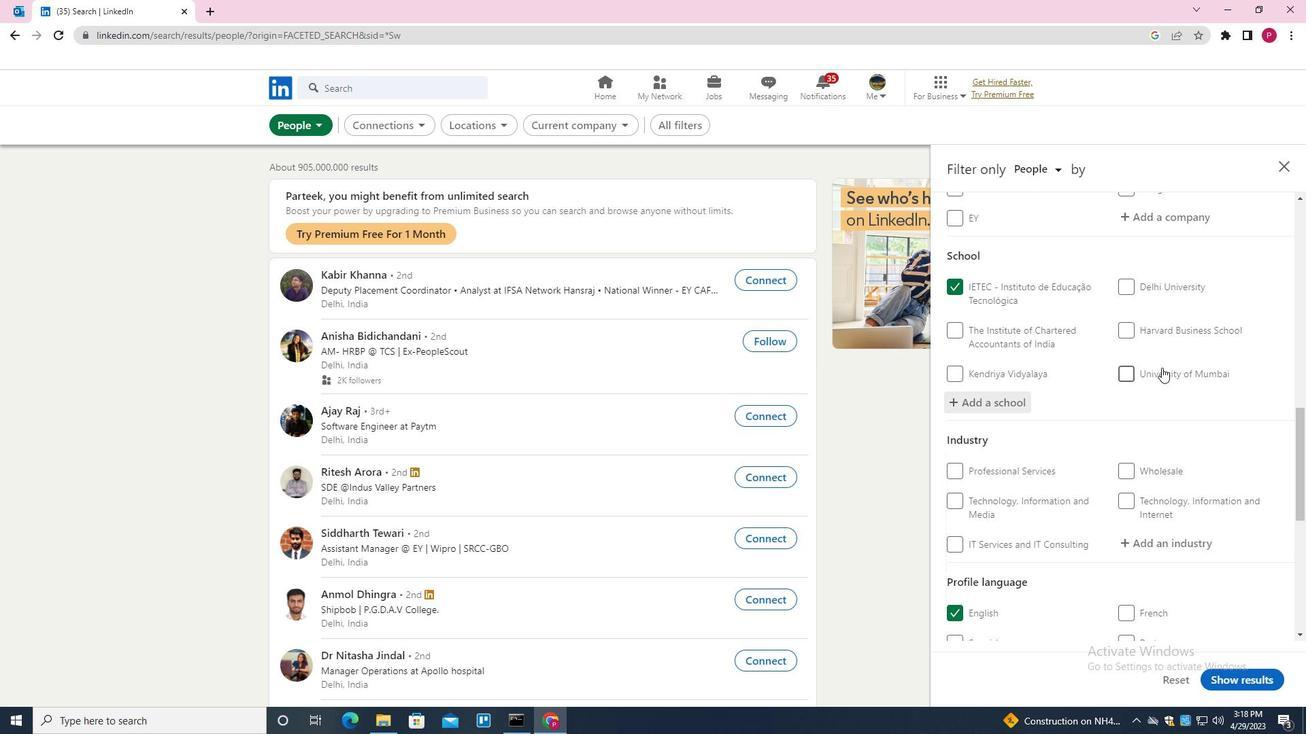 
Action: Mouse scrolled (1162, 368) with delta (0, 0)
Screenshot: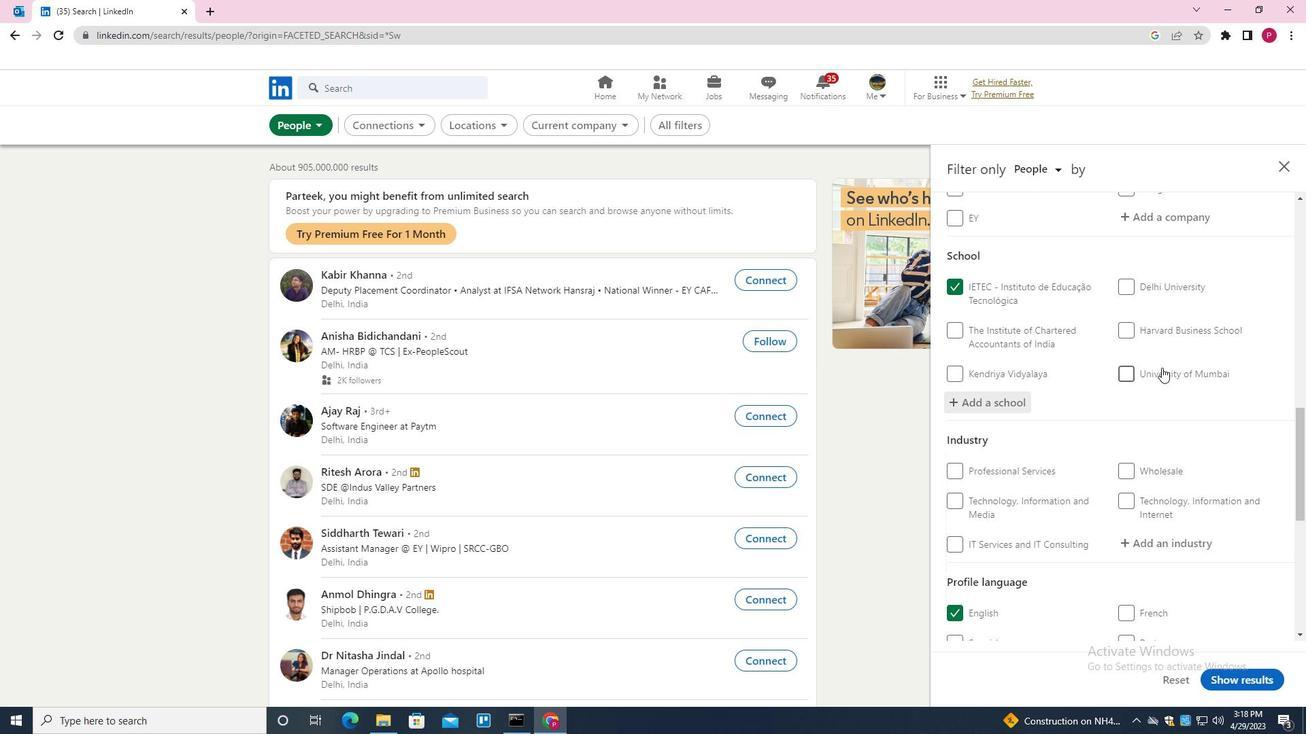 
Action: Mouse moved to (1185, 398)
Screenshot: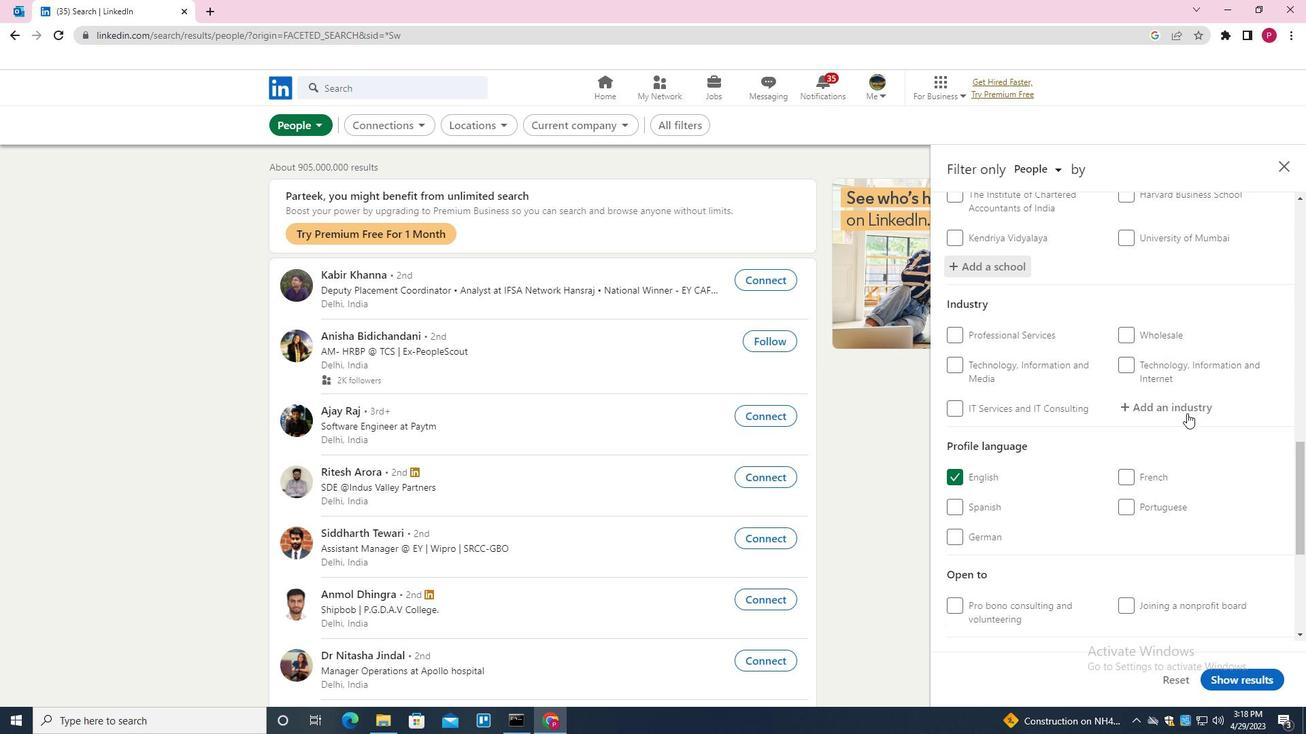 
Action: Mouse pressed left at (1185, 398)
Screenshot: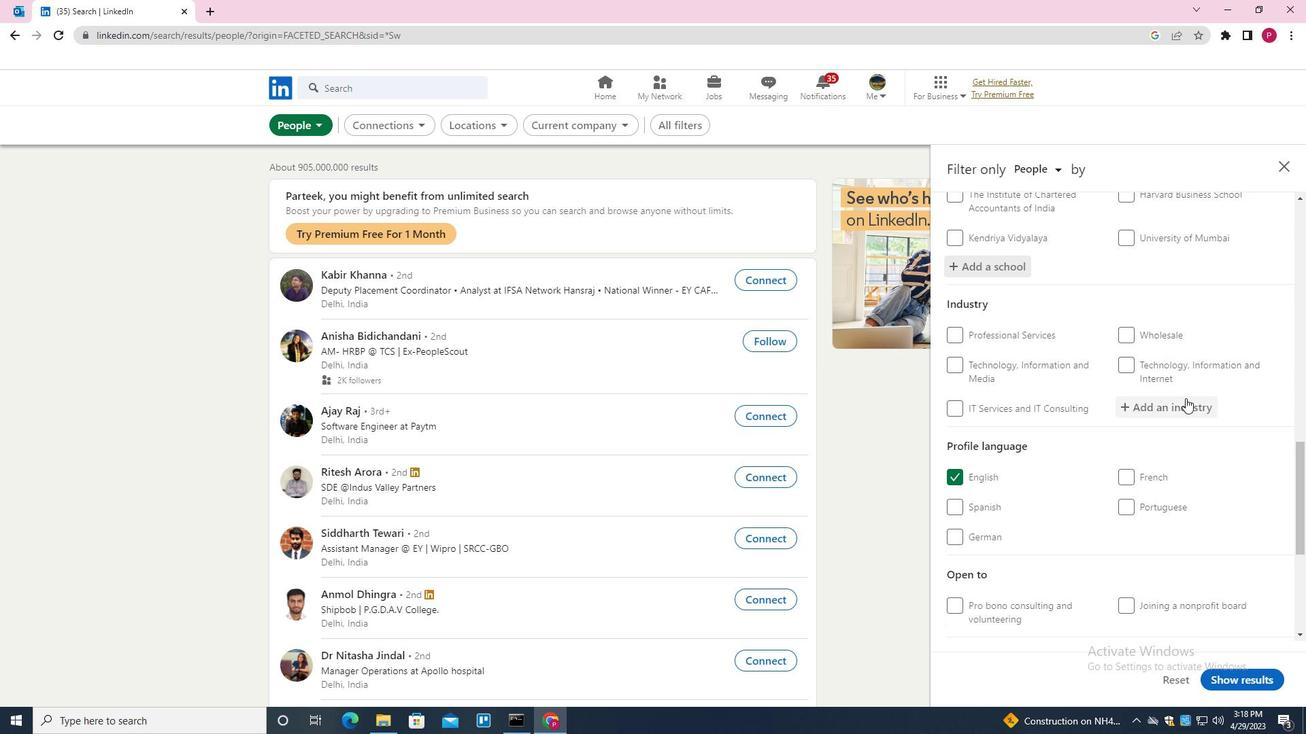 
Action: Key pressed <Key.shift>ST<Key.backspace>ATE<Key.down><Key.enter>
Screenshot: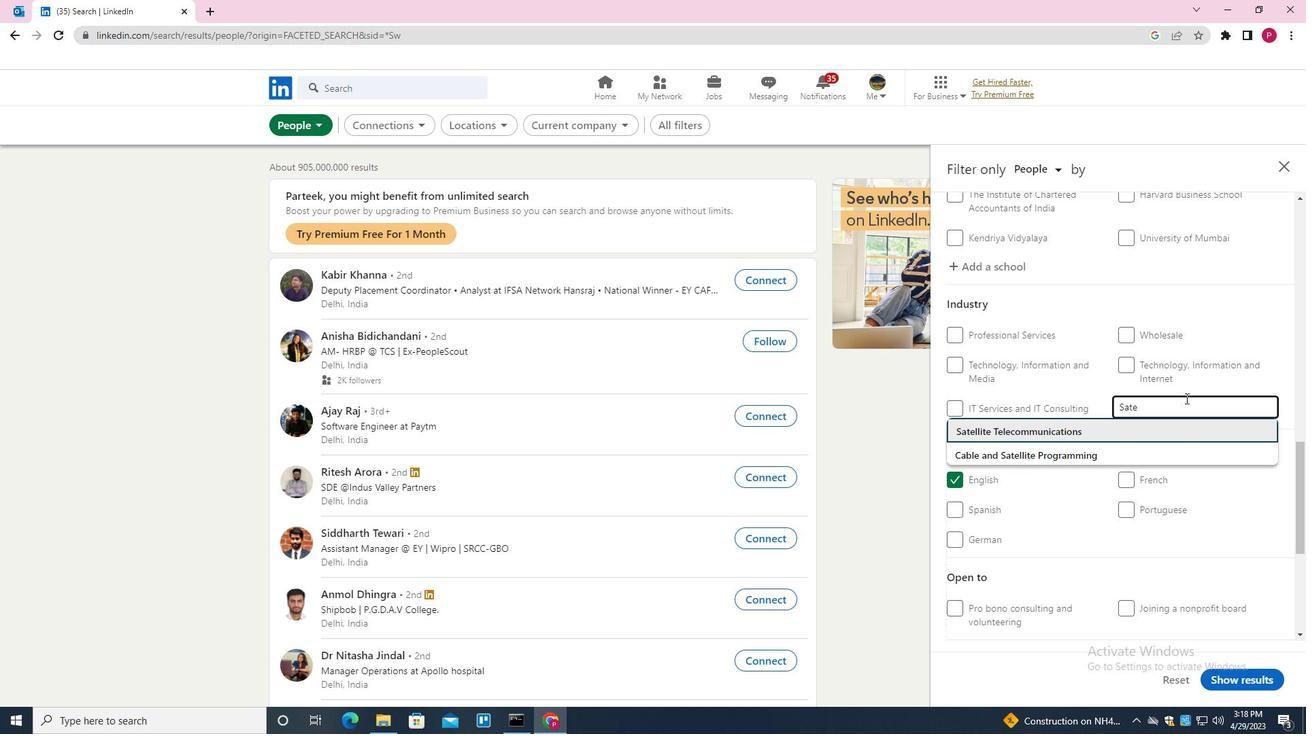 
Action: Mouse moved to (1134, 424)
Screenshot: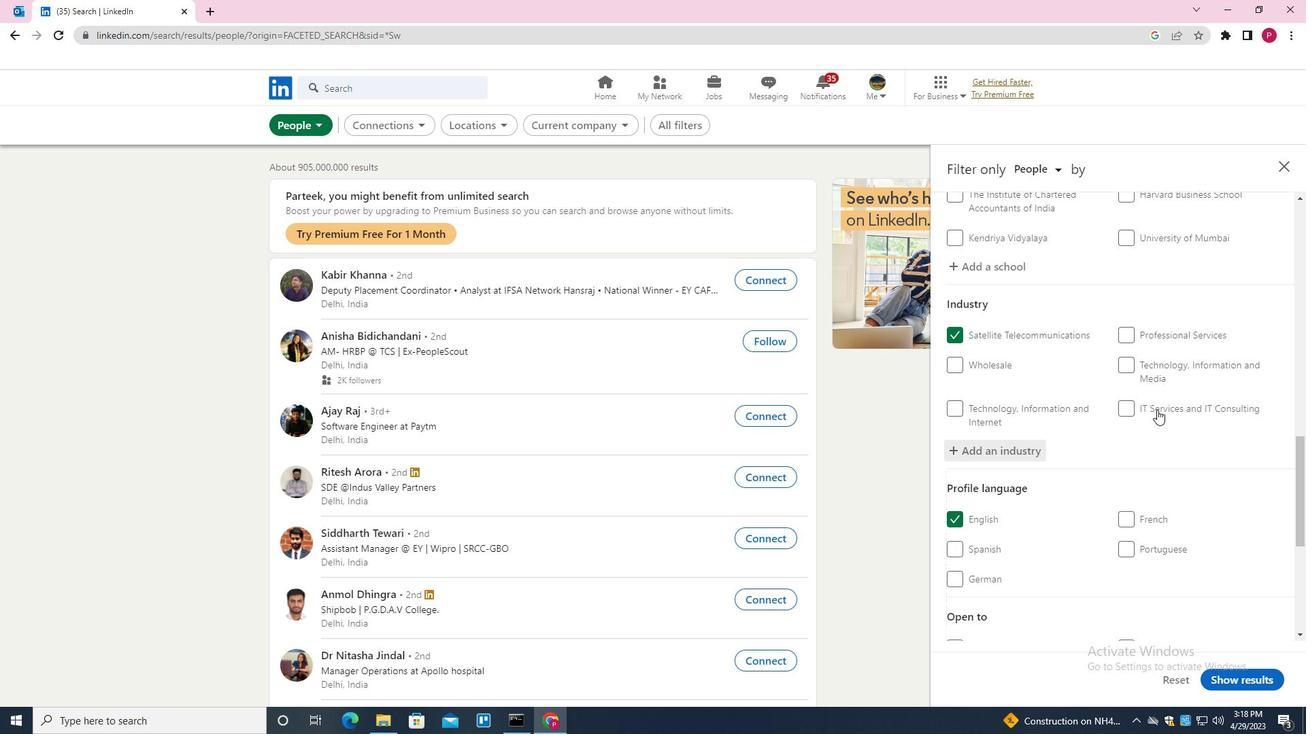 
Action: Mouse scrolled (1134, 423) with delta (0, 0)
Screenshot: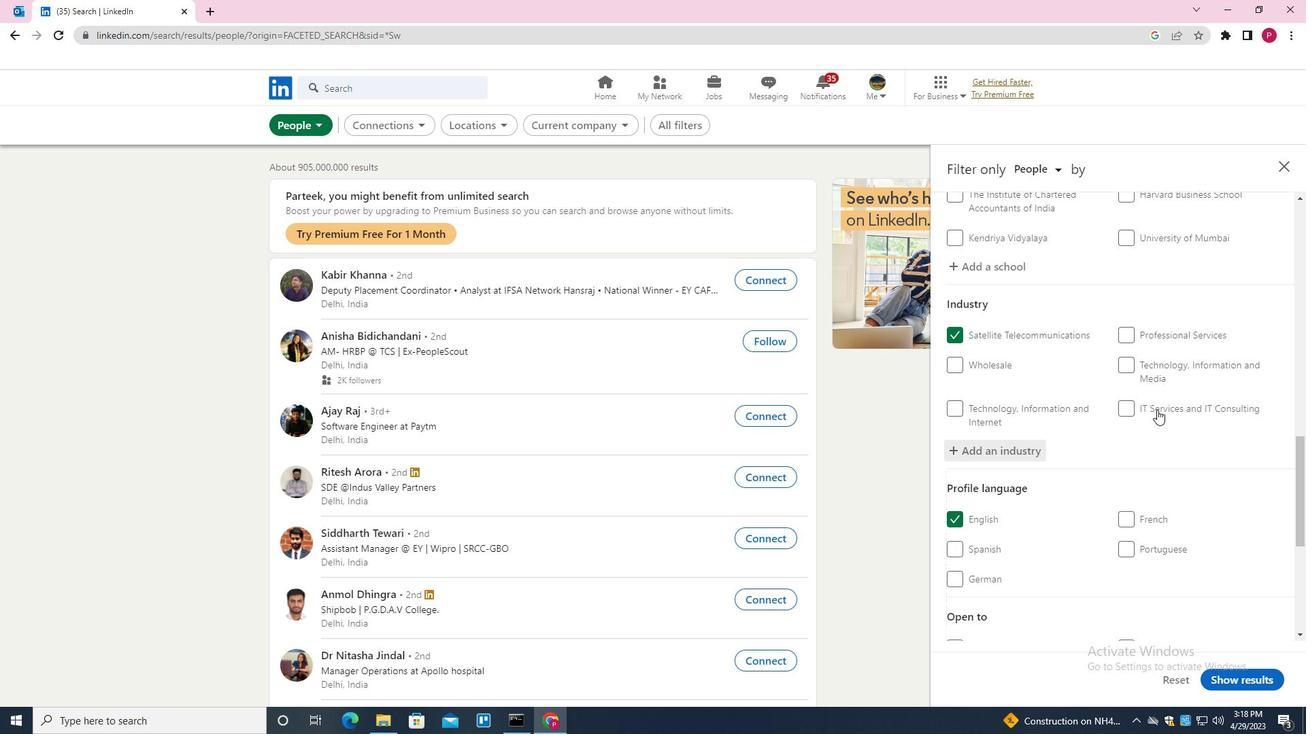 
Action: Mouse moved to (1132, 429)
Screenshot: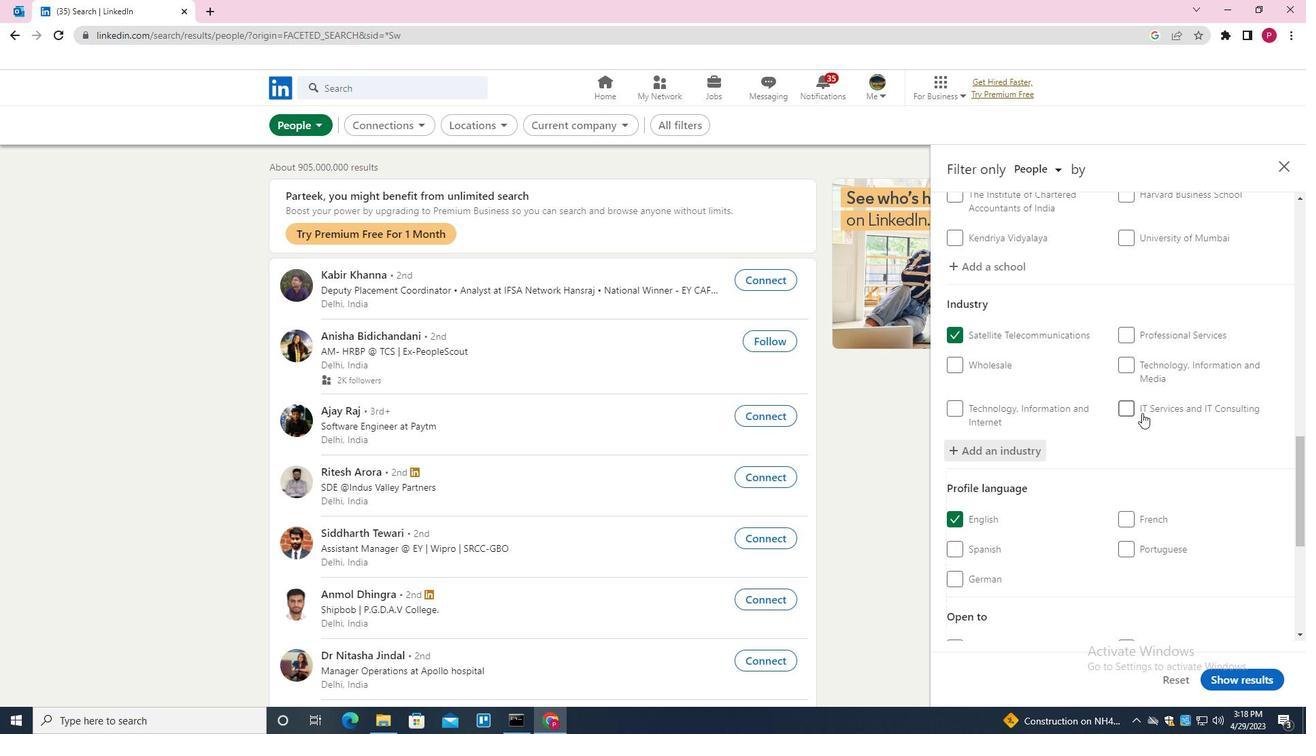 
Action: Mouse scrolled (1132, 428) with delta (0, 0)
Screenshot: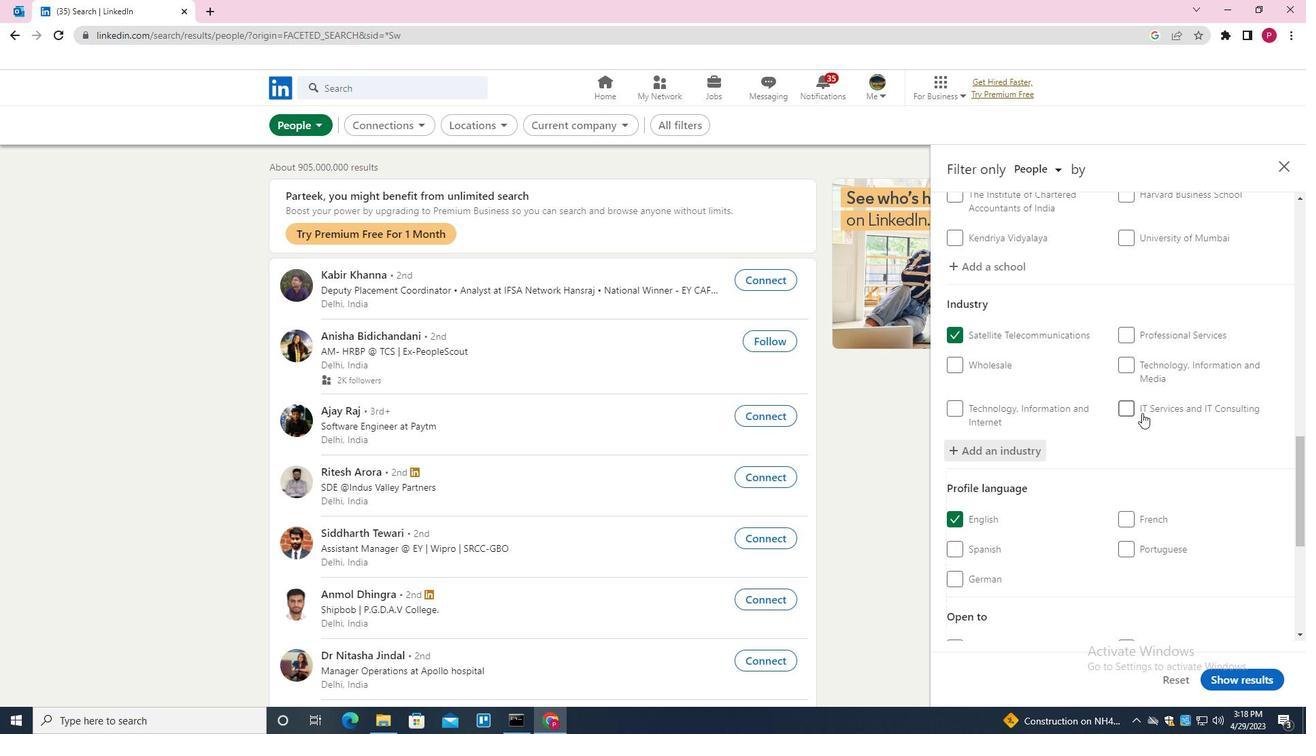 
Action: Mouse moved to (1131, 432)
Screenshot: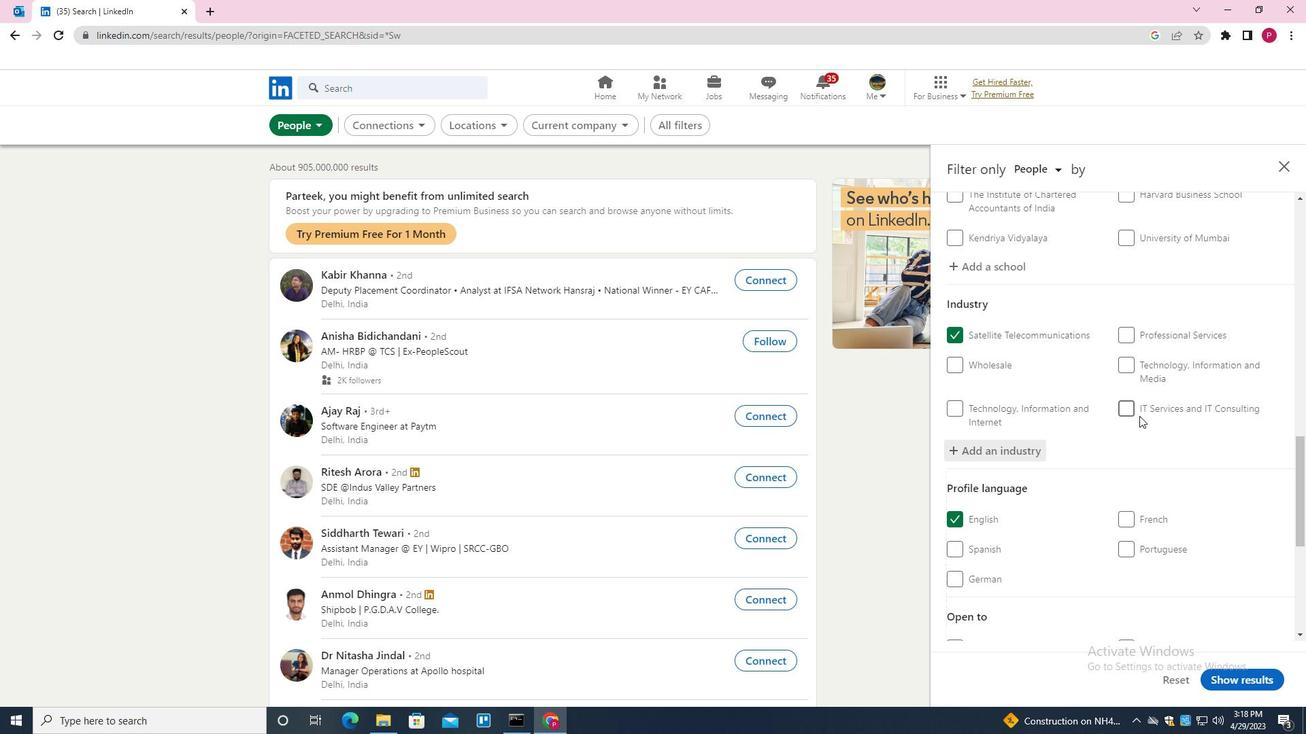 
Action: Mouse scrolled (1131, 431) with delta (0, 0)
Screenshot: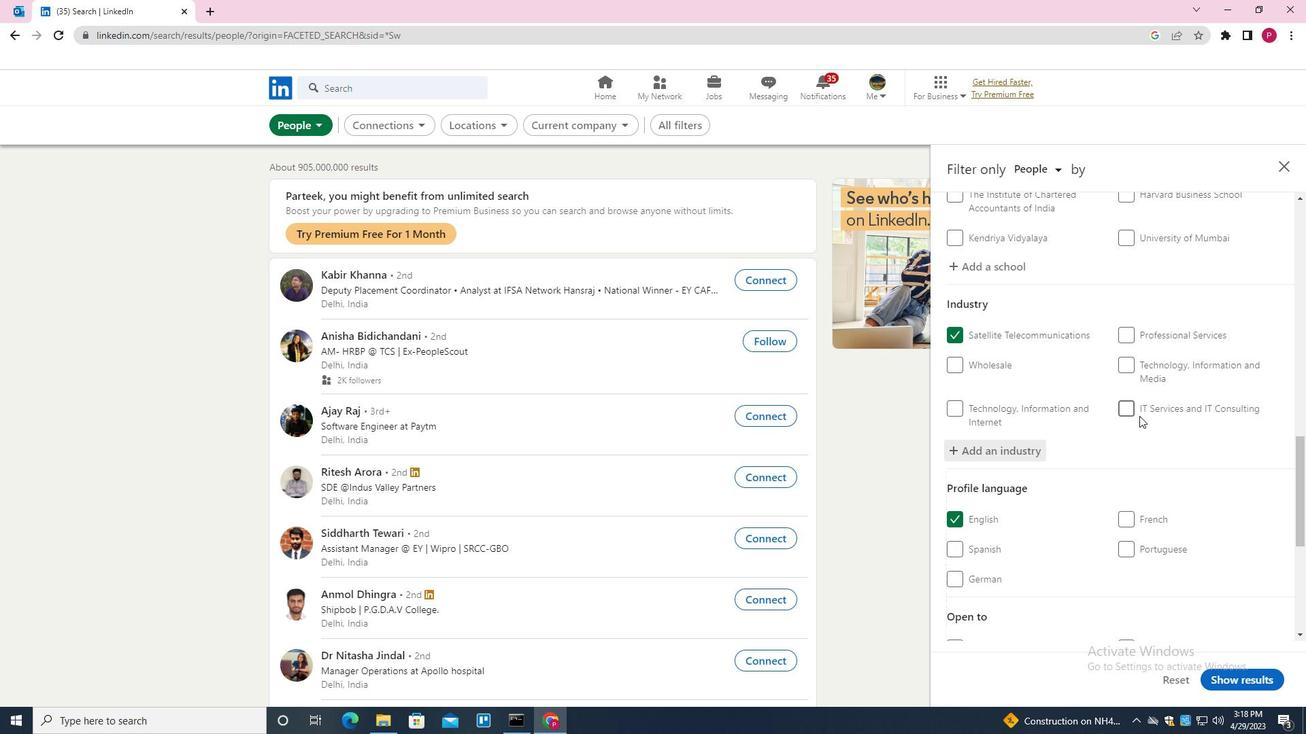 
Action: Mouse moved to (1130, 433)
Screenshot: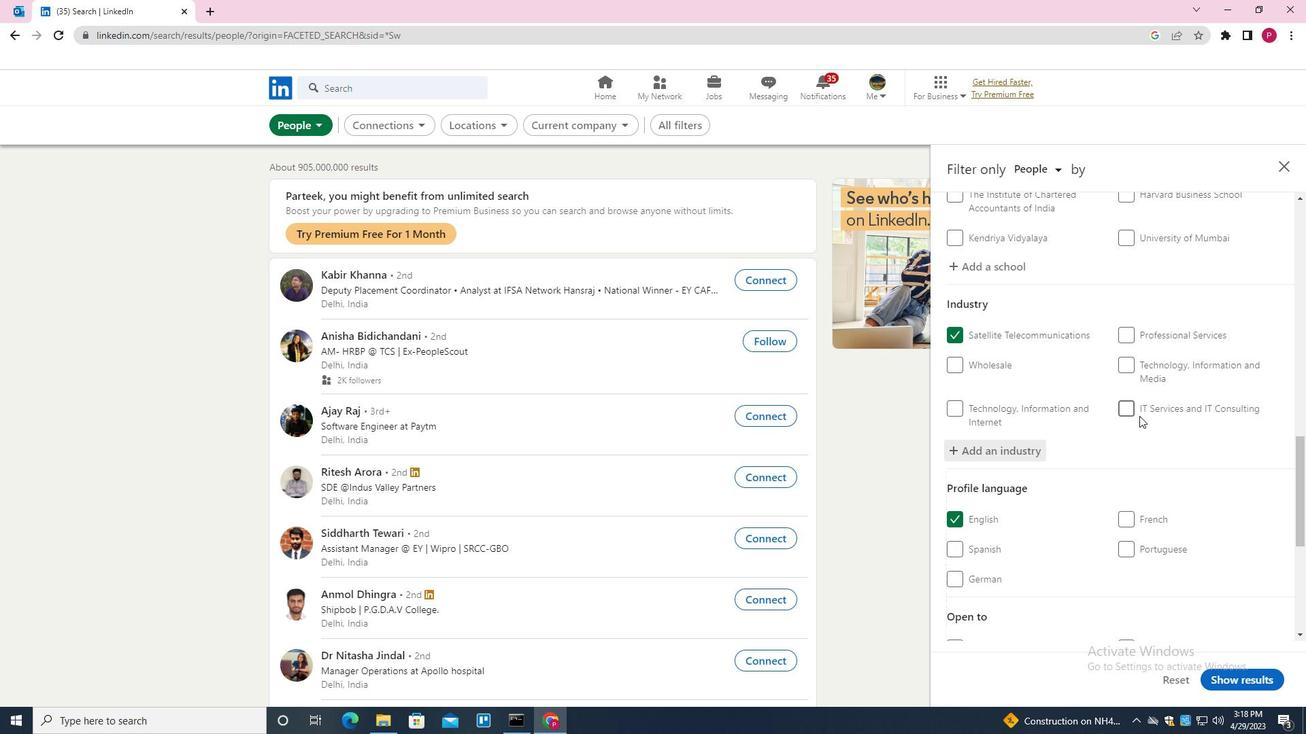
Action: Mouse scrolled (1130, 432) with delta (0, 0)
Screenshot: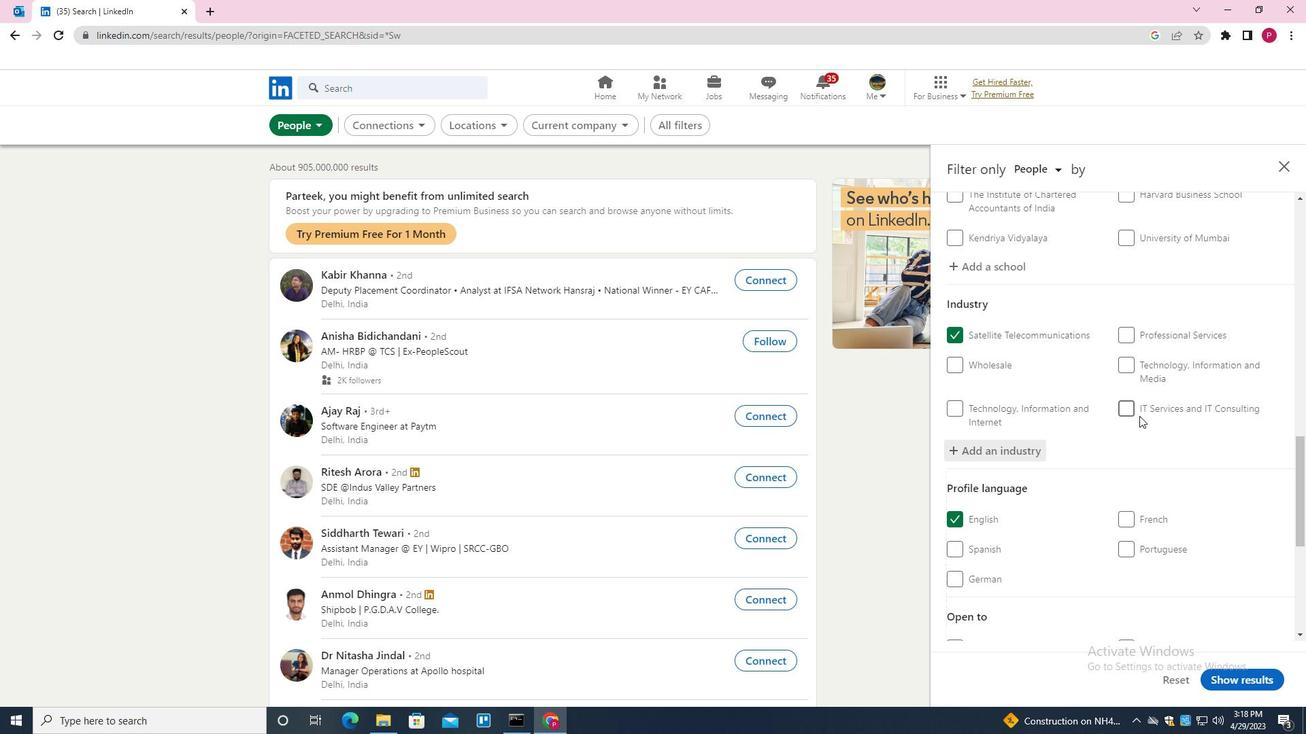 
Action: Mouse scrolled (1130, 432) with delta (0, 0)
Screenshot: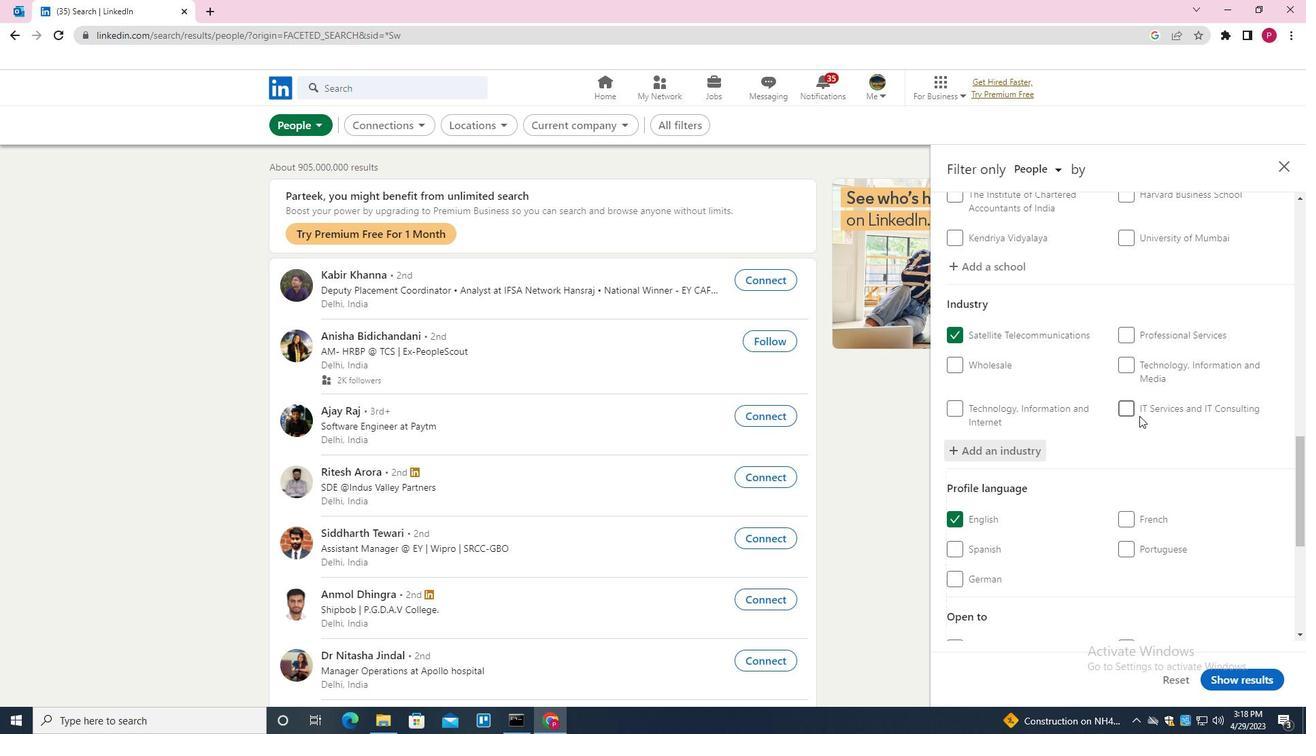 
Action: Mouse scrolled (1130, 432) with delta (0, 0)
Screenshot: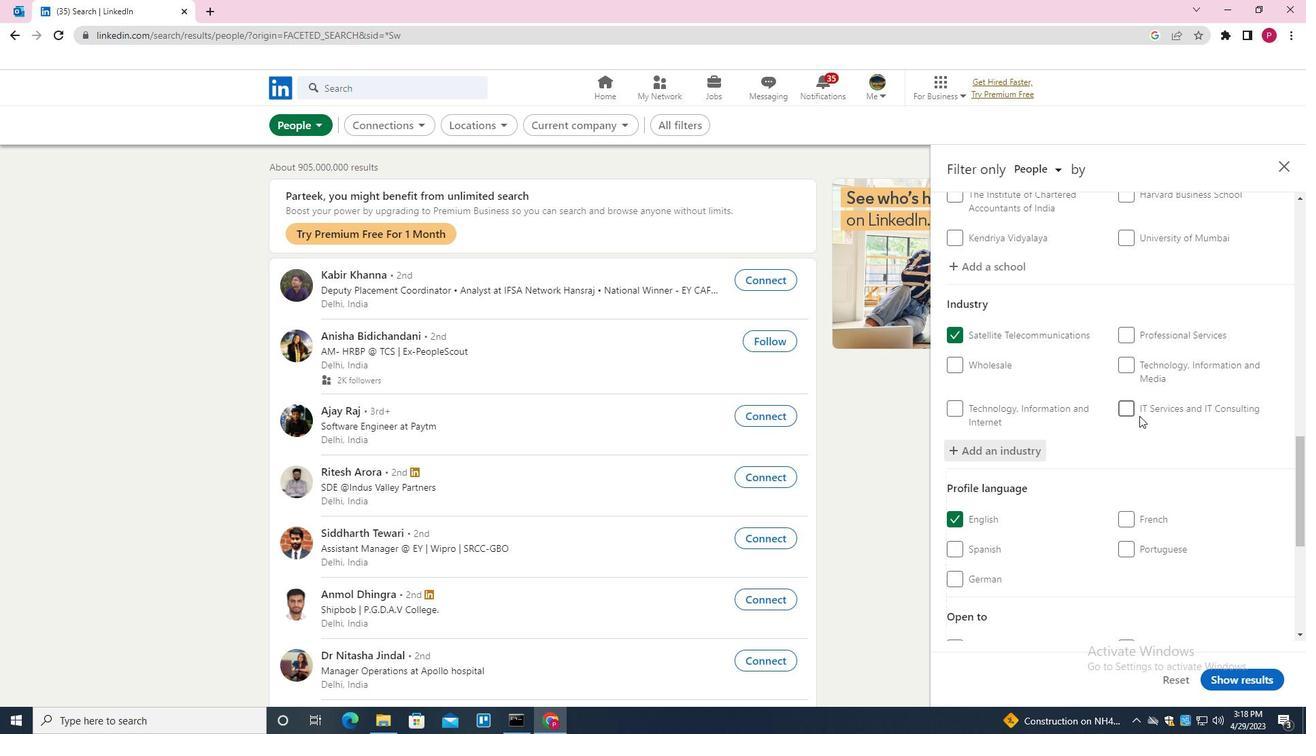 
Action: Mouse moved to (1140, 456)
Screenshot: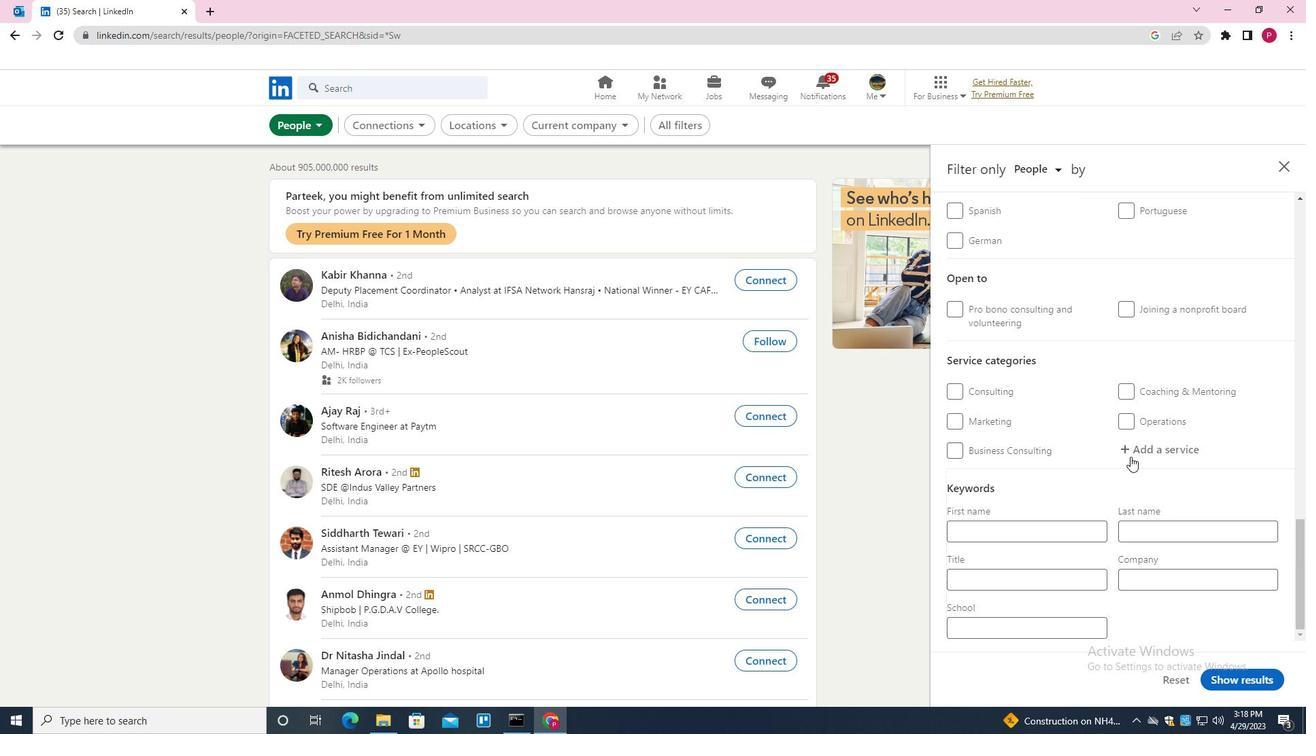 
Action: Mouse pressed left at (1140, 456)
Screenshot: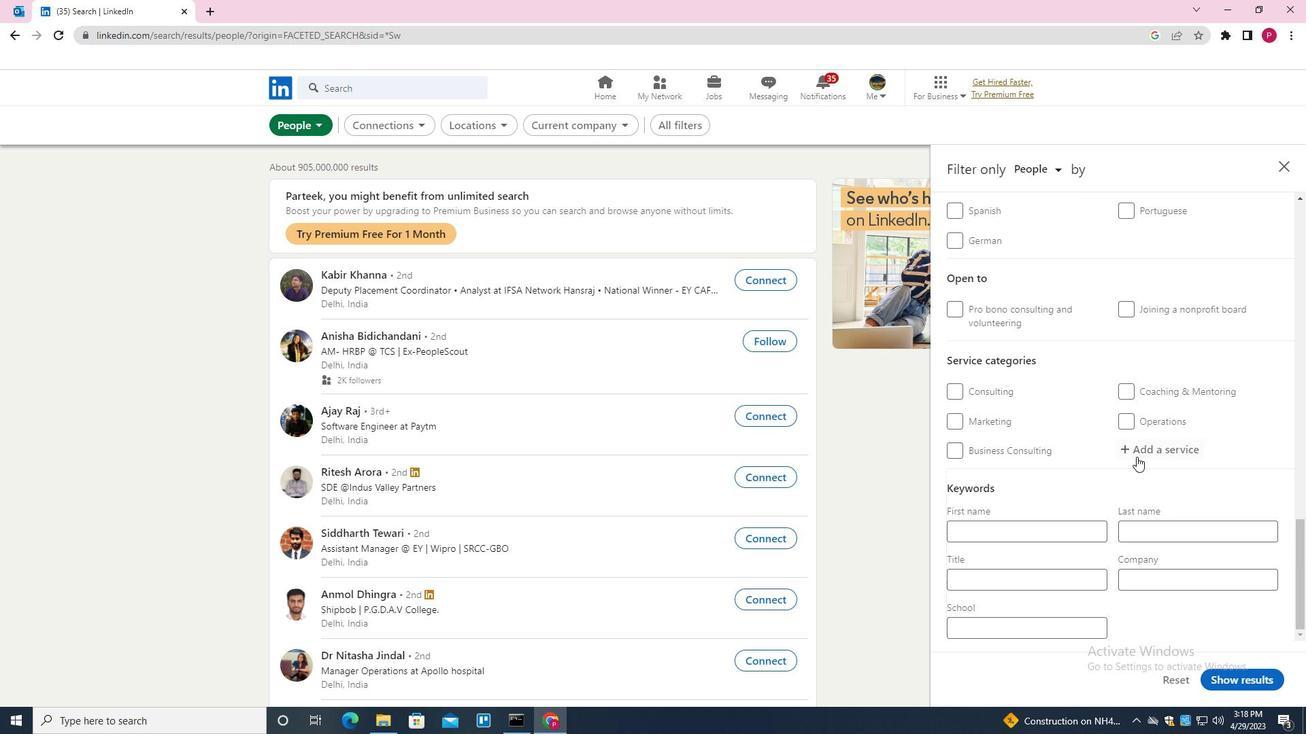 
Action: Mouse moved to (1140, 456)
Screenshot: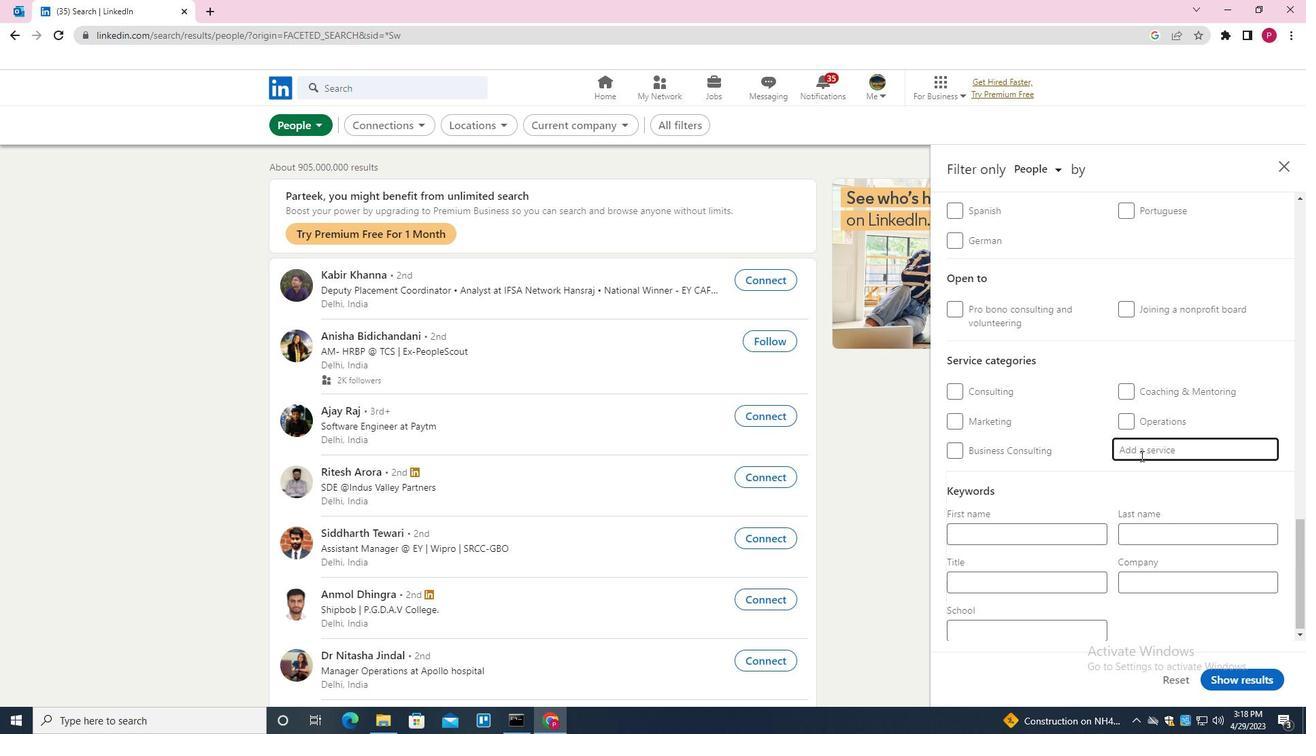 
Action: Key pressed <Key.shift>AND<Key.backspace><Key.backspace>NIMATION<Key.space><Key.shift><Key.shift><Key.shift><Key.shift><Key.shift><Key.shift>ARCHITECTURE
Screenshot: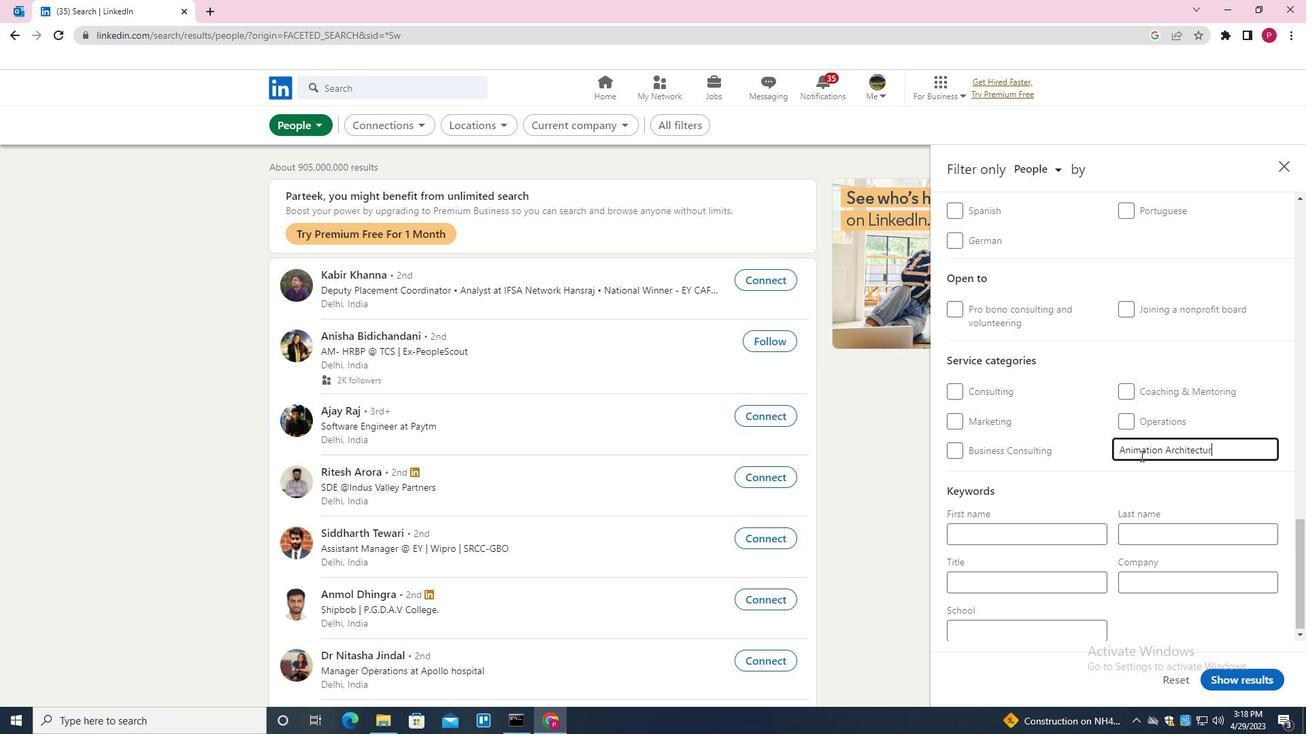 
Action: Mouse moved to (1089, 510)
Screenshot: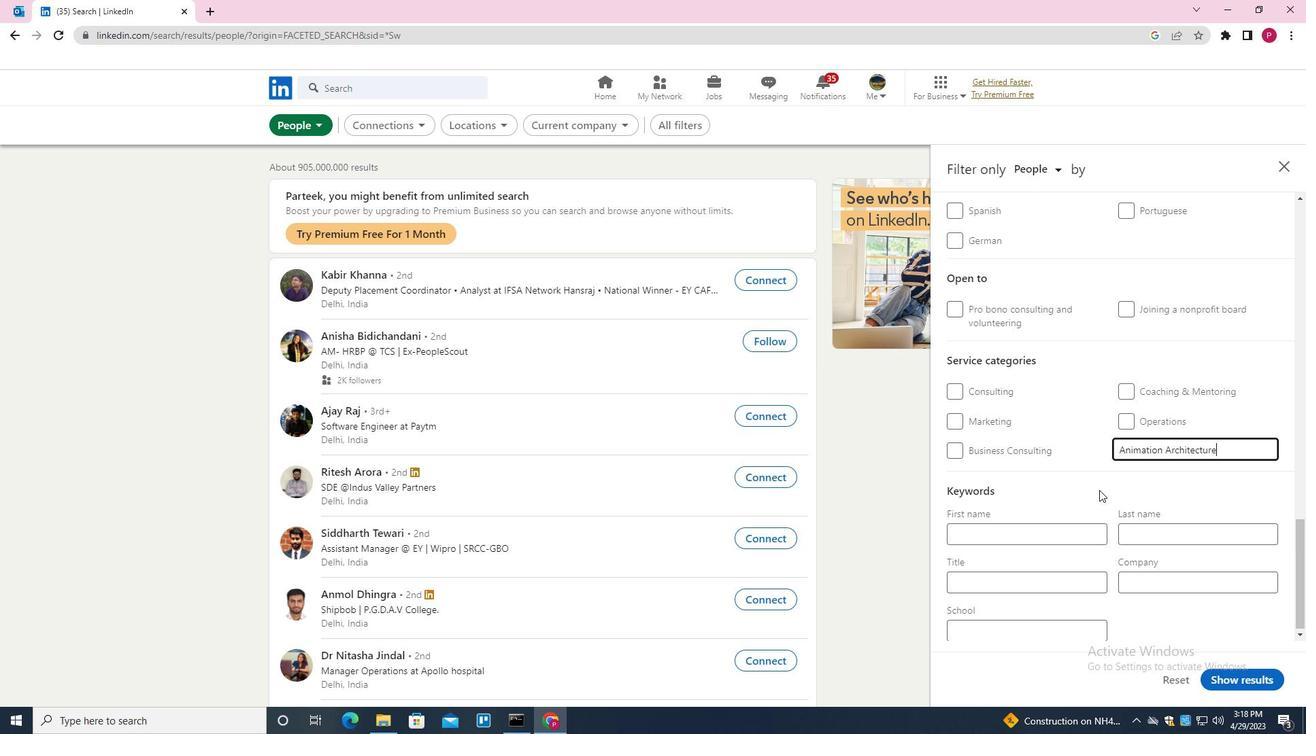 
Action: Mouse scrolled (1089, 509) with delta (0, 0)
Screenshot: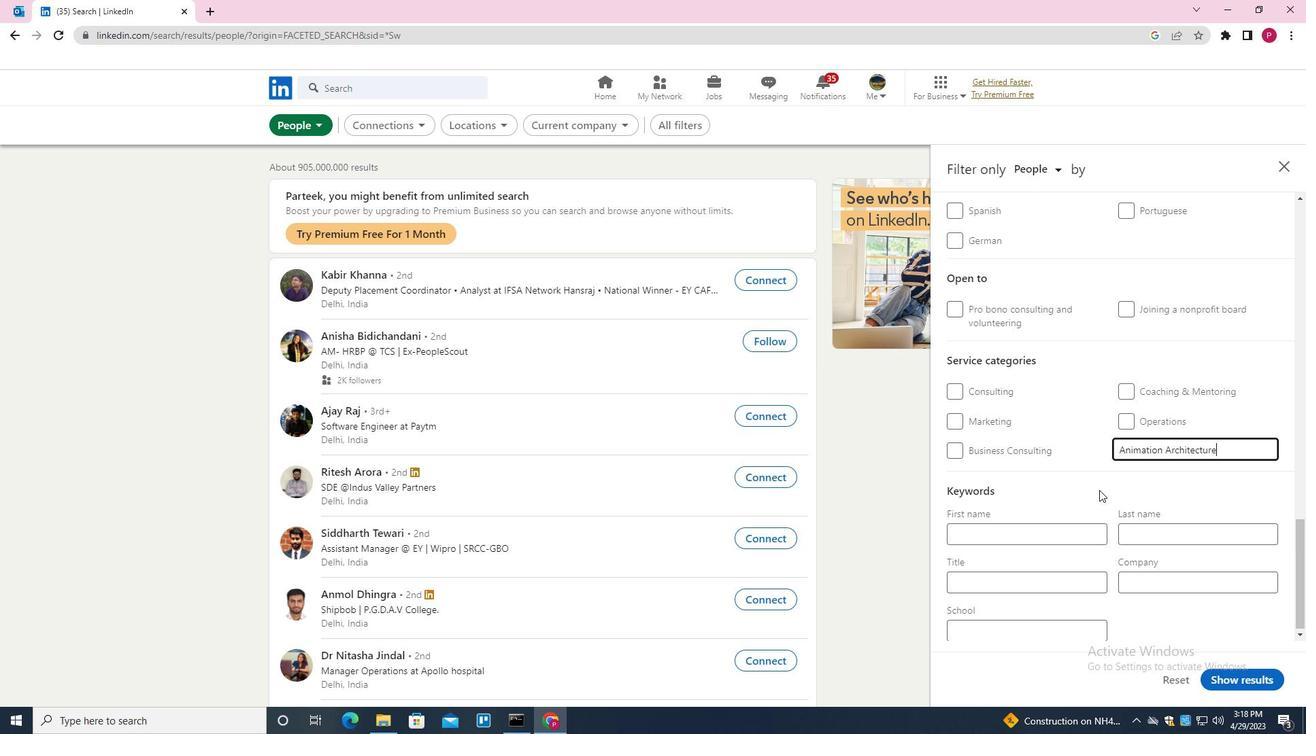 
Action: Mouse moved to (1078, 526)
Screenshot: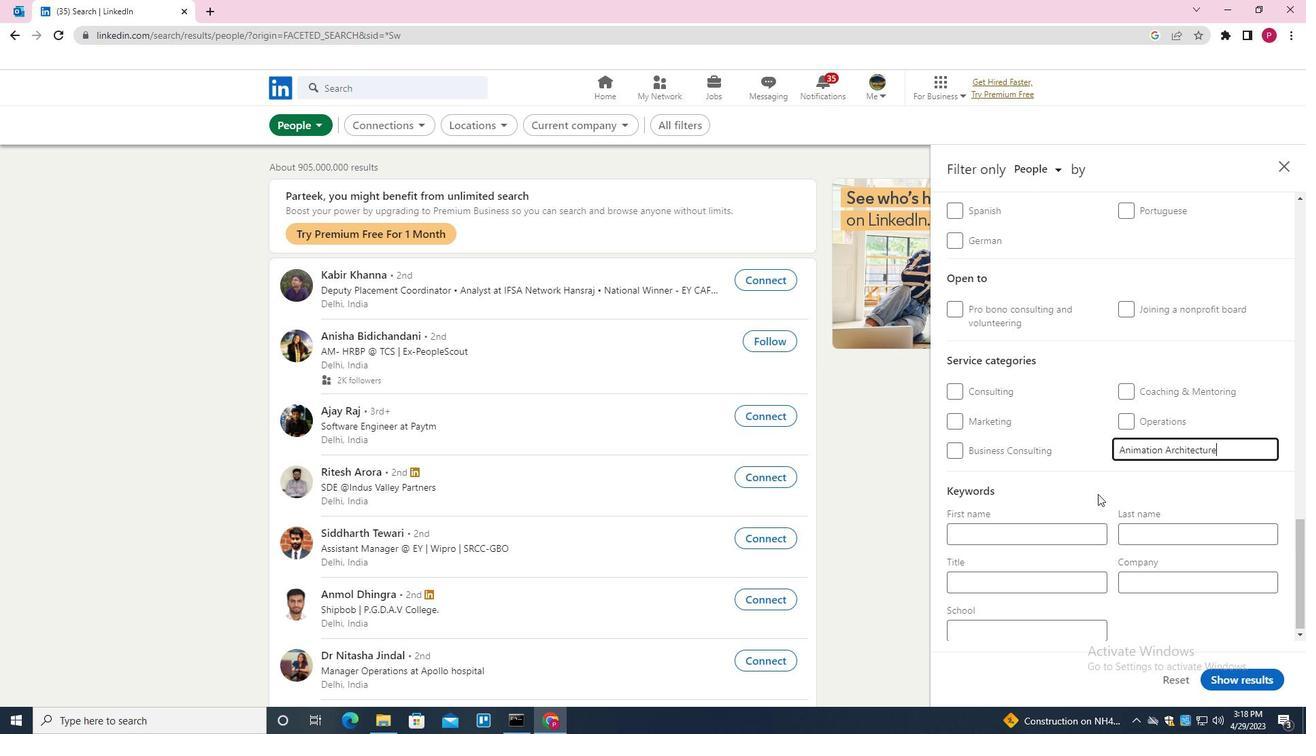 
Action: Mouse scrolled (1078, 525) with delta (0, 0)
Screenshot: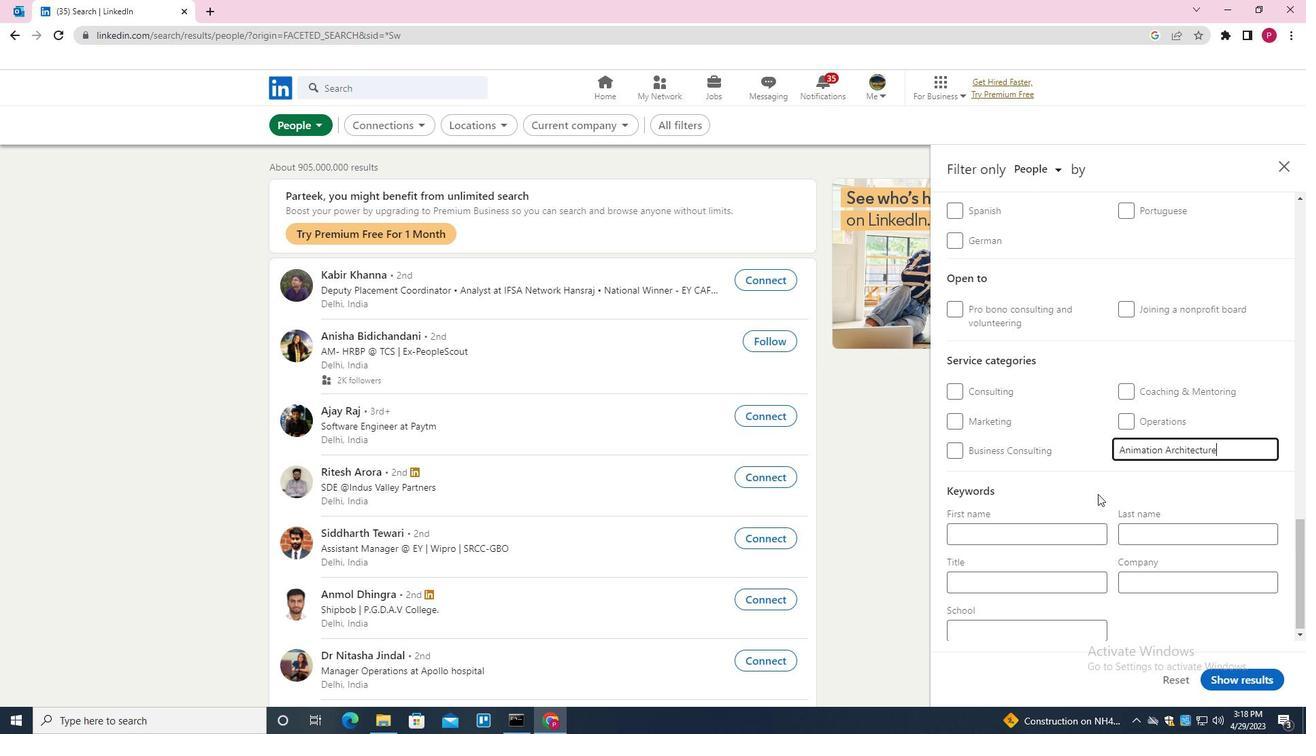 
Action: Mouse moved to (1047, 573)
Screenshot: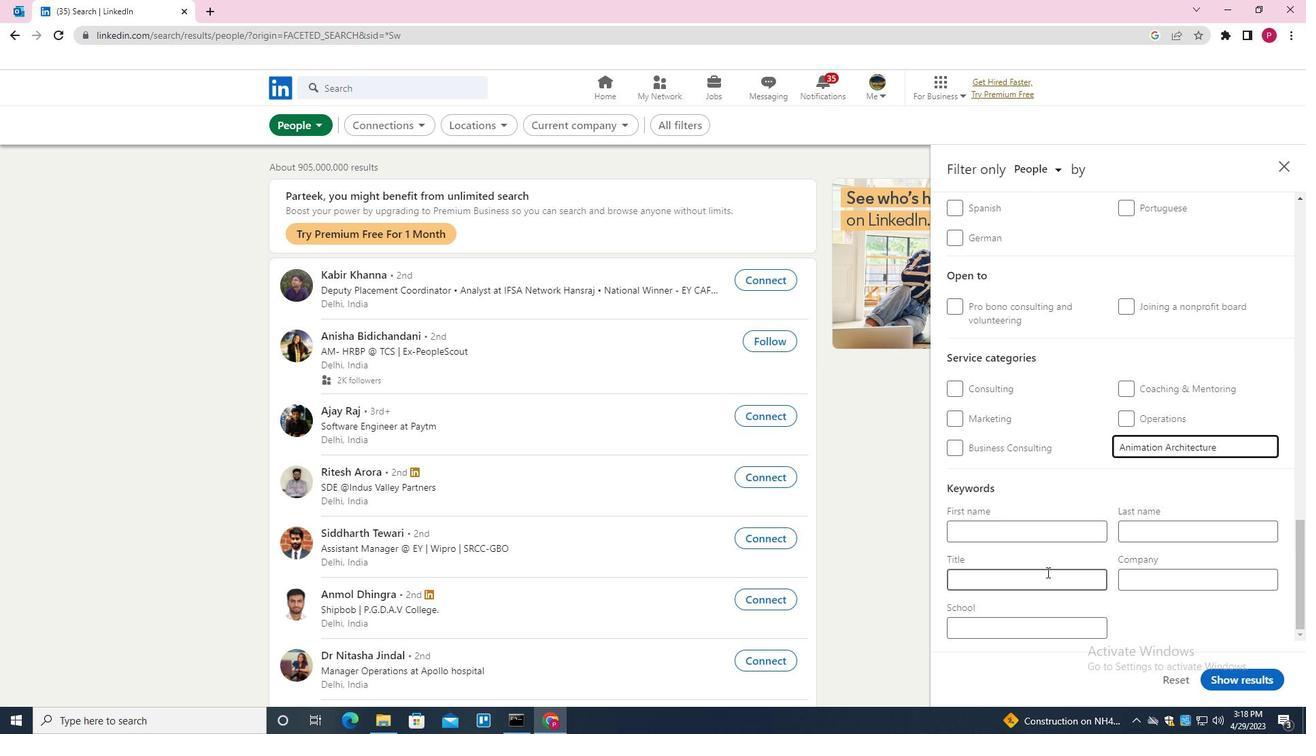 
Action: Mouse pressed left at (1047, 573)
Screenshot: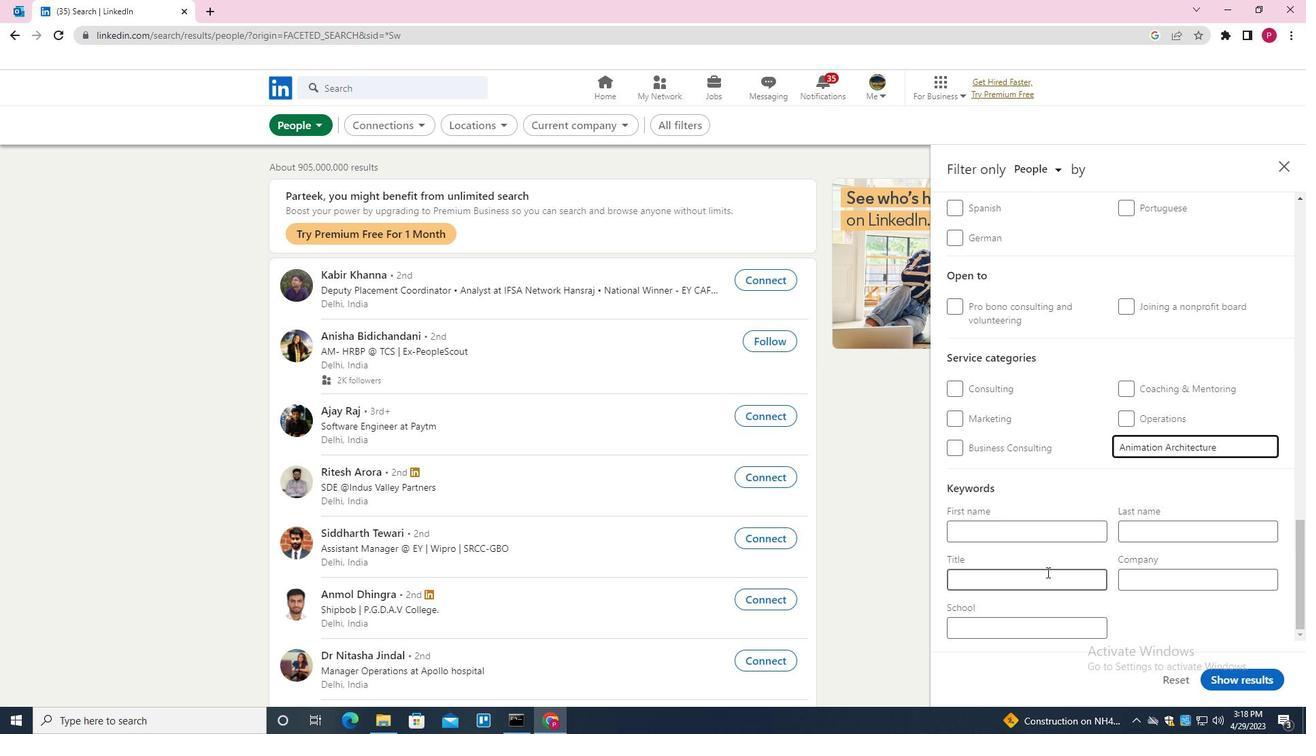 
Action: Mouse moved to (1047, 574)
Screenshot: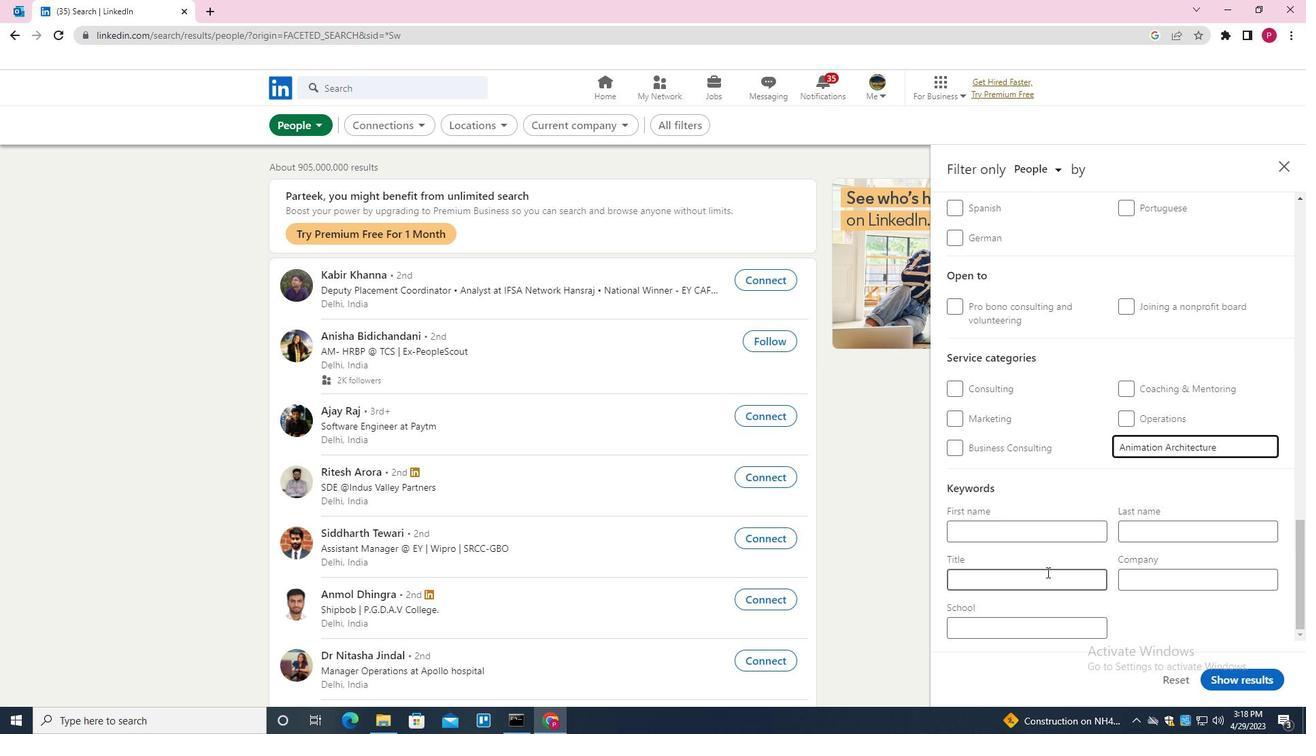 
Action: Key pressed <Key.shift>BUSINESS<Key.space><Key.shift>ANALU<Key.backspace>YST
Screenshot: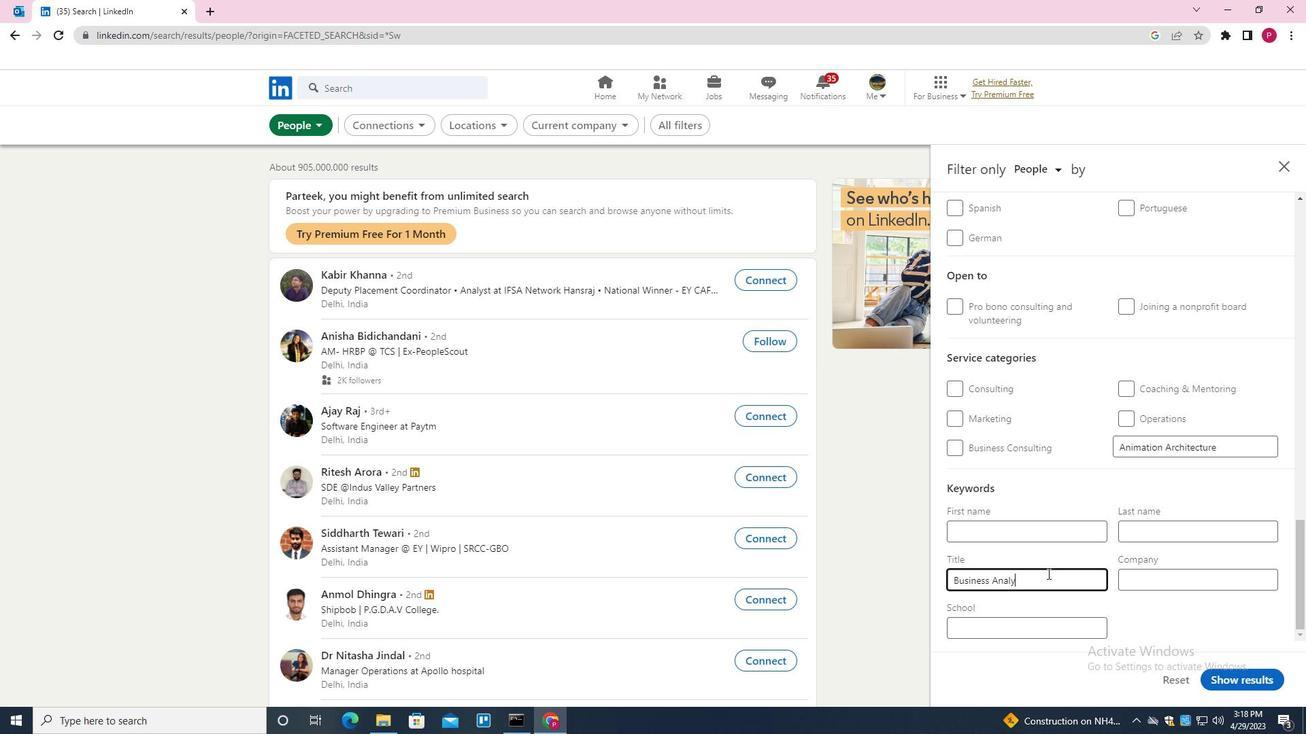 
Action: Mouse moved to (1222, 679)
Screenshot: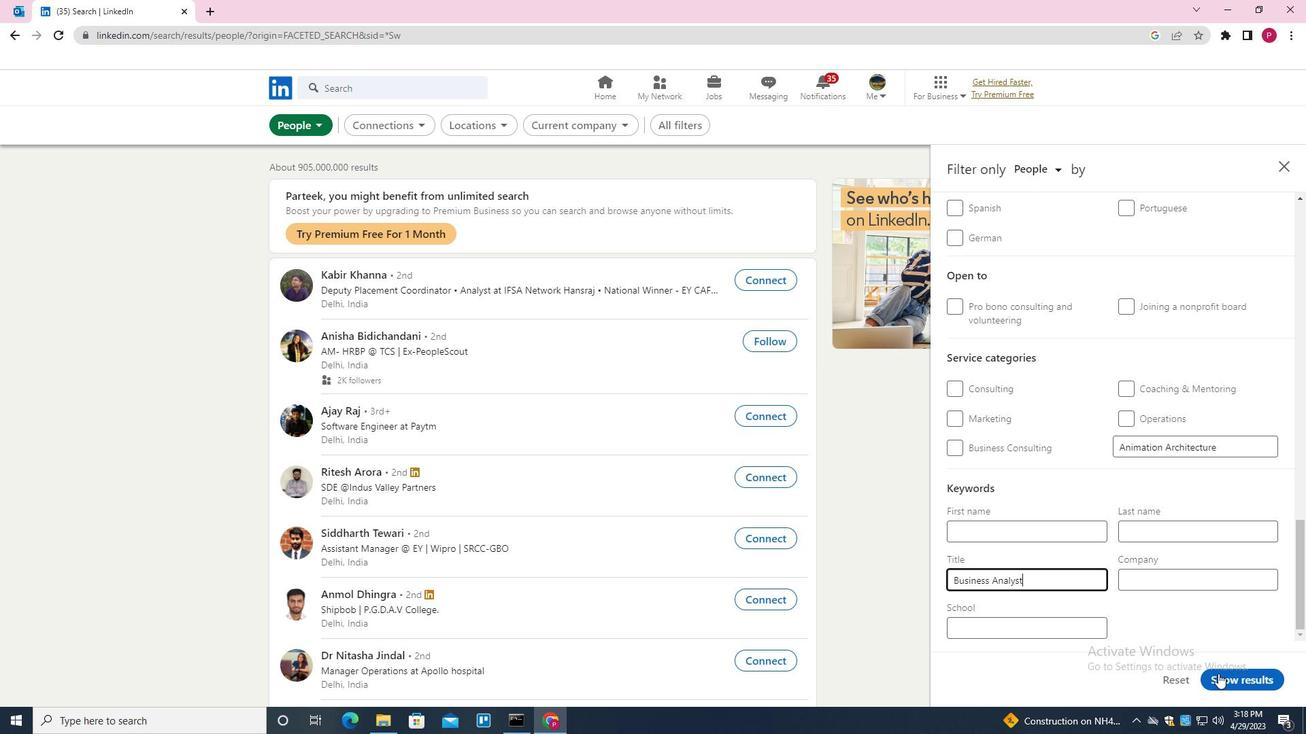 
Action: Mouse pressed left at (1222, 679)
Screenshot: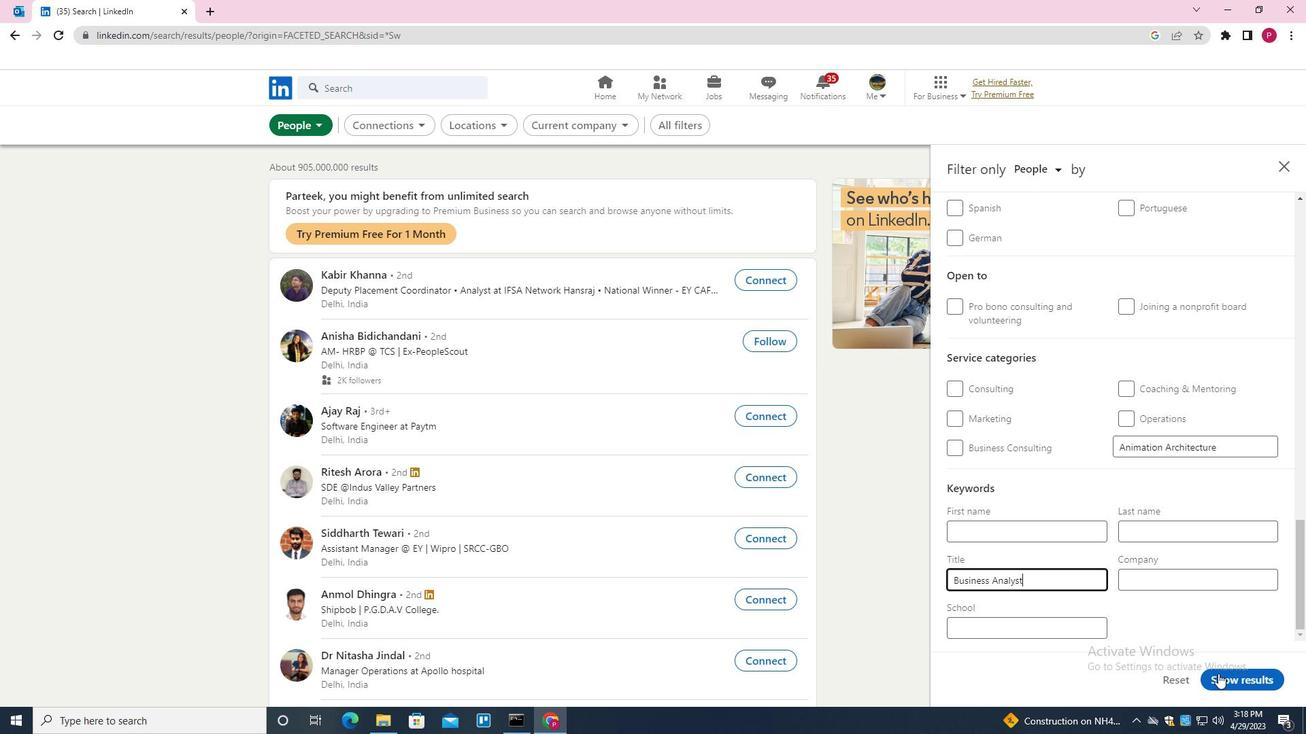 
Action: Mouse moved to (681, 283)
Screenshot: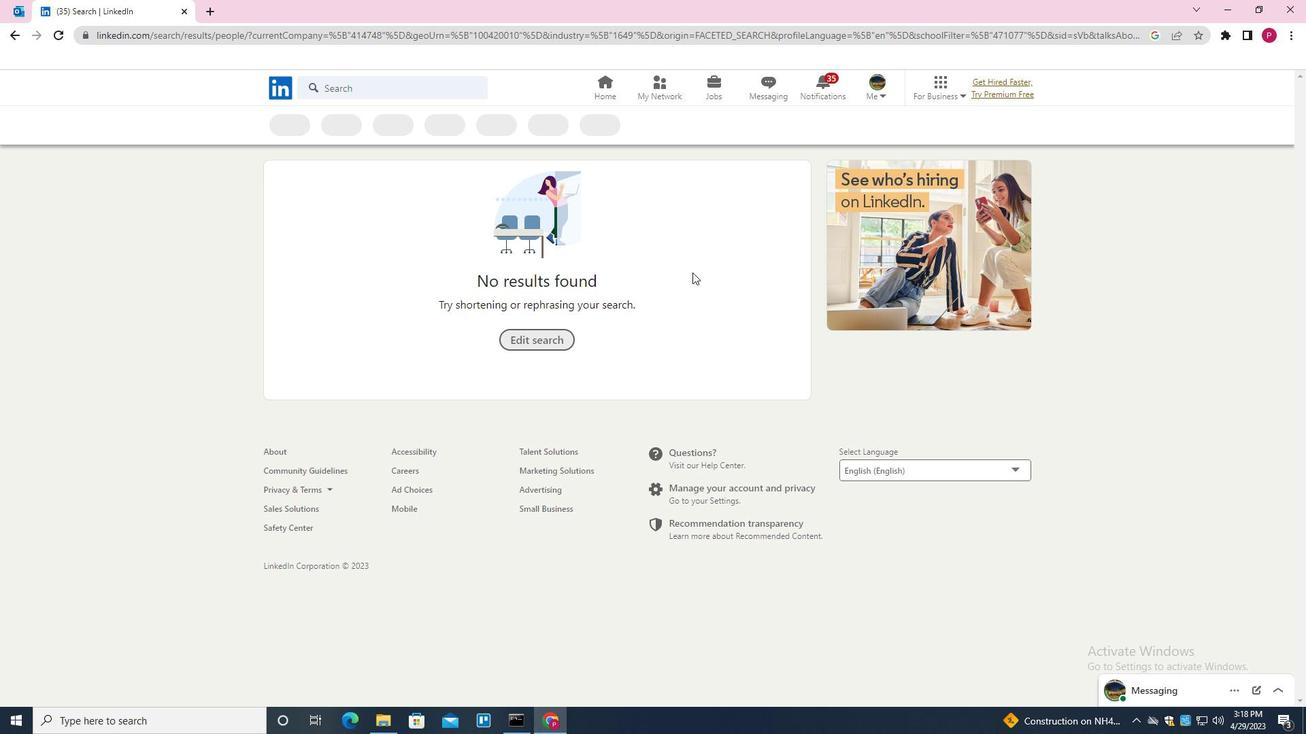 
